 Task: Look for space in Itaí, Brazil from 1st July, 2023 to 9th July, 2023 for 2 adults in price range Rs.8000 to Rs.15000. Place can be entire place with 1  bedroom having 1 bed and 1 bathroom. Property type can be house, flat, guest house. Booking option can be shelf check-in. Required host language is Spanish.
Action: Key pressed <Key.caps_lock>i<Key.caps_lock>tai,<Key.space><Key.caps_lock>b<Key.caps_lock>razil<Key.enter>
Screenshot: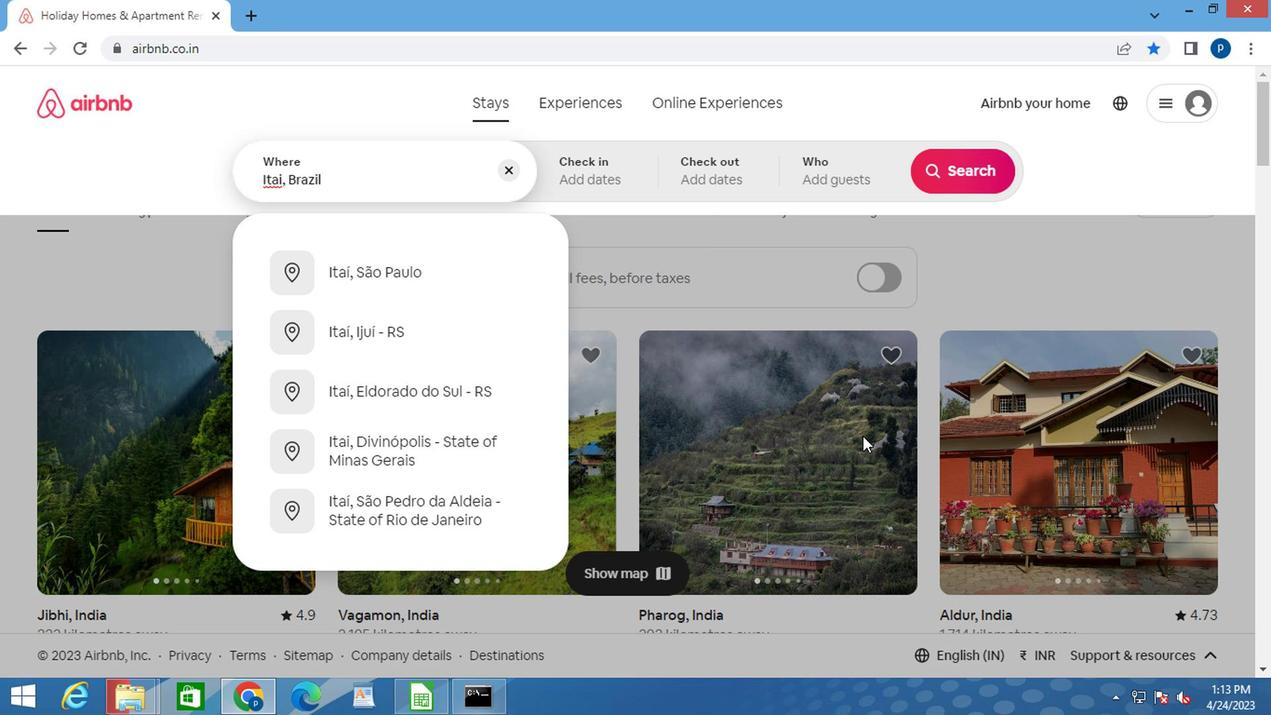 
Action: Mouse moved to (952, 325)
Screenshot: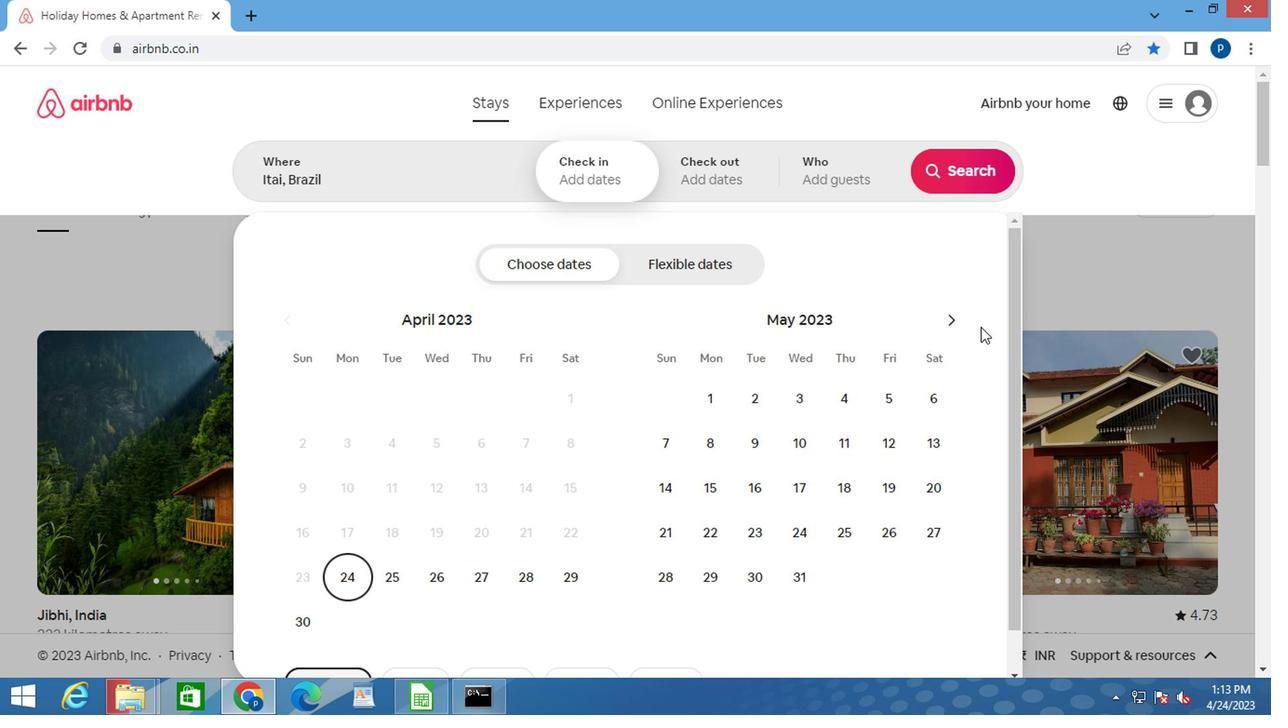 
Action: Mouse pressed left at (952, 325)
Screenshot: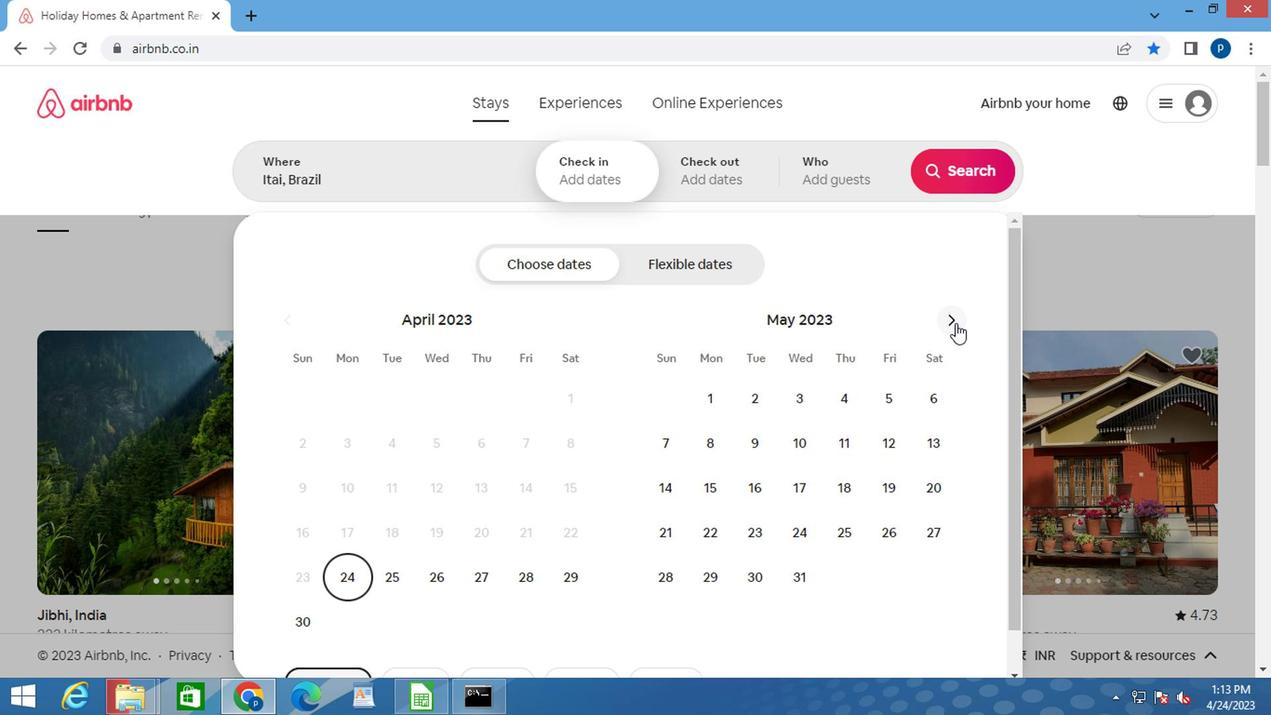 
Action: Mouse moved to (950, 323)
Screenshot: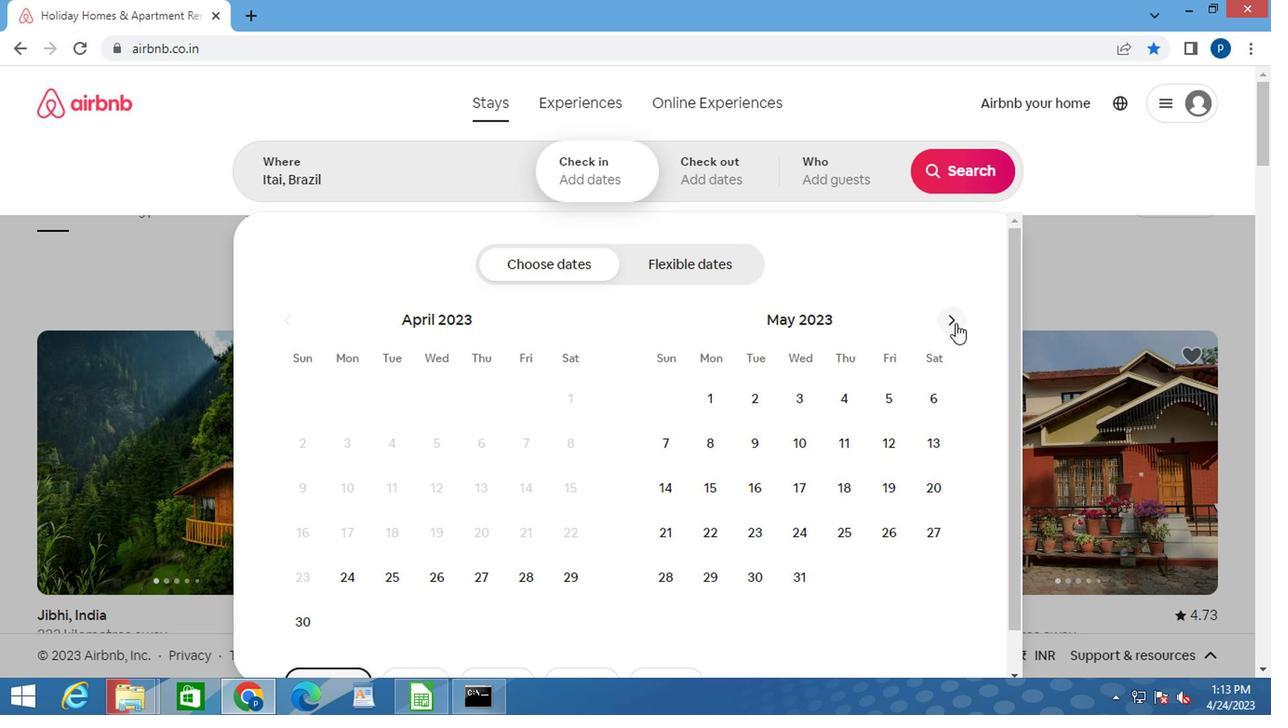 
Action: Mouse pressed left at (950, 323)
Screenshot: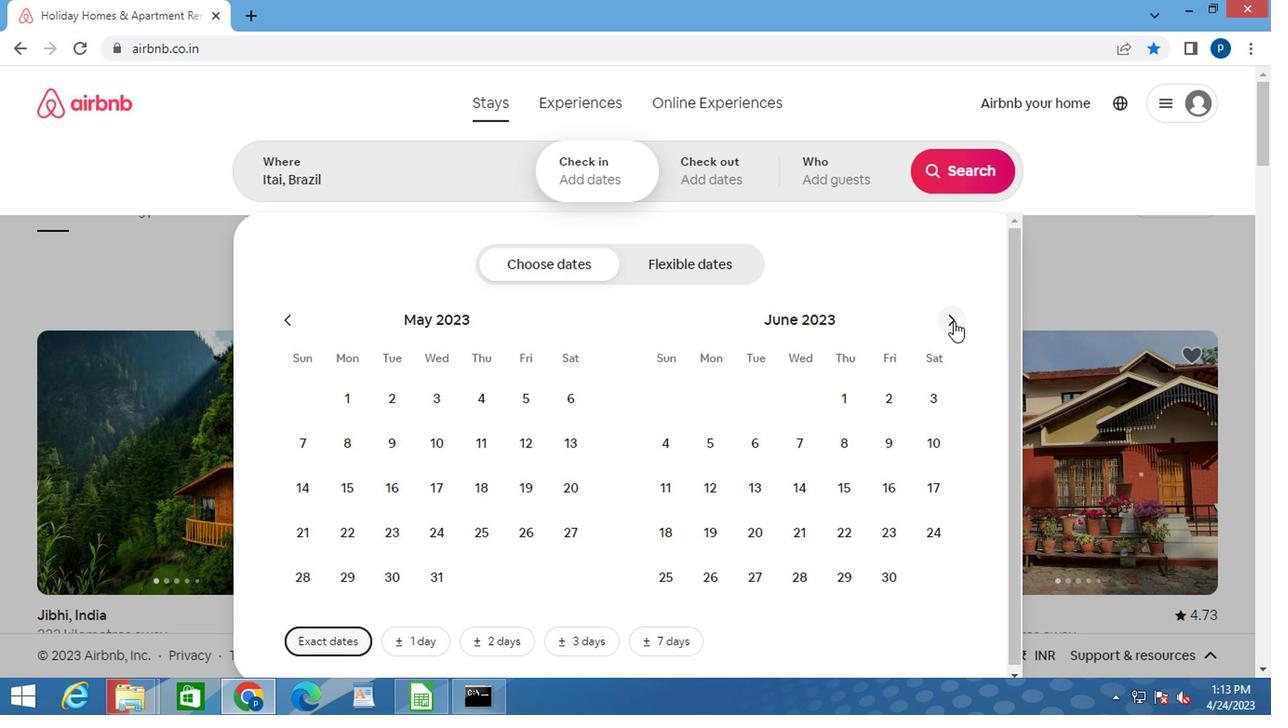 
Action: Mouse moved to (933, 392)
Screenshot: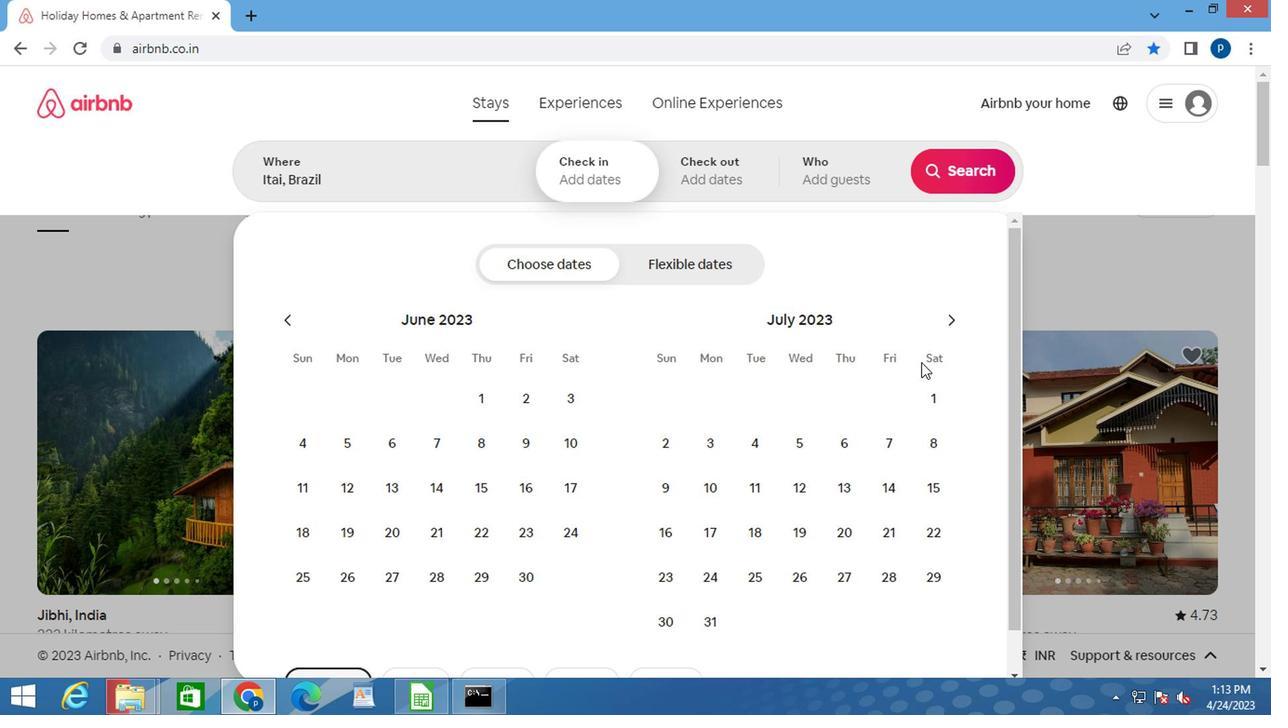 
Action: Mouse pressed left at (933, 392)
Screenshot: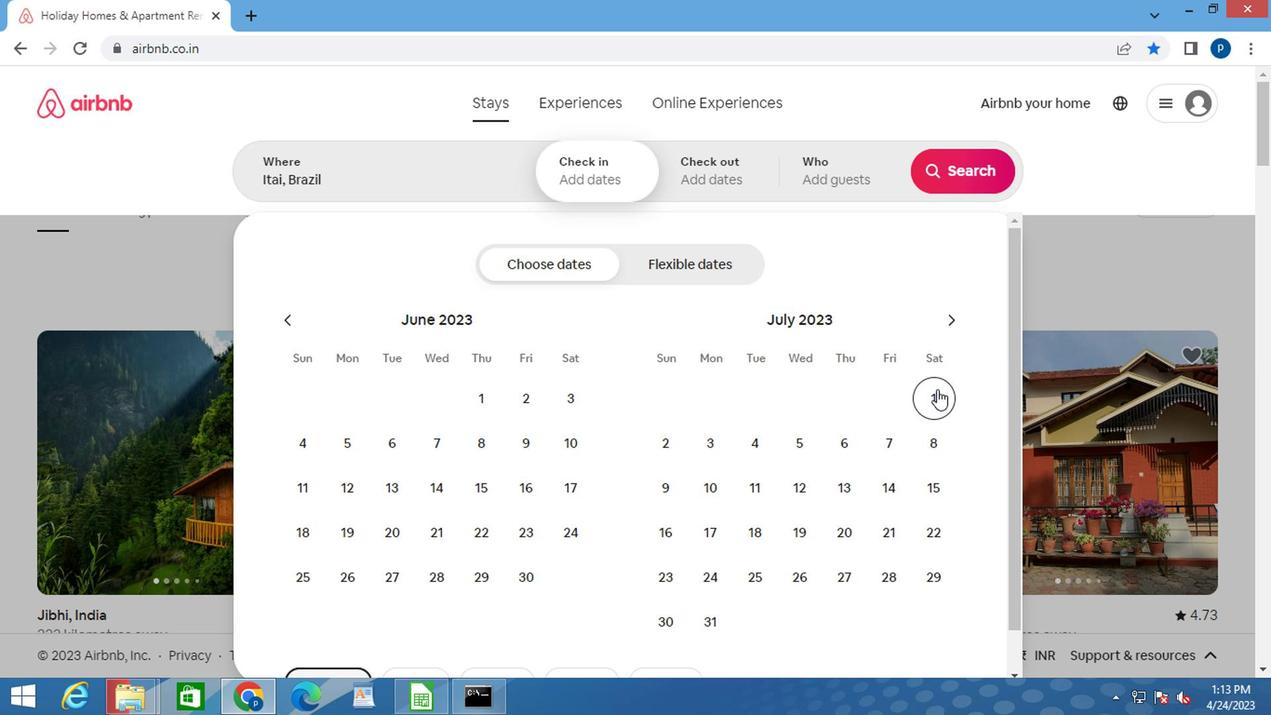 
Action: Mouse moved to (664, 488)
Screenshot: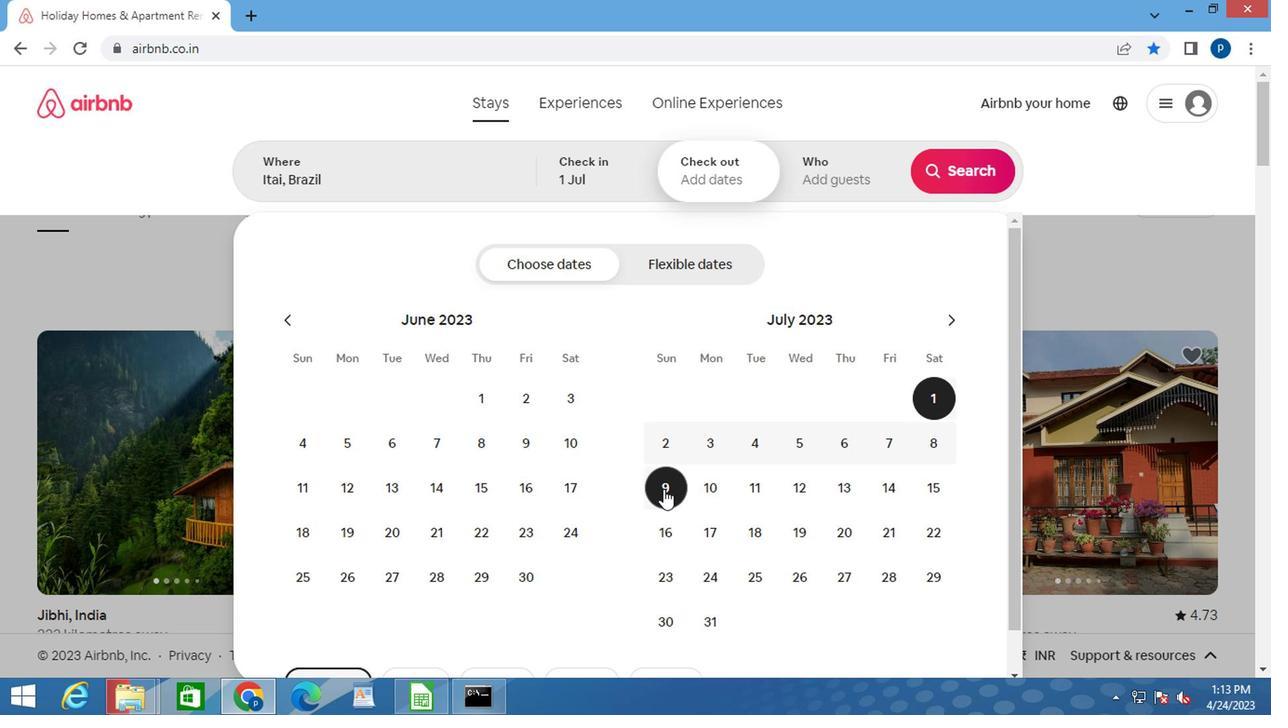 
Action: Mouse pressed left at (664, 488)
Screenshot: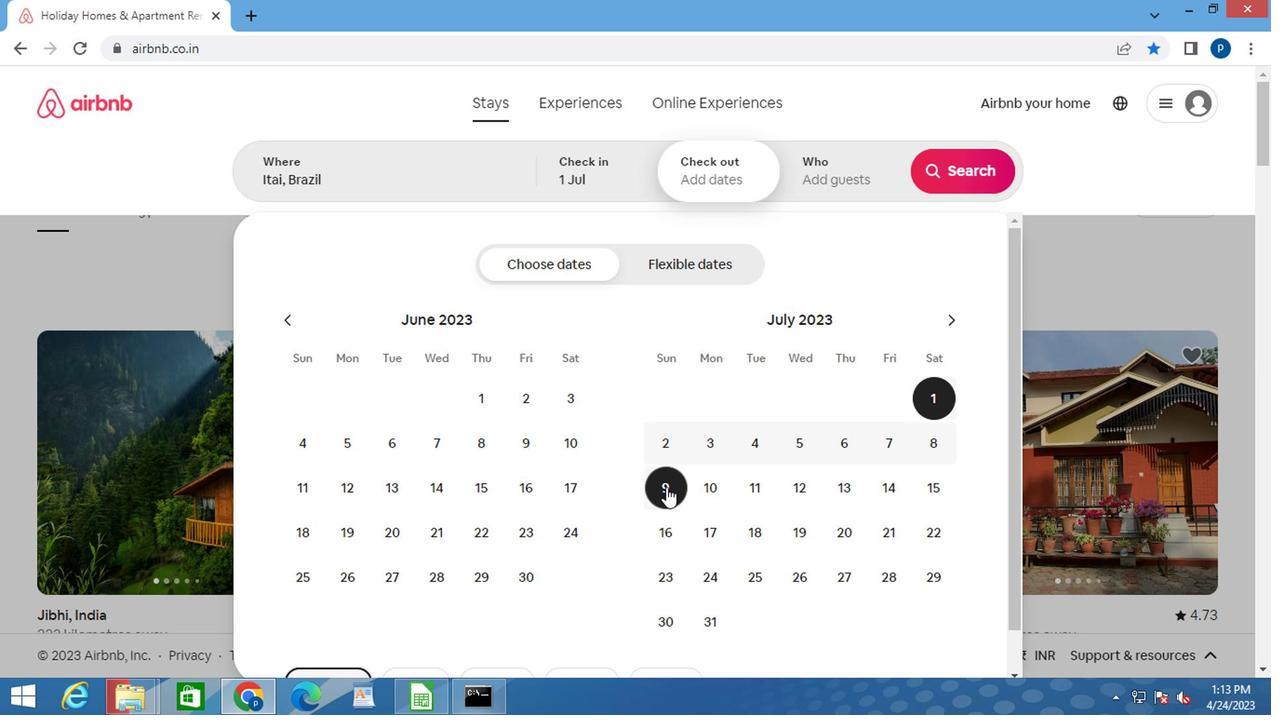 
Action: Mouse moved to (809, 162)
Screenshot: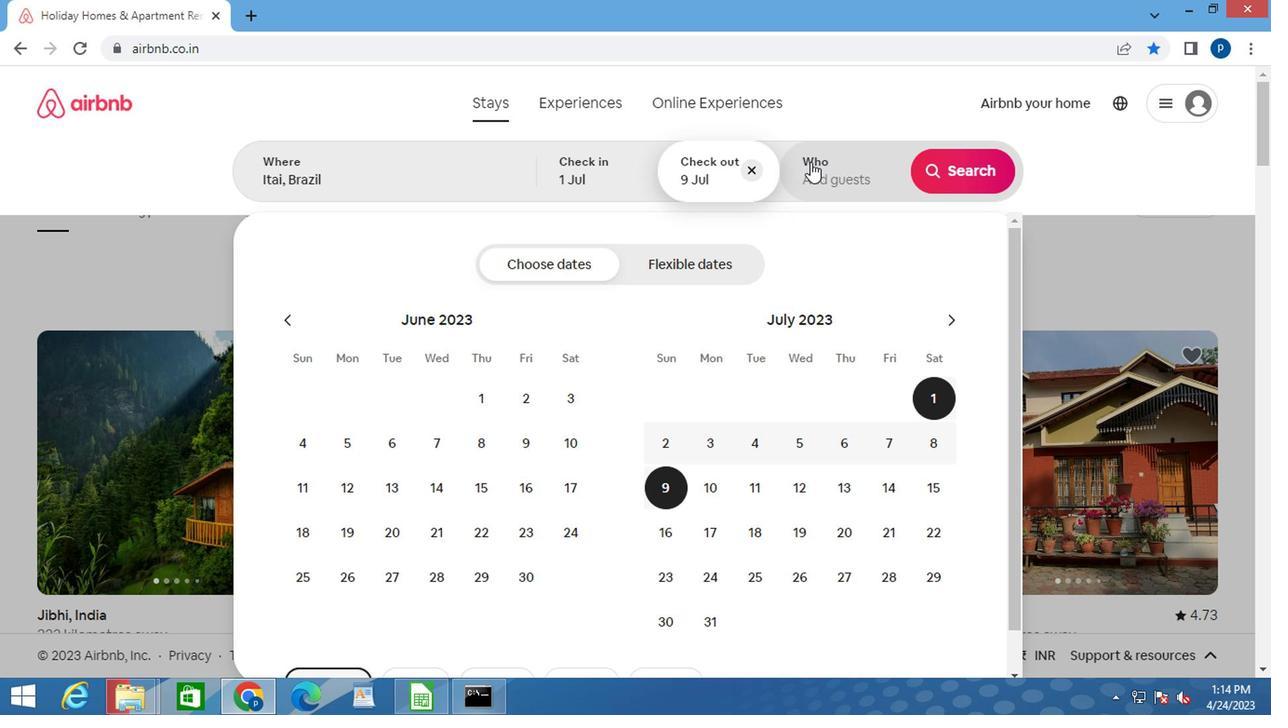 
Action: Mouse pressed left at (809, 162)
Screenshot: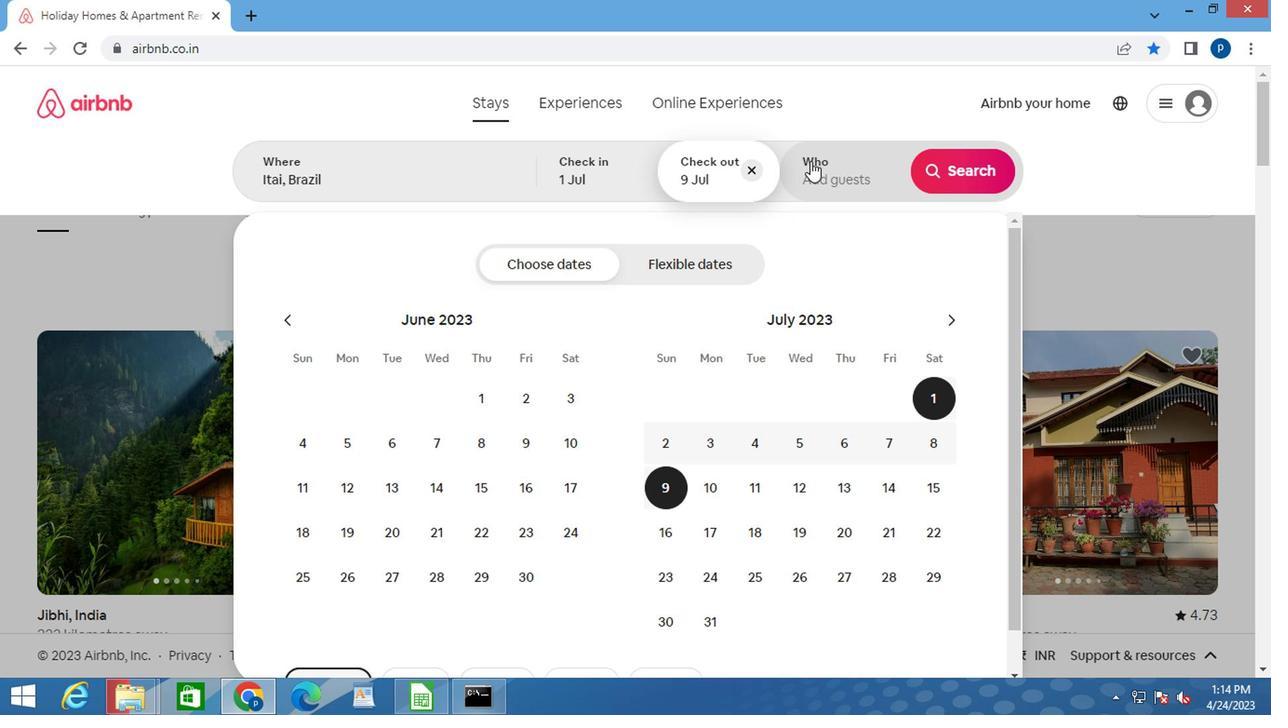 
Action: Mouse moved to (968, 267)
Screenshot: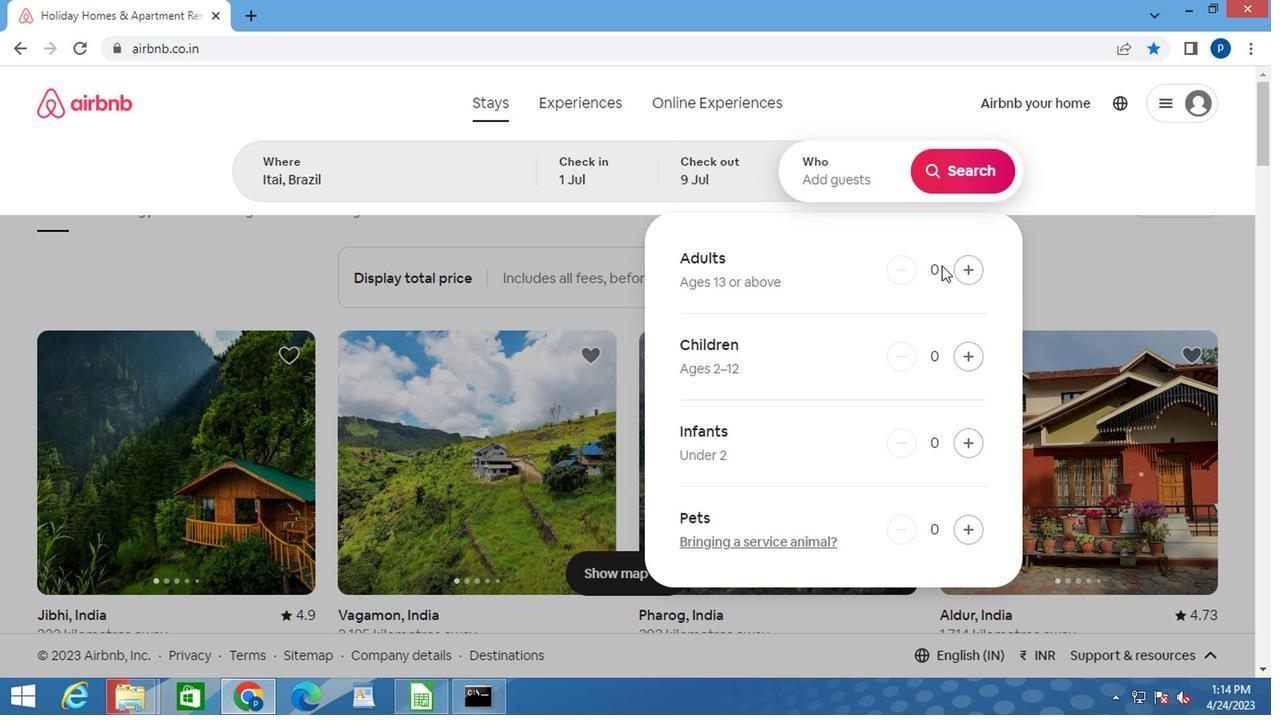 
Action: Mouse pressed left at (968, 267)
Screenshot: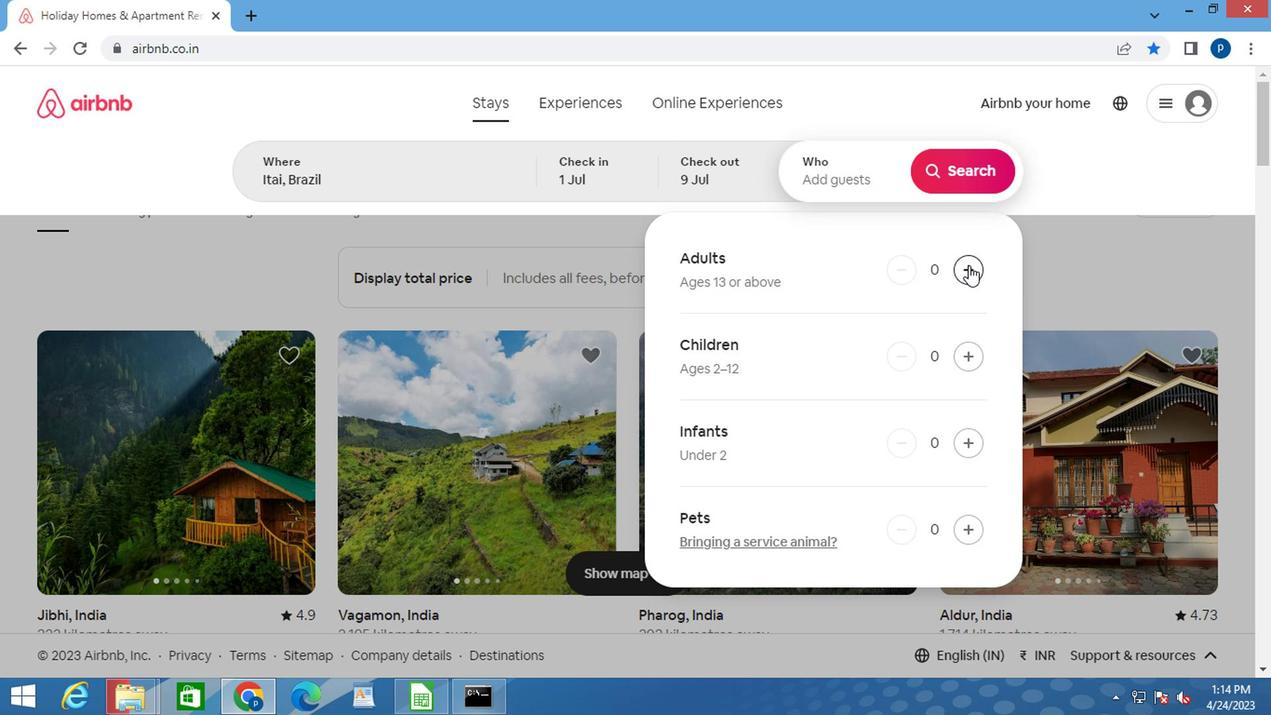 
Action: Mouse pressed left at (968, 267)
Screenshot: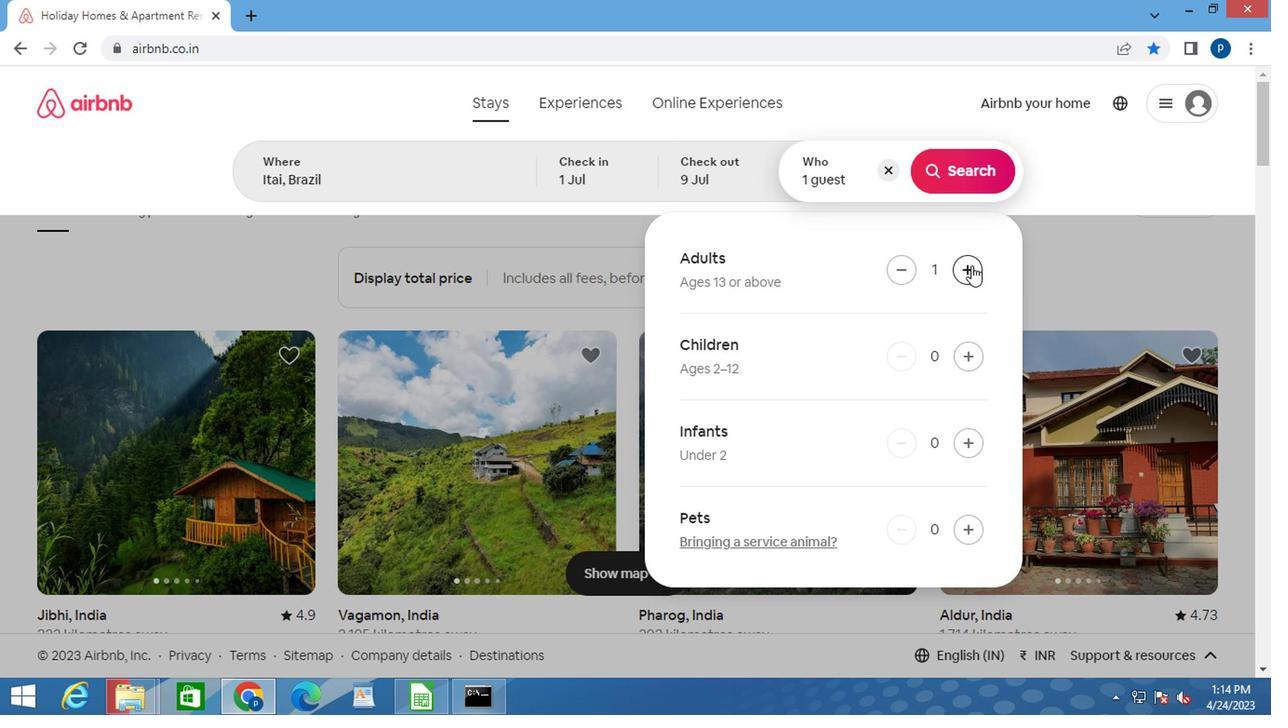 
Action: Mouse moved to (968, 180)
Screenshot: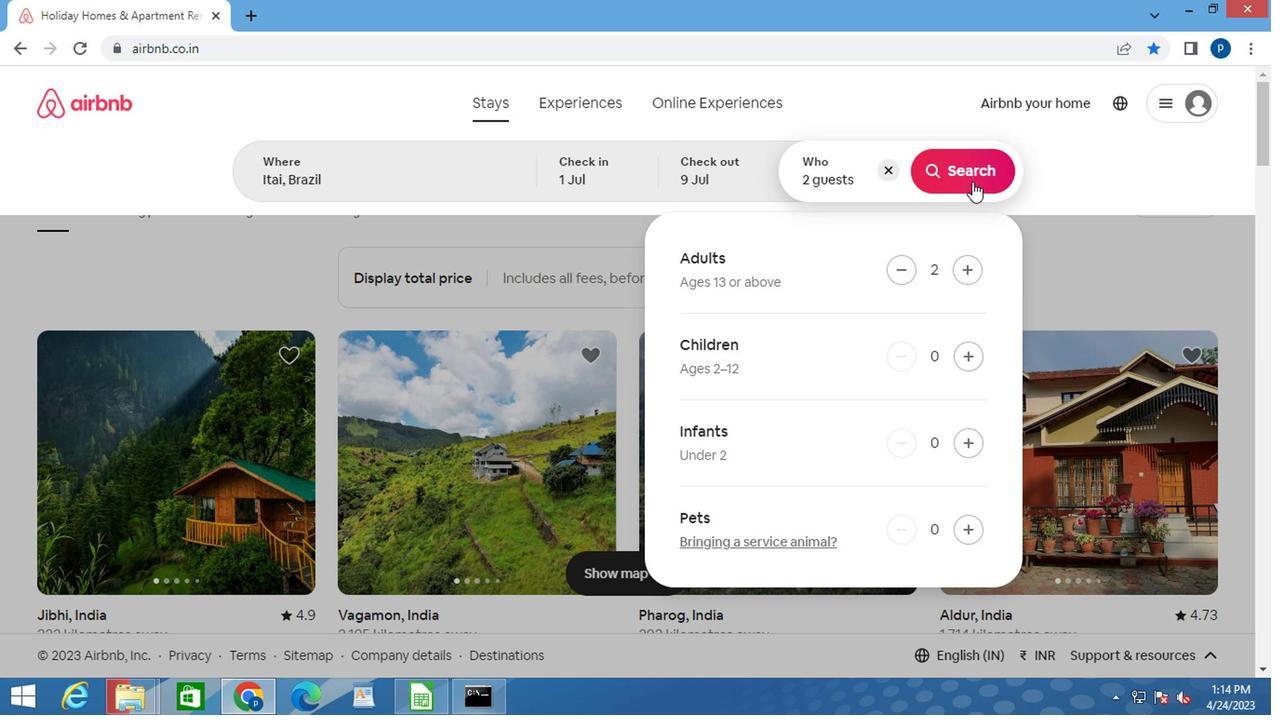 
Action: Mouse pressed left at (968, 180)
Screenshot: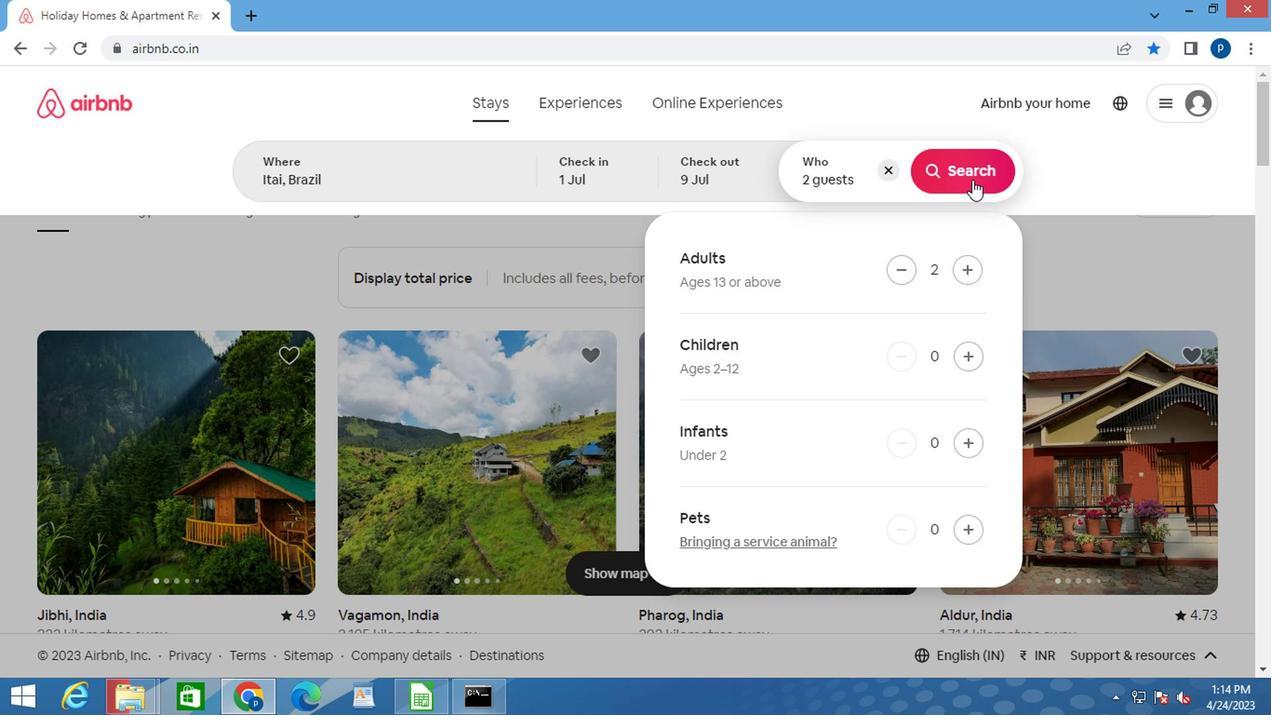 
Action: Mouse moved to (1166, 178)
Screenshot: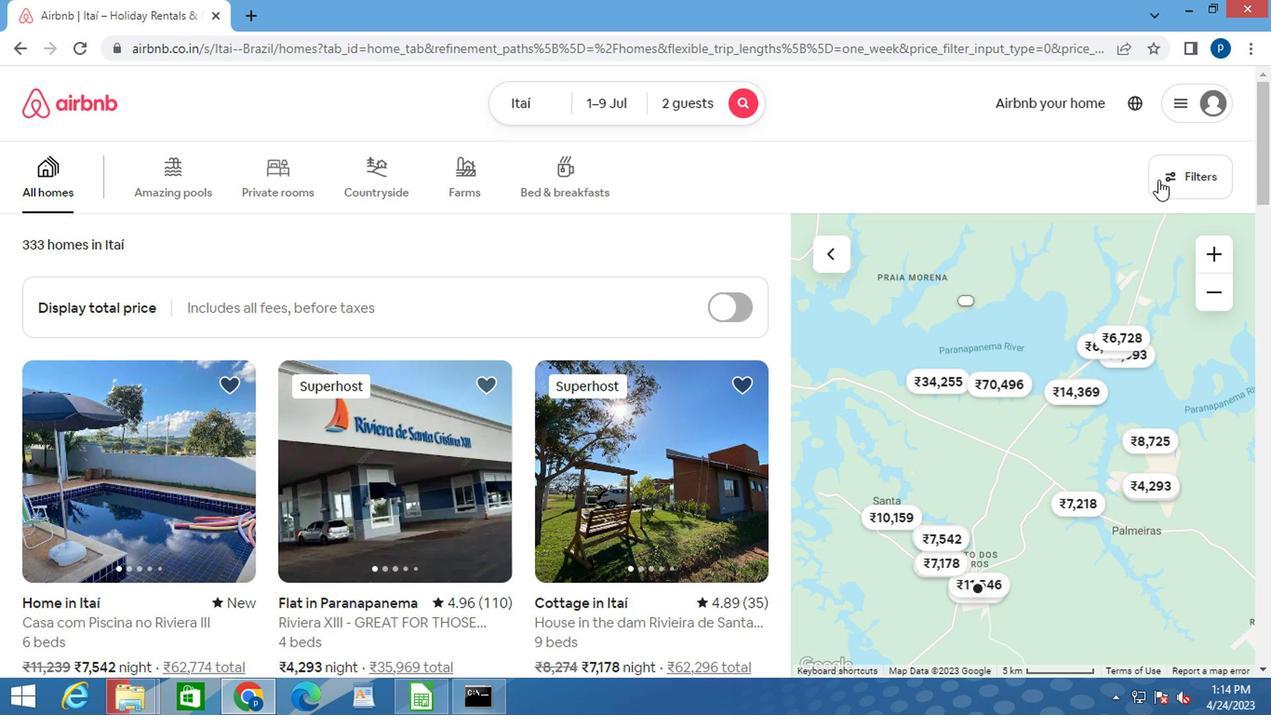 
Action: Mouse pressed left at (1166, 178)
Screenshot: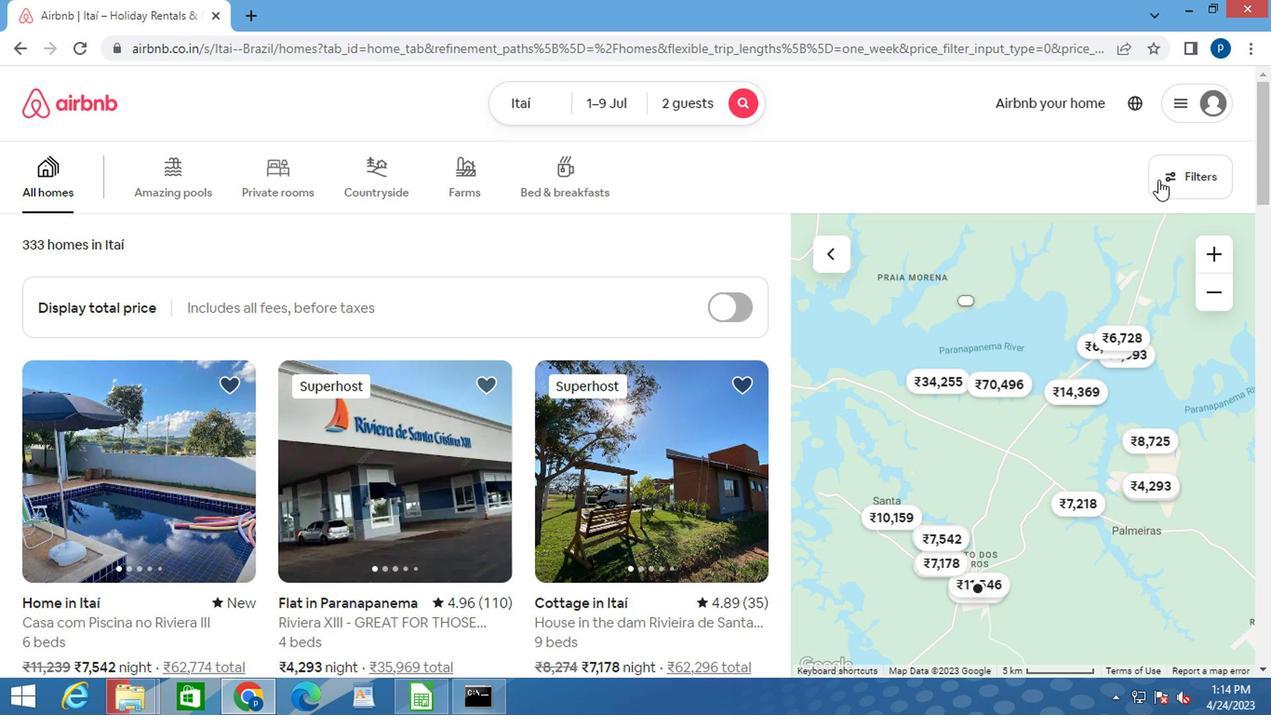 
Action: Mouse moved to (371, 410)
Screenshot: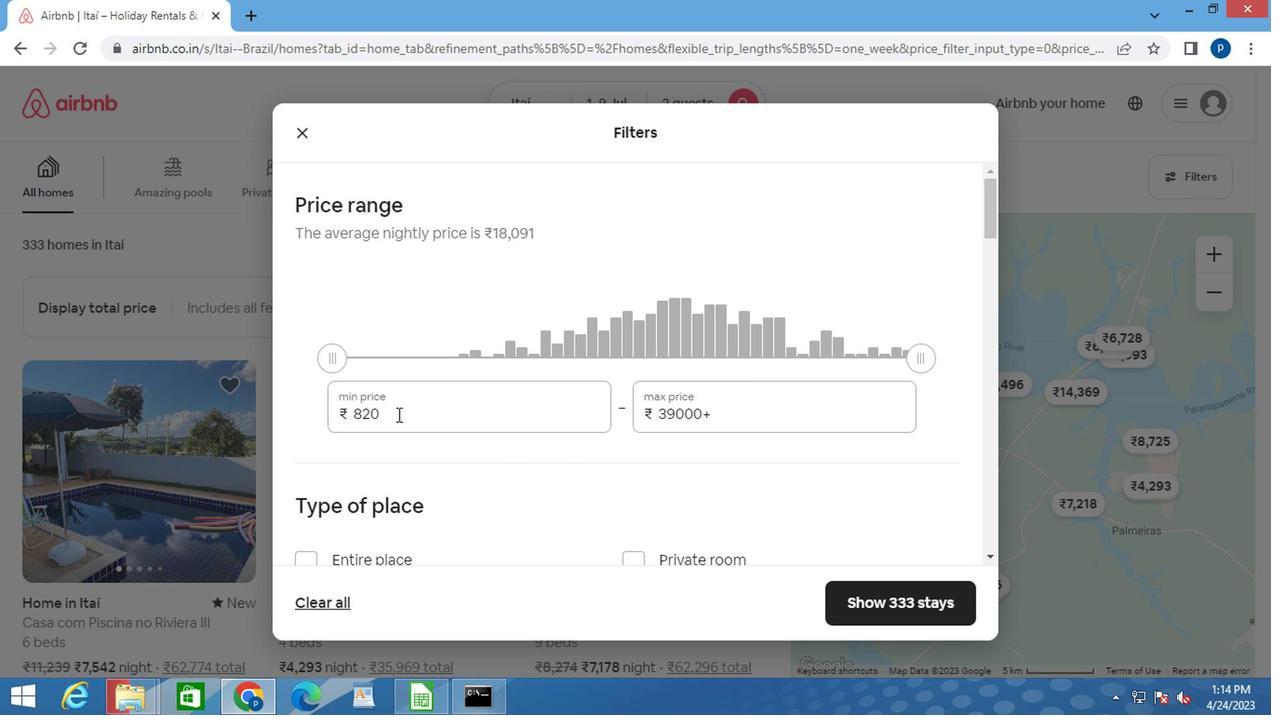 
Action: Mouse pressed left at (371, 410)
Screenshot: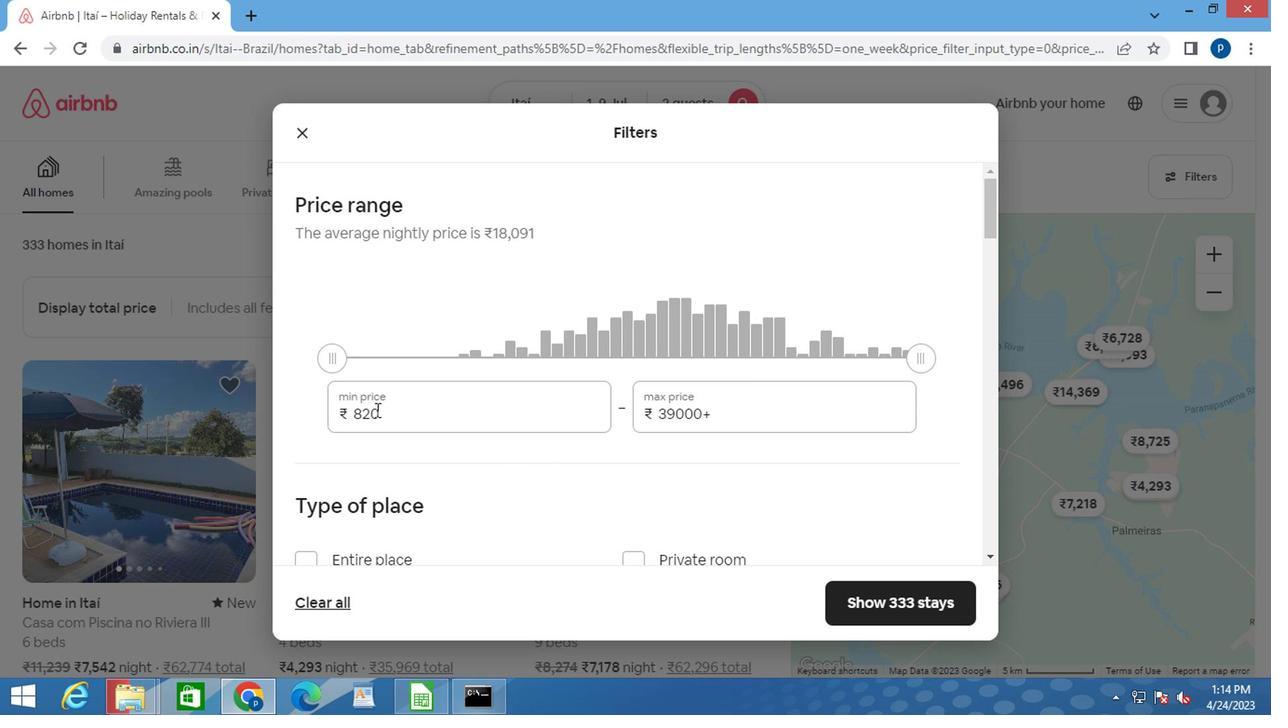 
Action: Mouse pressed left at (371, 410)
Screenshot: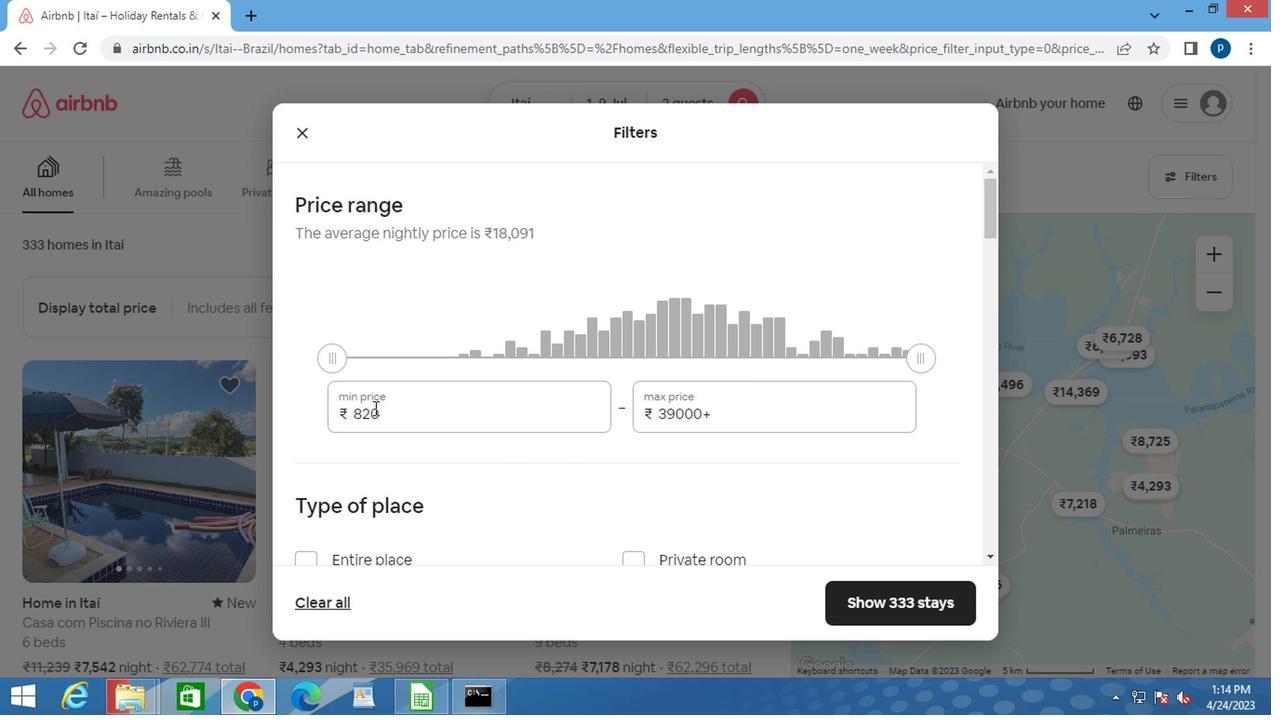 
Action: Key pressed 8000<Key.tab>15000
Screenshot: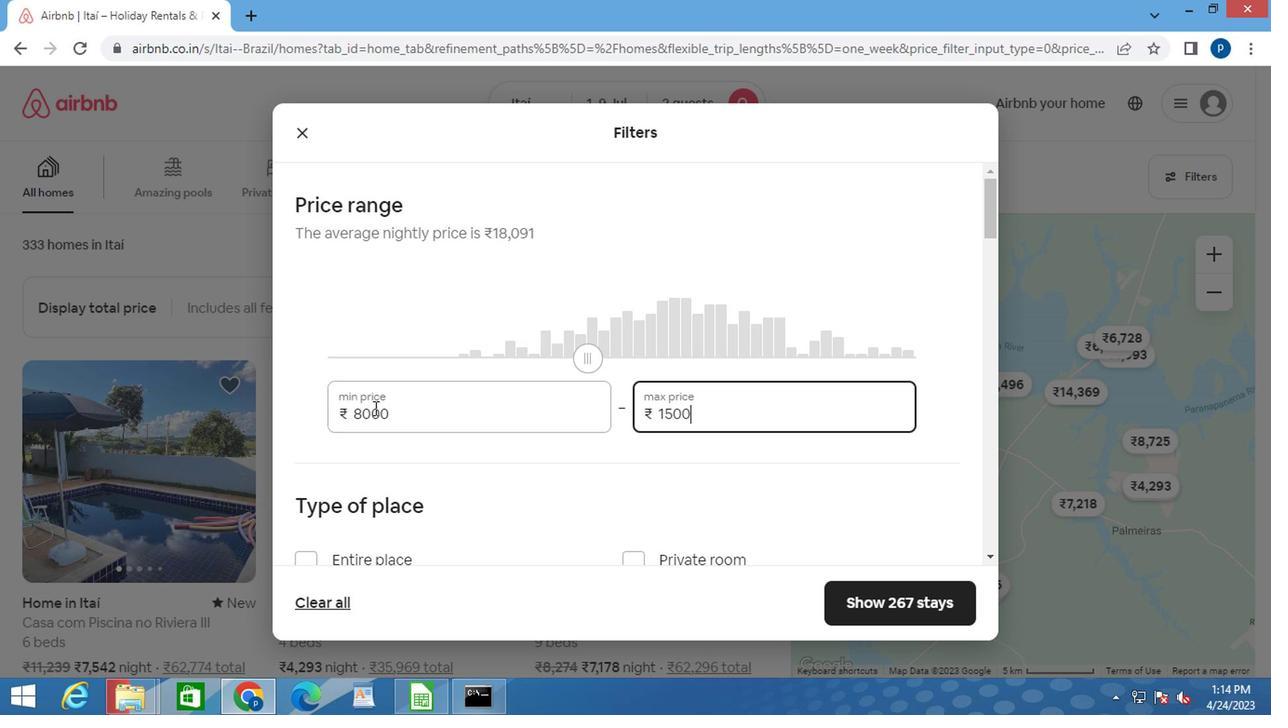 
Action: Mouse moved to (434, 495)
Screenshot: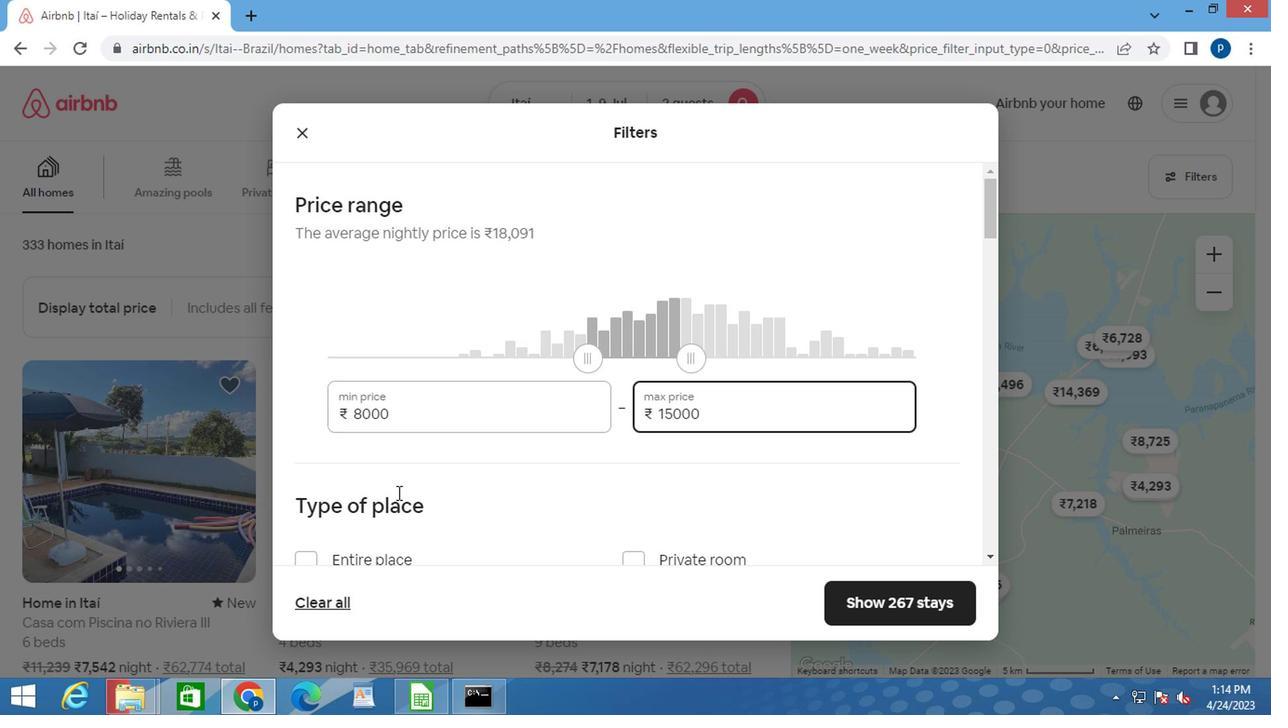 
Action: Mouse scrolled (434, 494) with delta (0, 0)
Screenshot: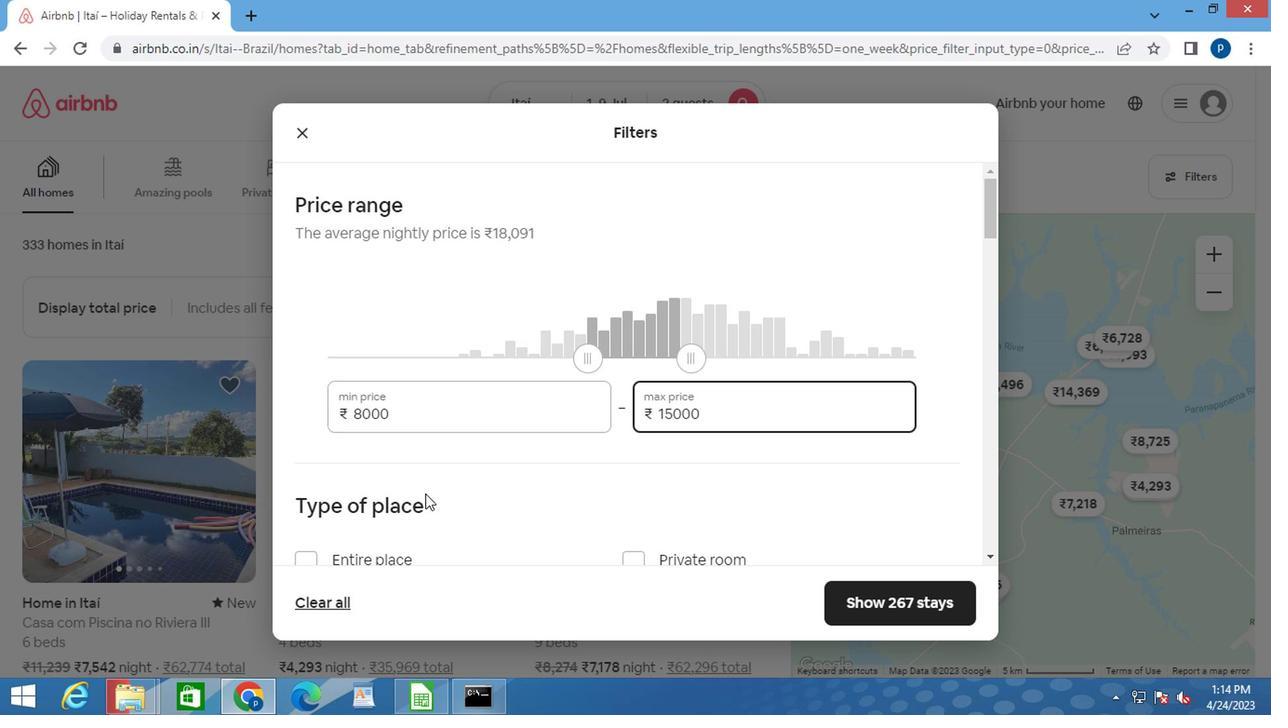 
Action: Mouse moved to (435, 495)
Screenshot: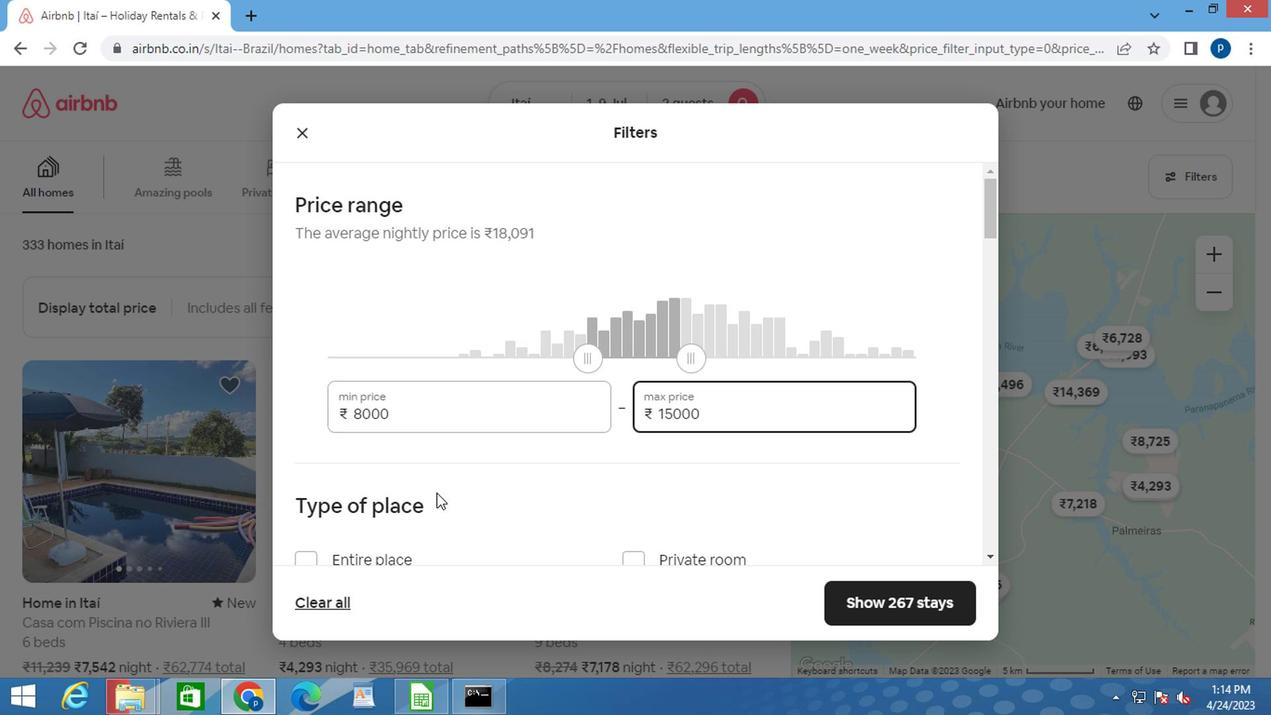 
Action: Mouse scrolled (435, 494) with delta (0, 0)
Screenshot: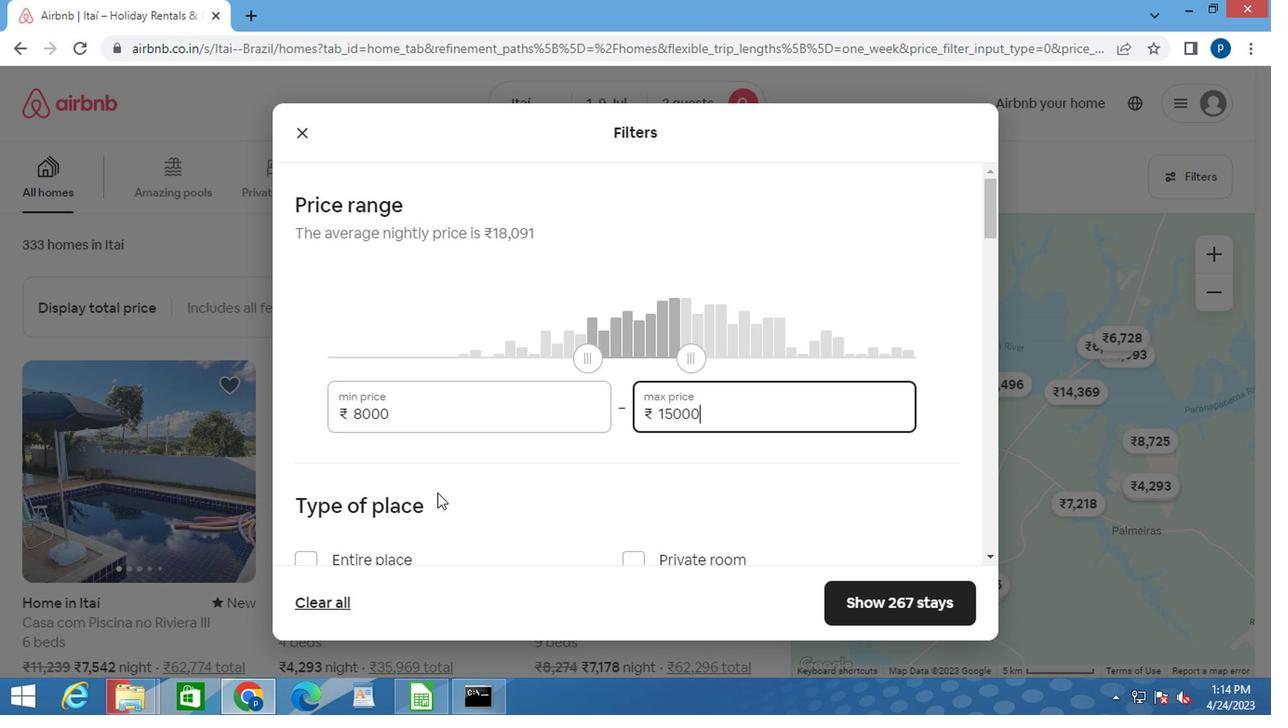 
Action: Mouse scrolled (435, 494) with delta (0, 0)
Screenshot: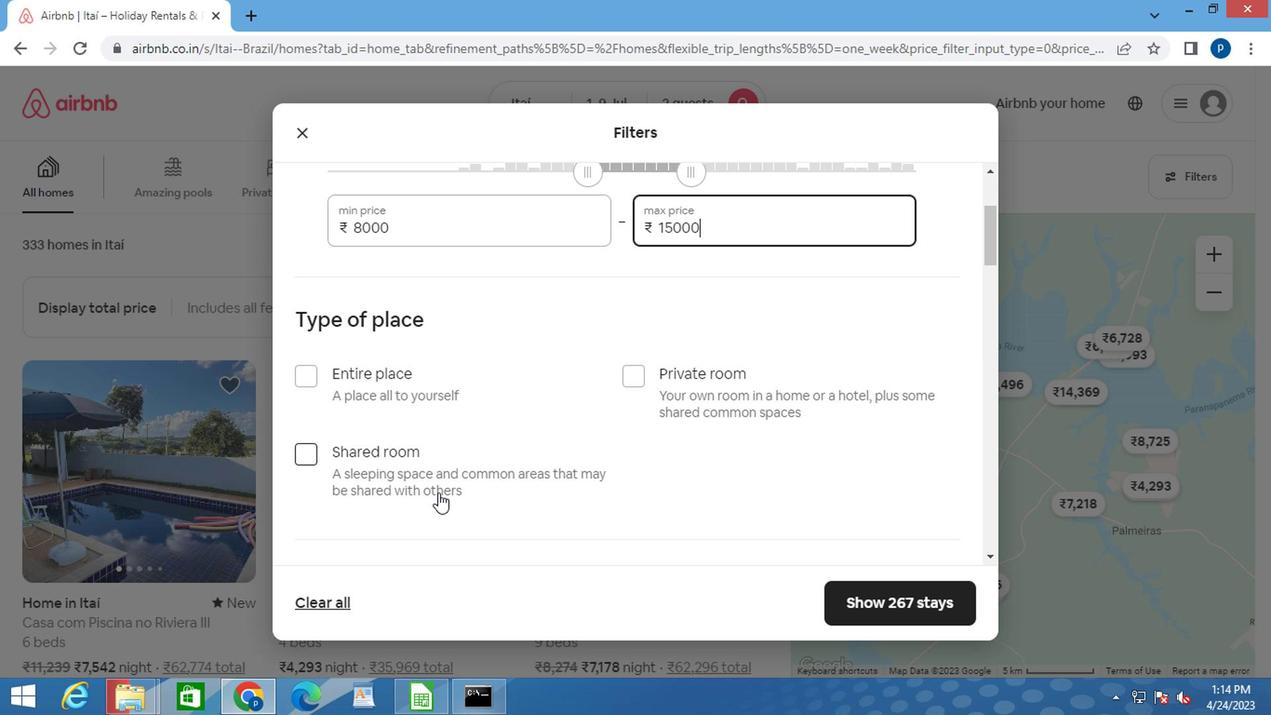 
Action: Mouse scrolled (435, 494) with delta (0, 0)
Screenshot: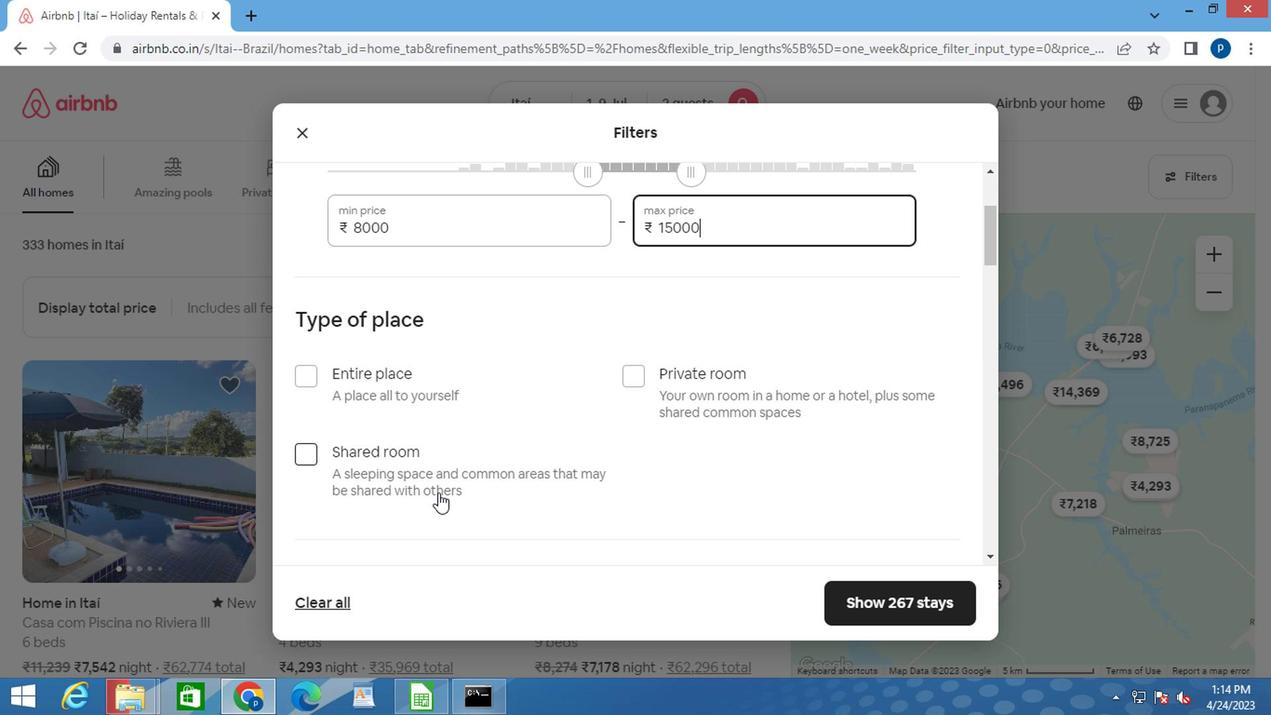 
Action: Mouse moved to (305, 194)
Screenshot: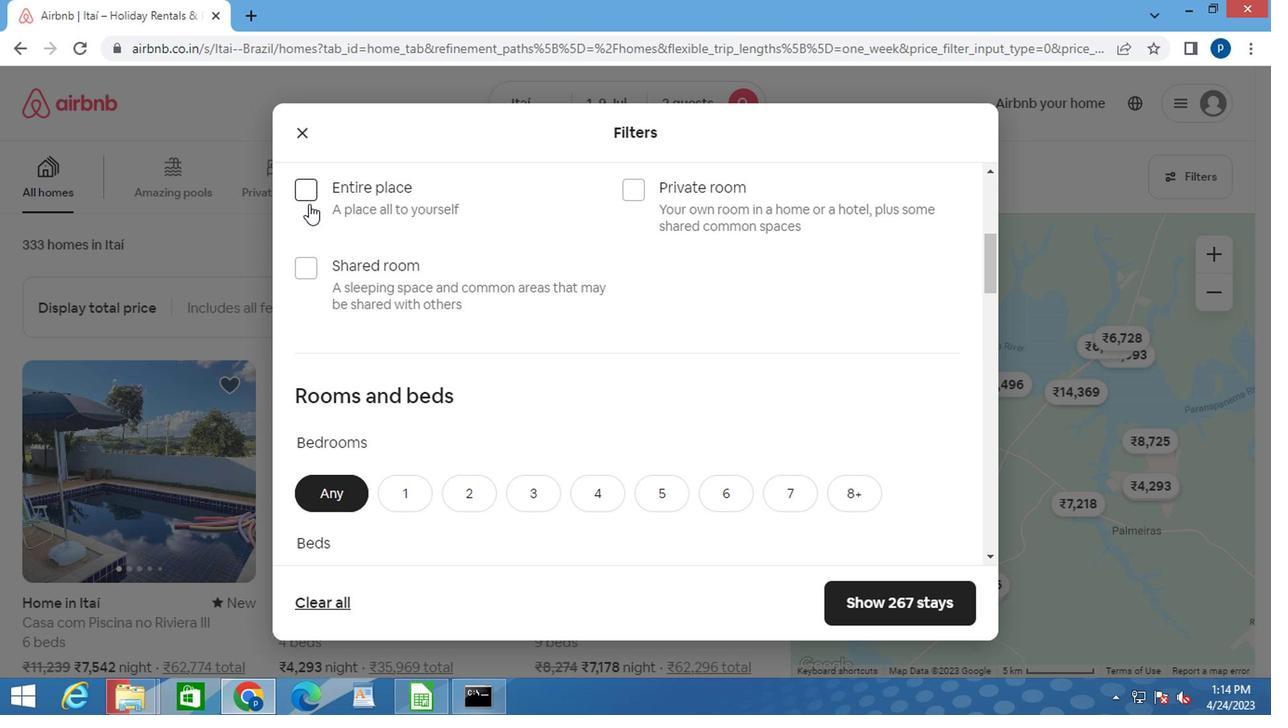 
Action: Mouse pressed left at (305, 194)
Screenshot: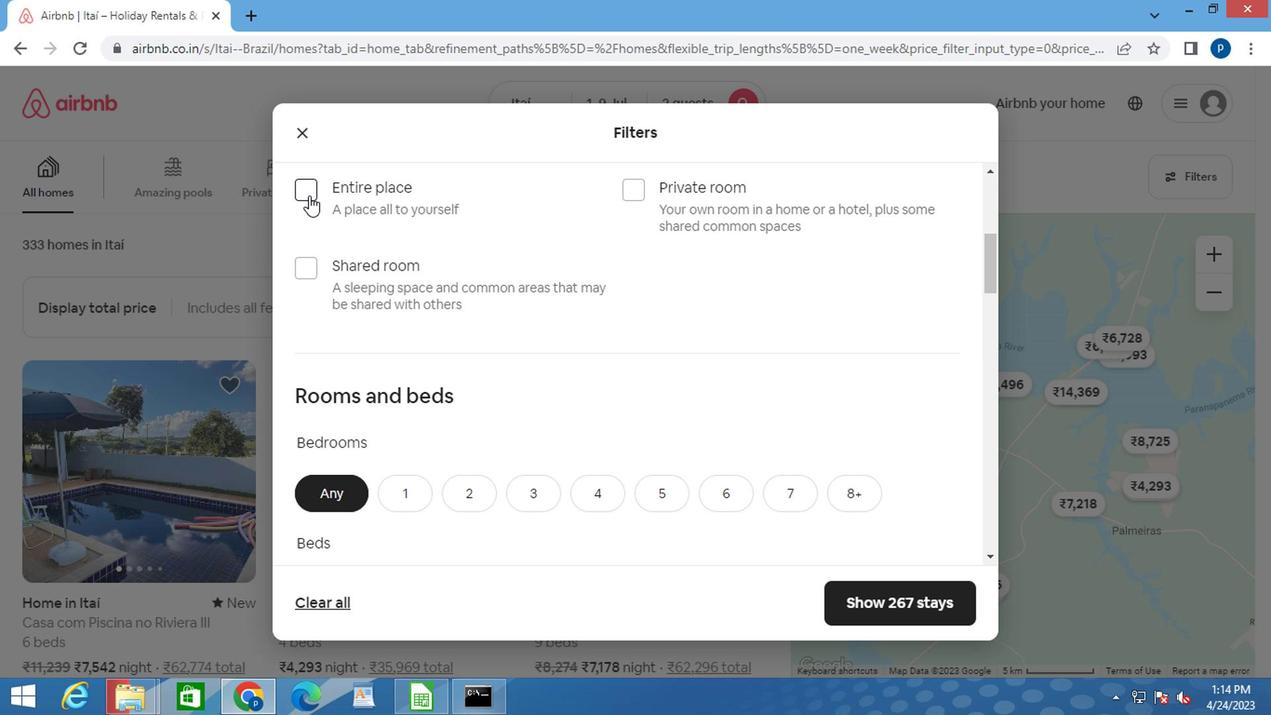 
Action: Mouse moved to (435, 382)
Screenshot: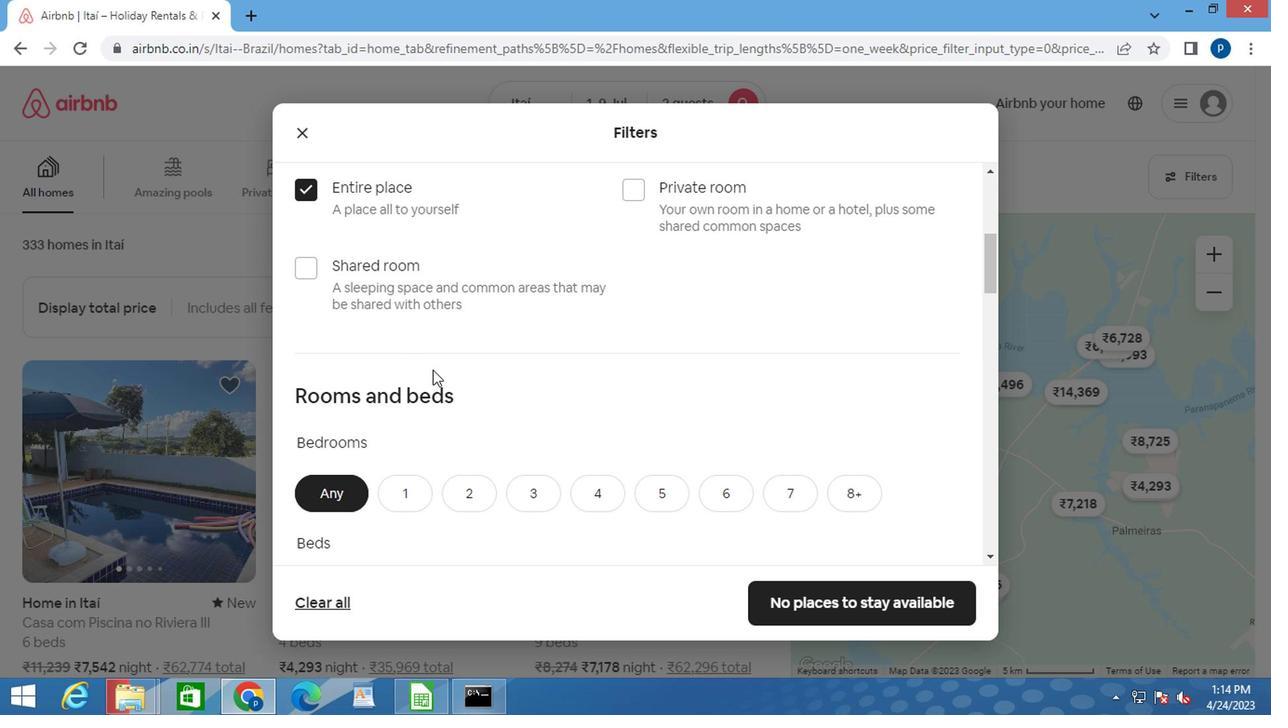 
Action: Mouse scrolled (435, 380) with delta (0, 0)
Screenshot: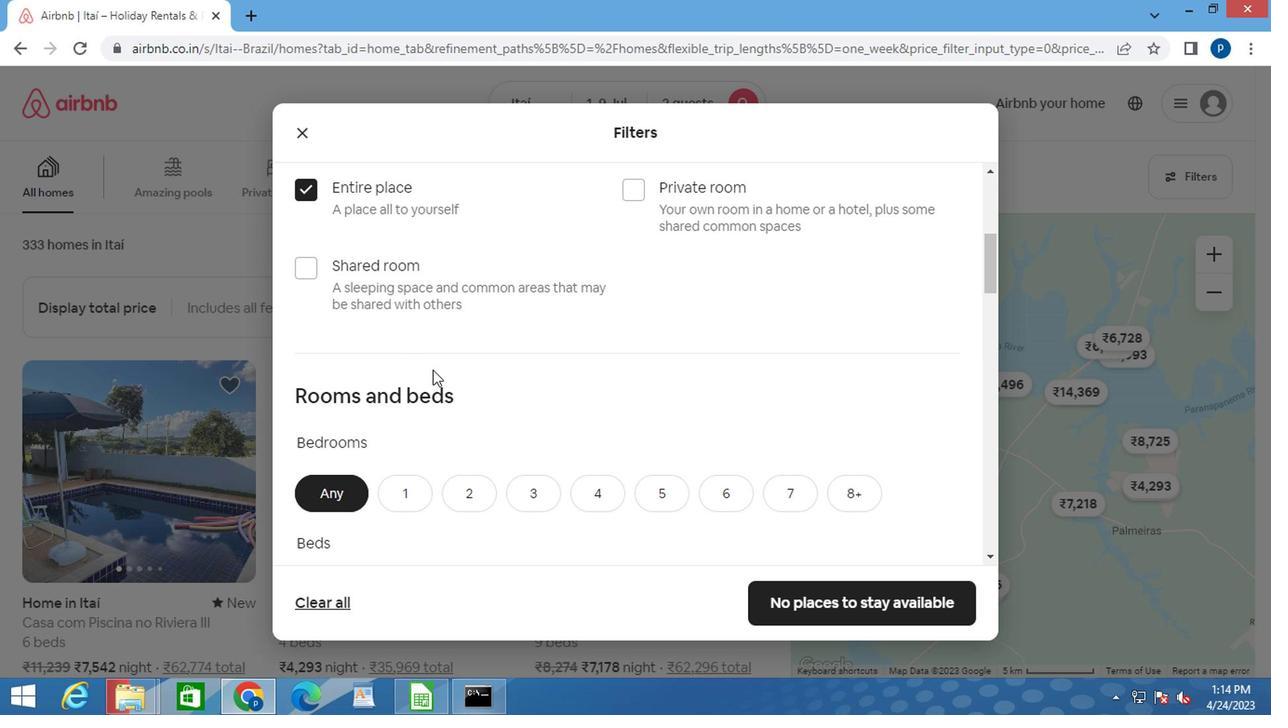 
Action: Mouse moved to (432, 387)
Screenshot: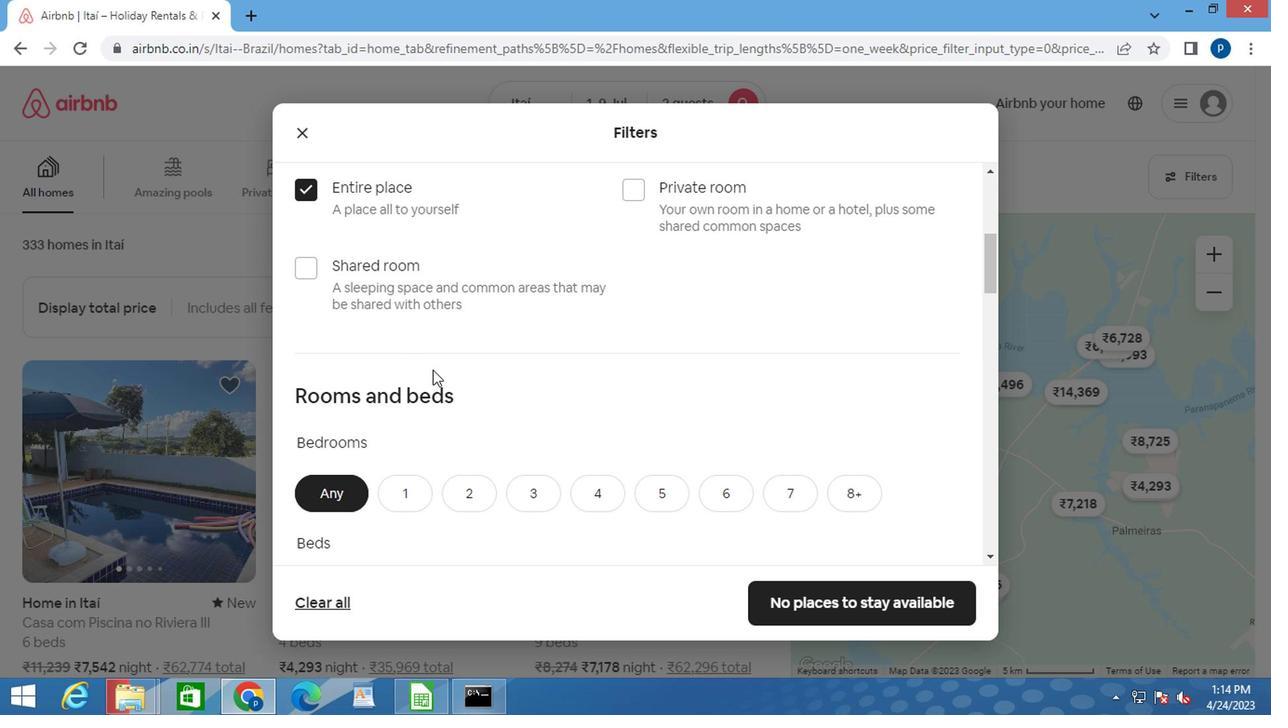 
Action: Mouse scrolled (434, 382) with delta (0, 0)
Screenshot: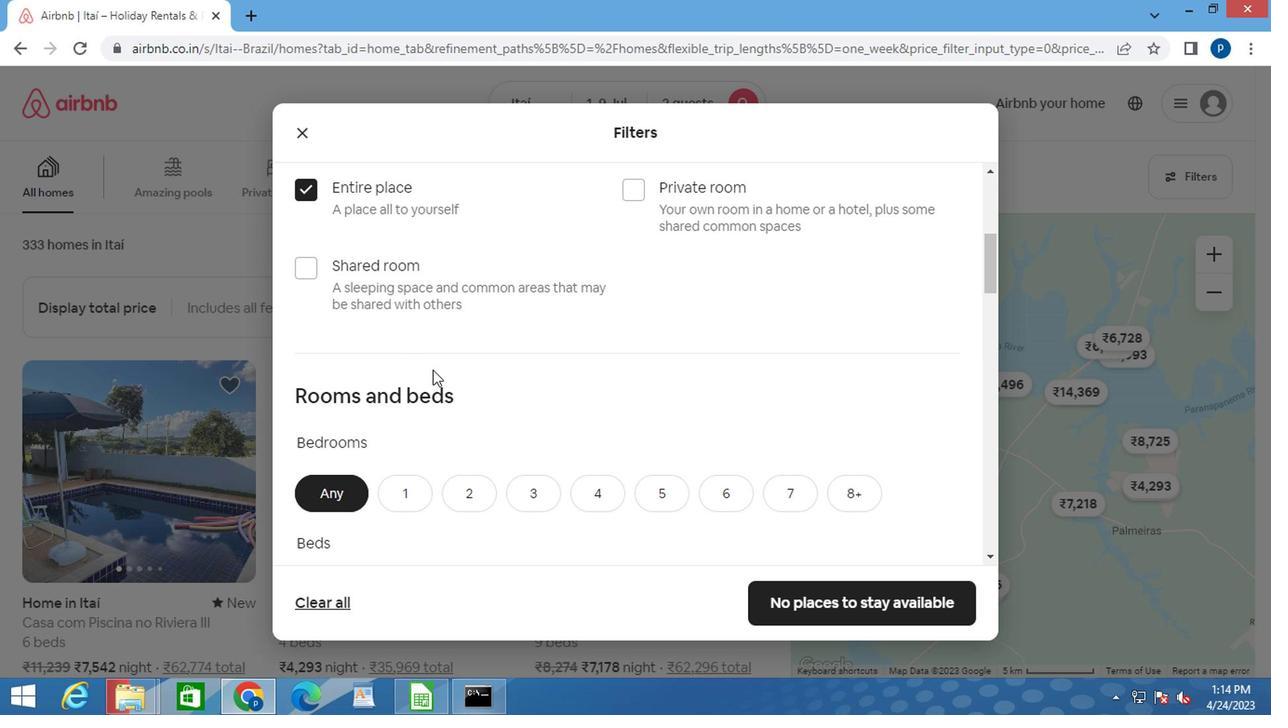 
Action: Mouse moved to (431, 388)
Screenshot: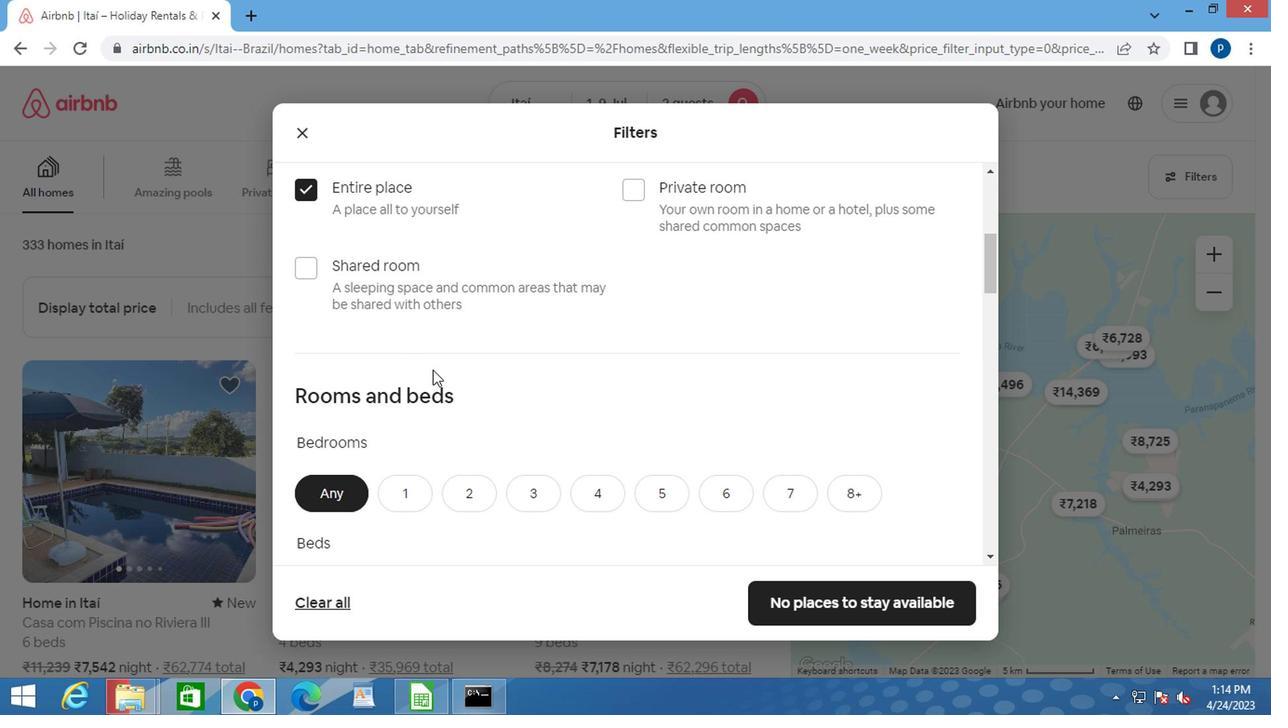 
Action: Mouse scrolled (432, 386) with delta (0, -1)
Screenshot: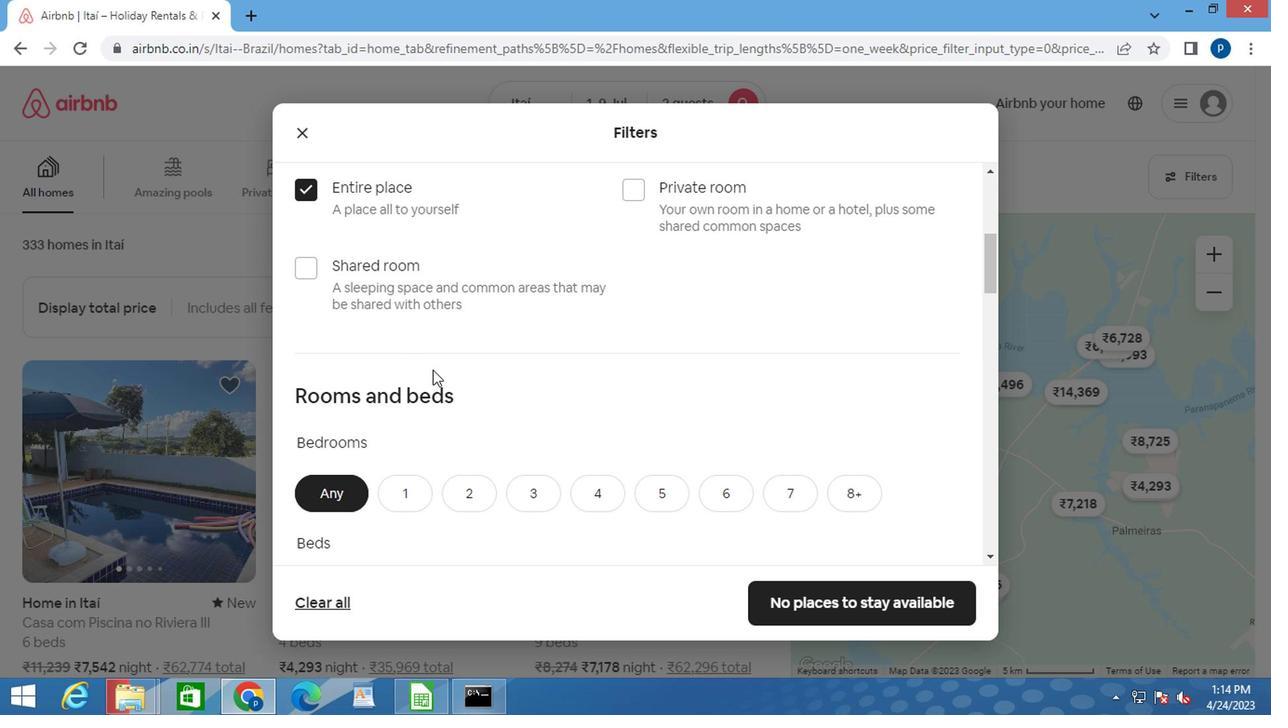 
Action: Mouse moved to (397, 215)
Screenshot: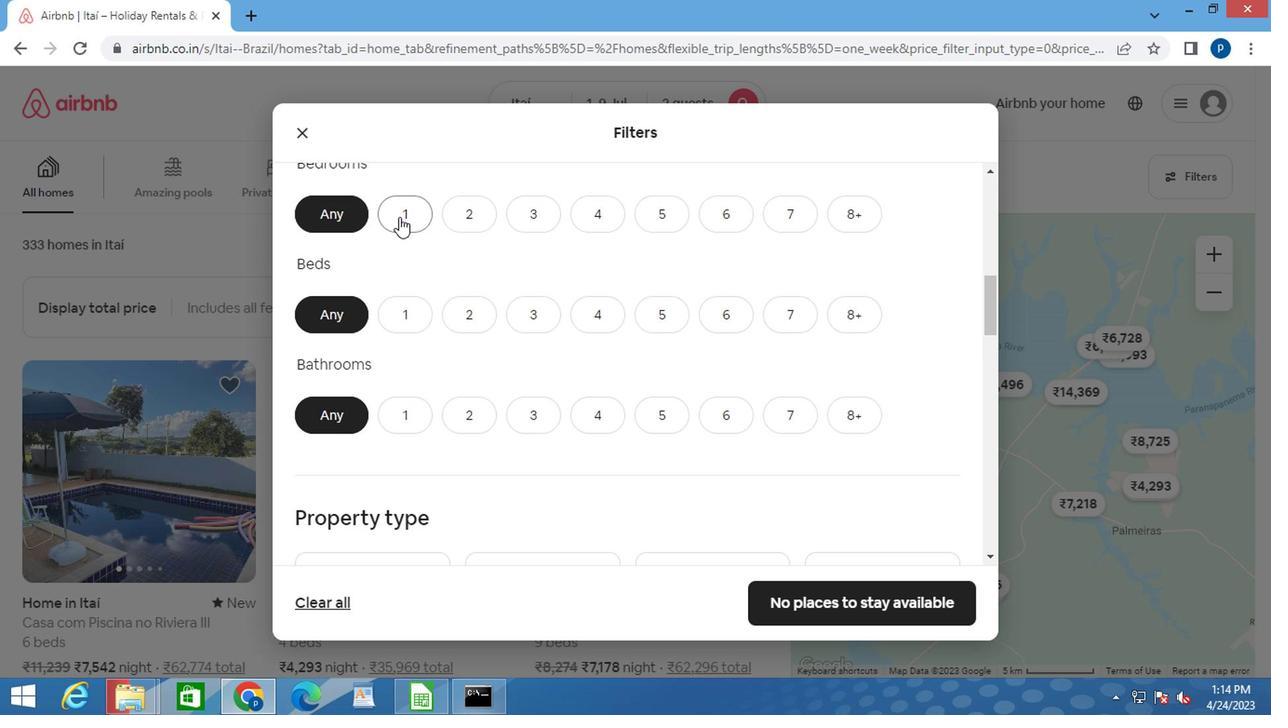 
Action: Mouse pressed left at (397, 215)
Screenshot: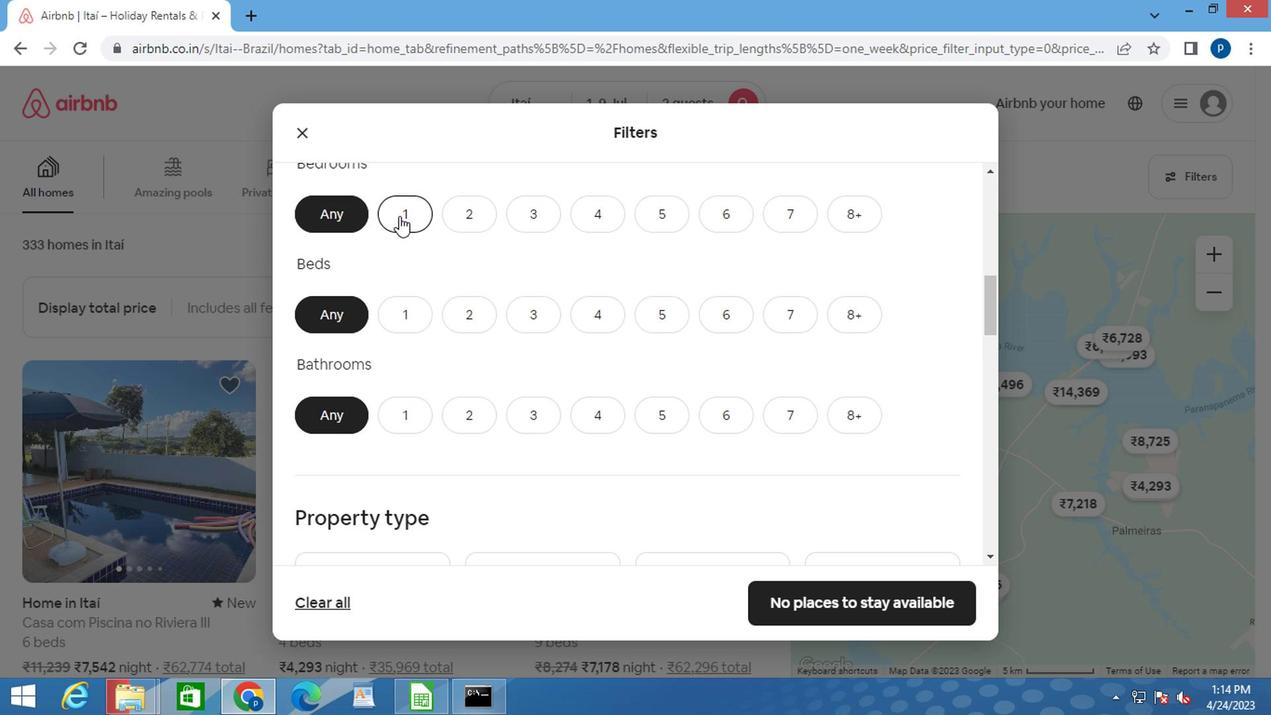 
Action: Mouse moved to (399, 311)
Screenshot: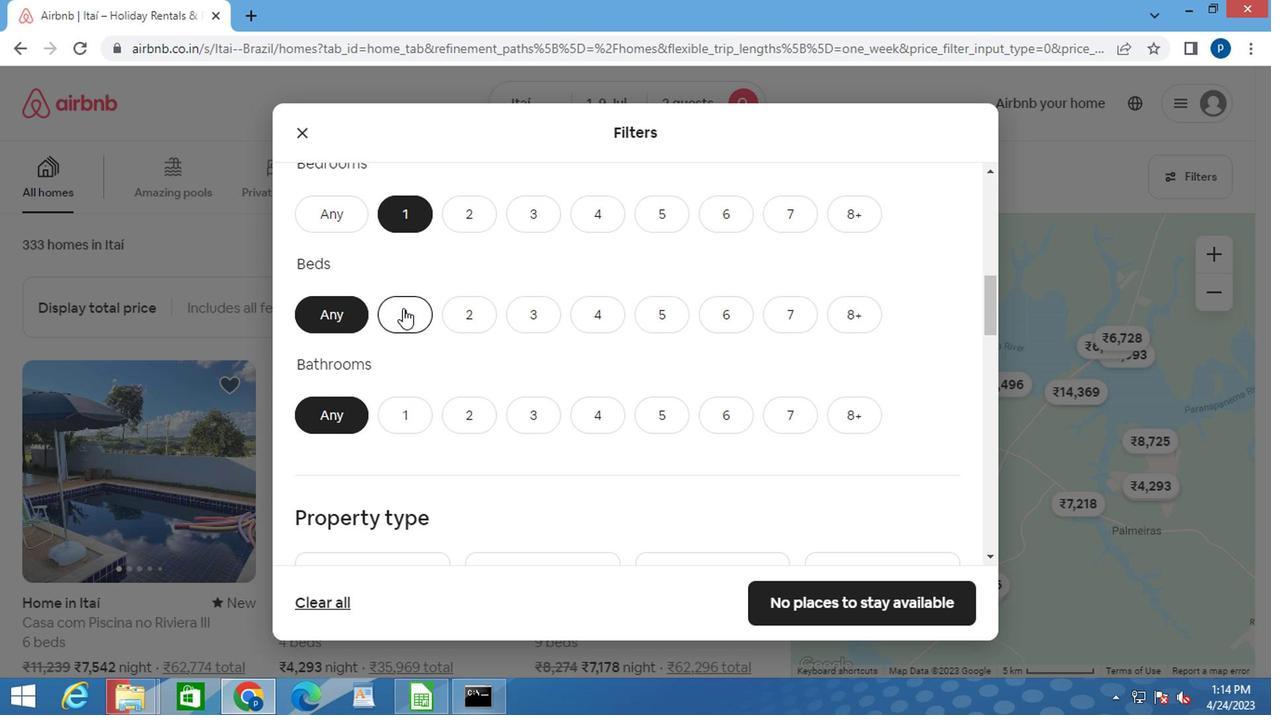 
Action: Mouse pressed left at (399, 311)
Screenshot: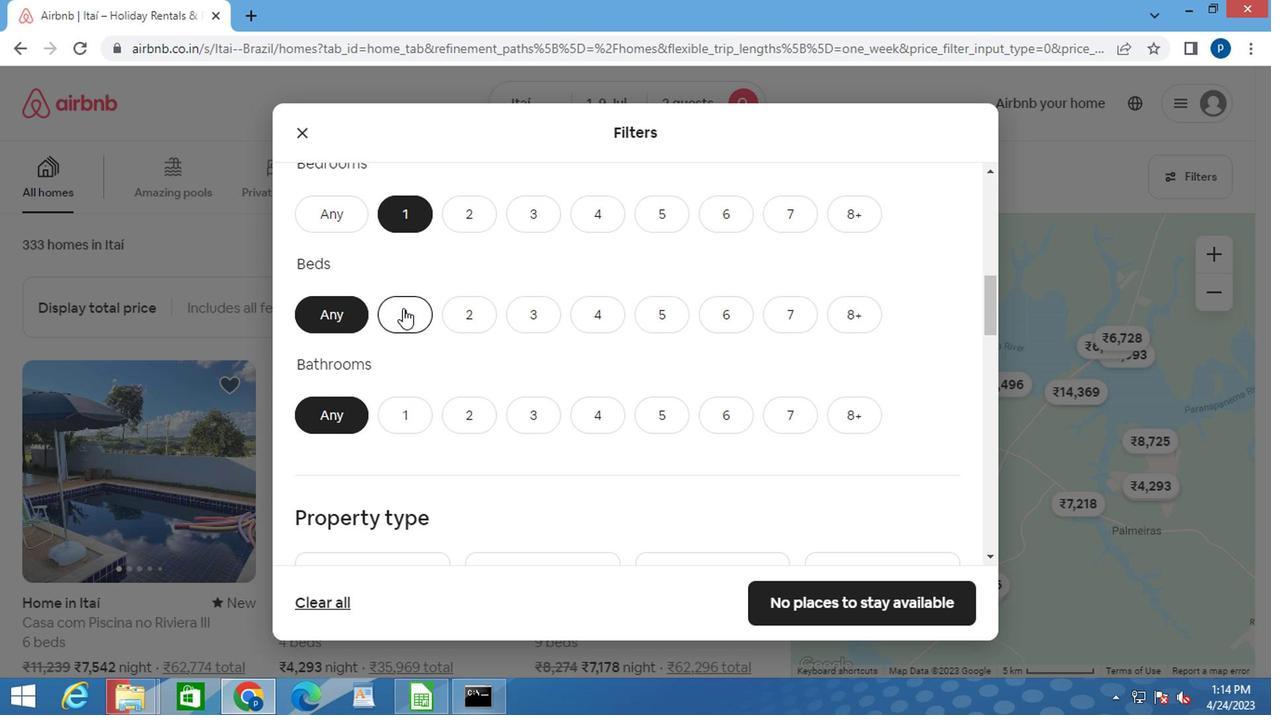 
Action: Mouse moved to (403, 408)
Screenshot: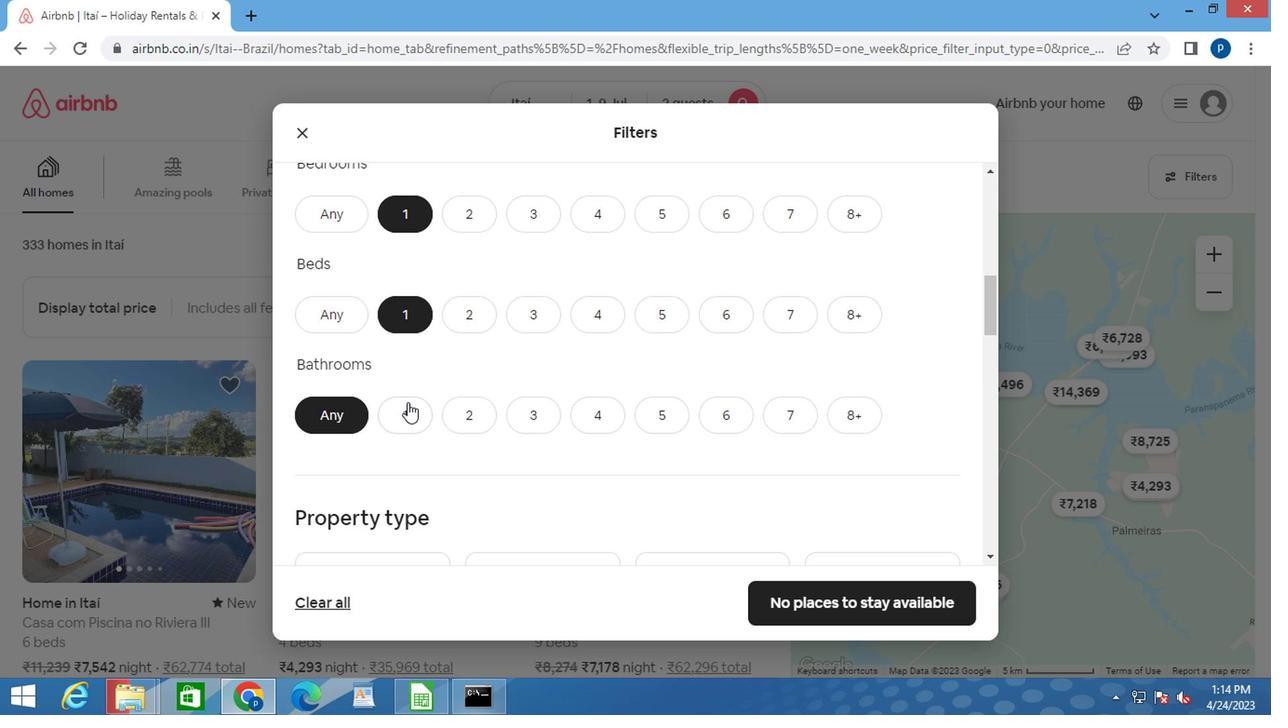 
Action: Mouse pressed left at (403, 408)
Screenshot: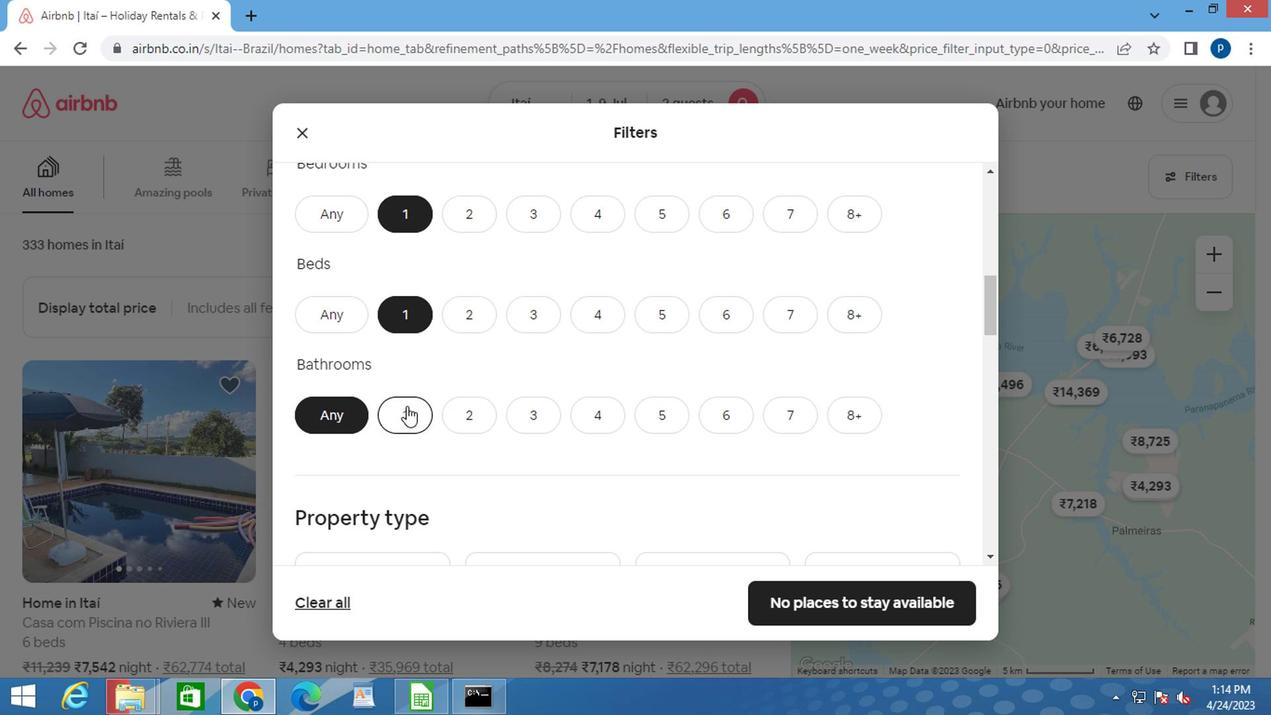 
Action: Mouse moved to (418, 407)
Screenshot: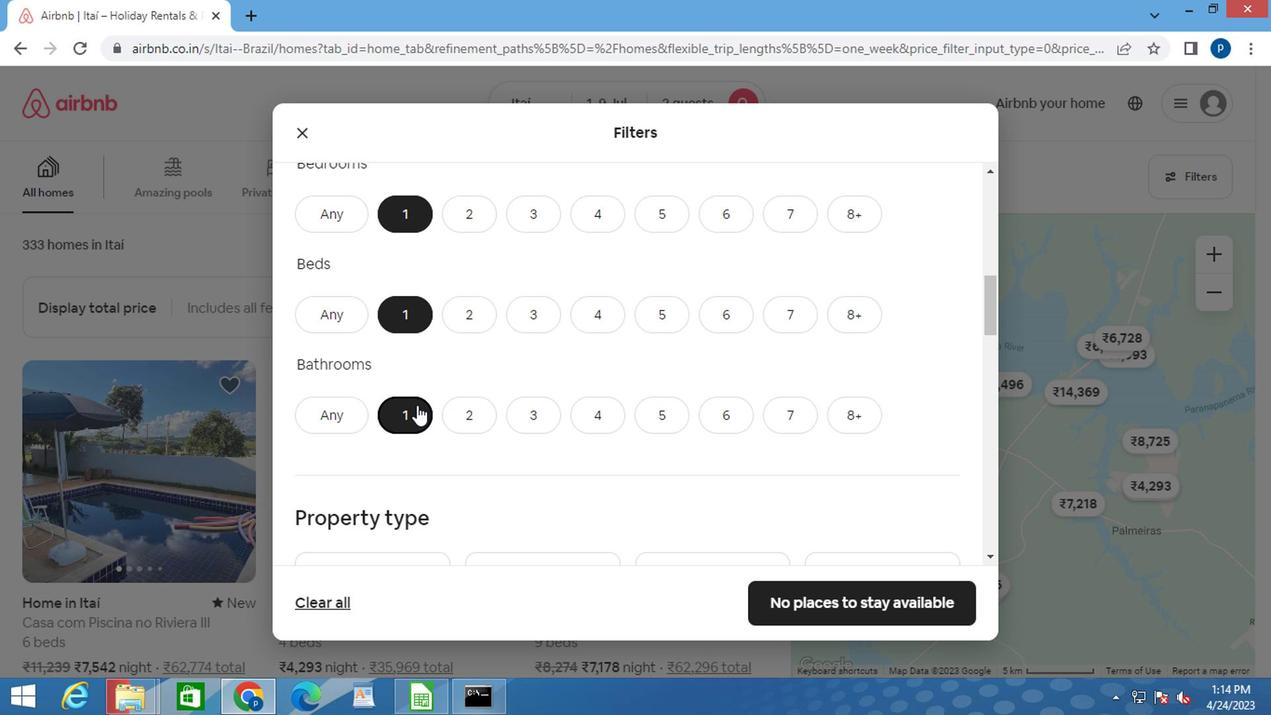 
Action: Mouse scrolled (418, 406) with delta (0, -1)
Screenshot: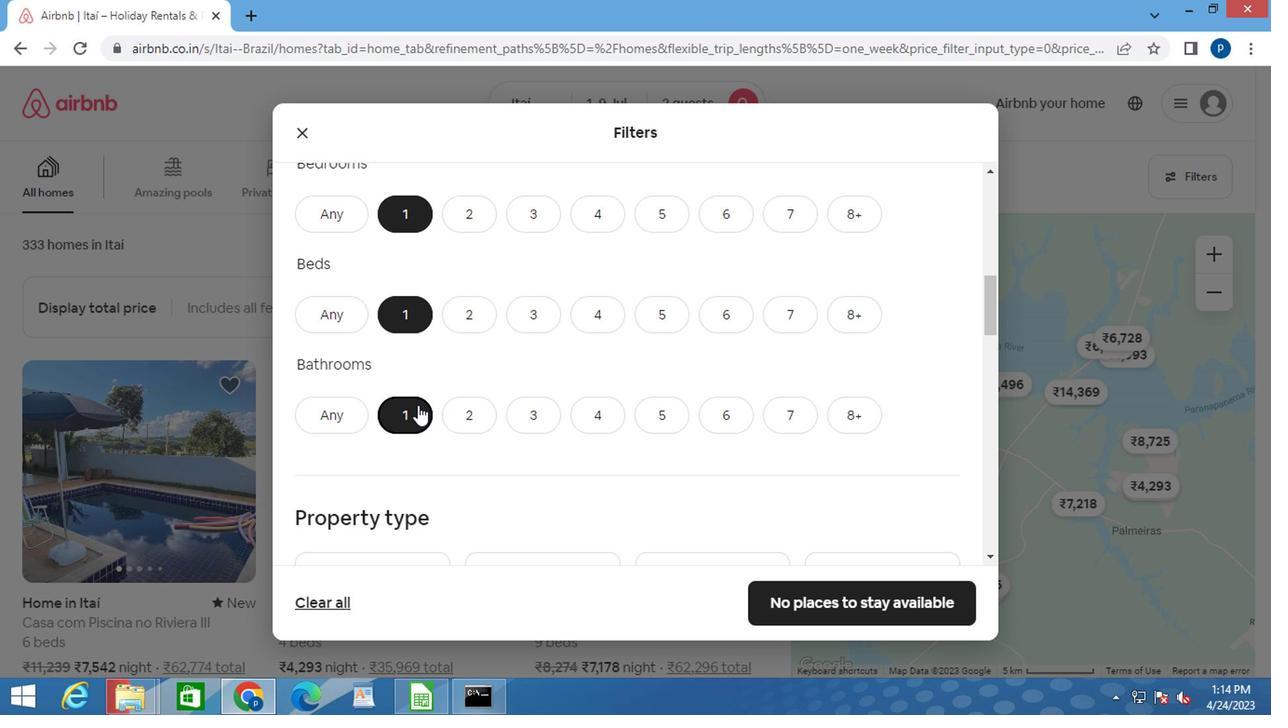 
Action: Mouse moved to (595, 406)
Screenshot: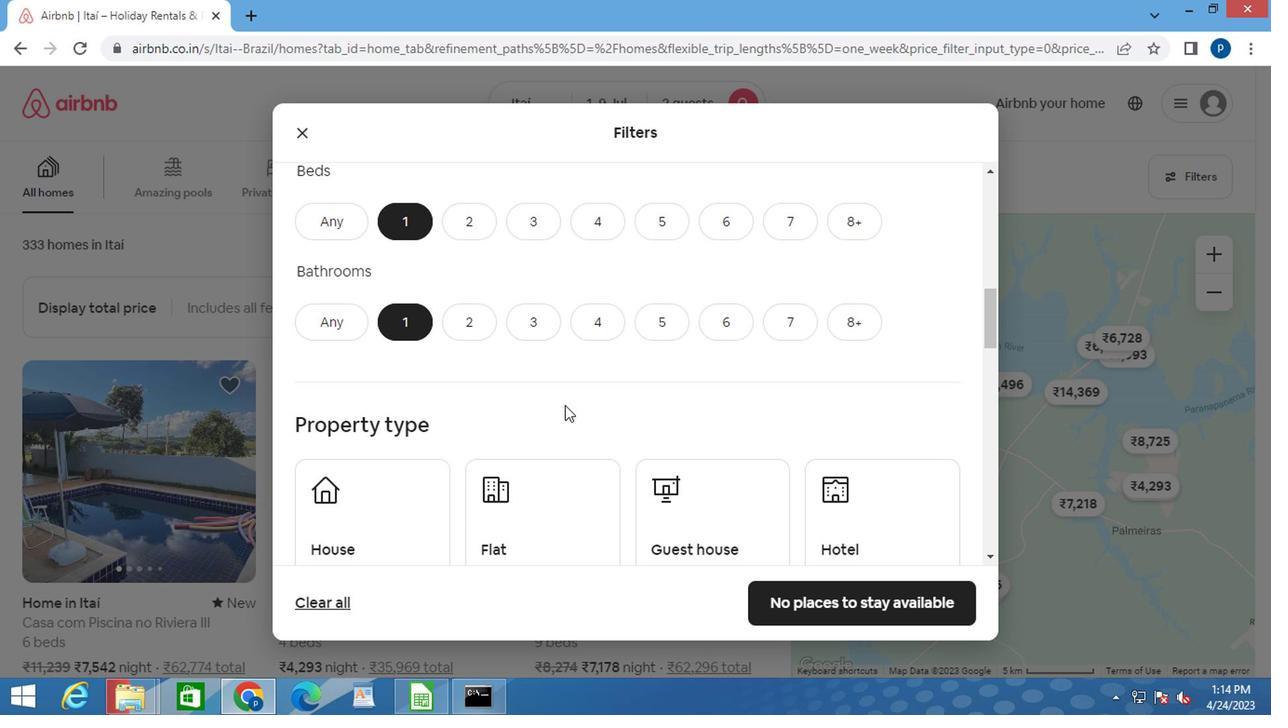 
Action: Mouse scrolled (595, 405) with delta (0, 0)
Screenshot: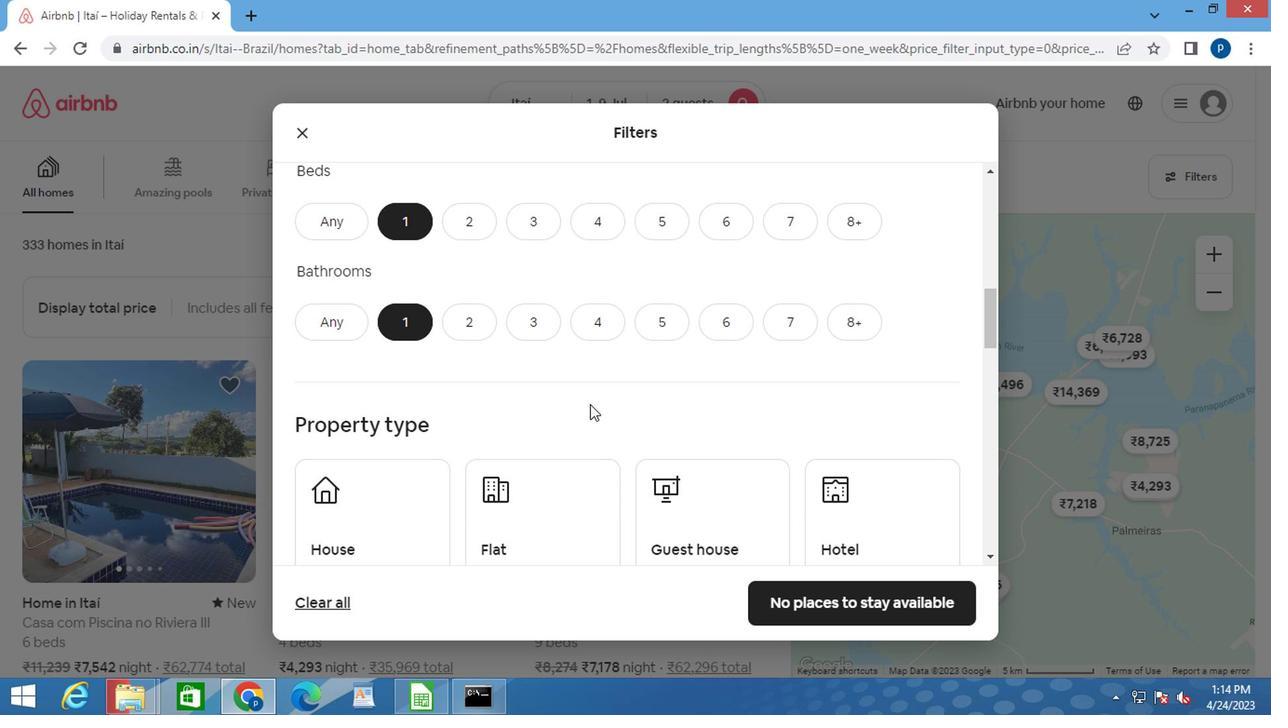 
Action: Mouse moved to (397, 409)
Screenshot: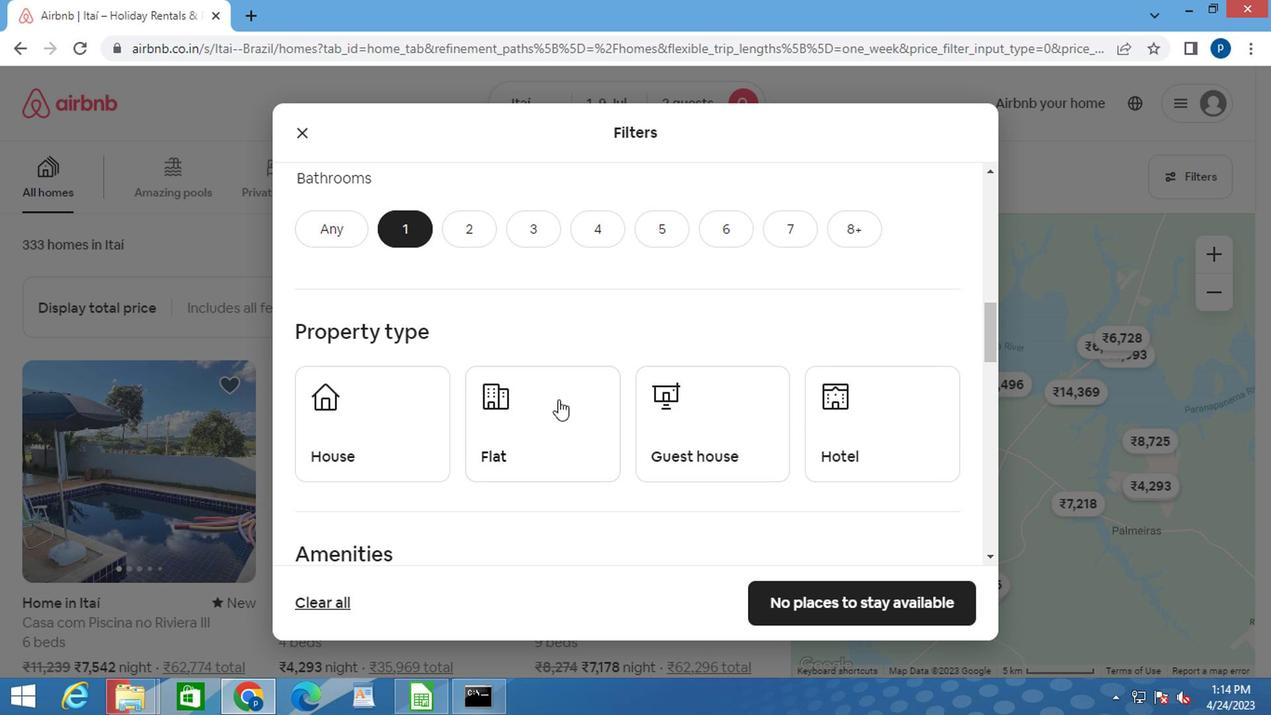 
Action: Mouse pressed left at (397, 409)
Screenshot: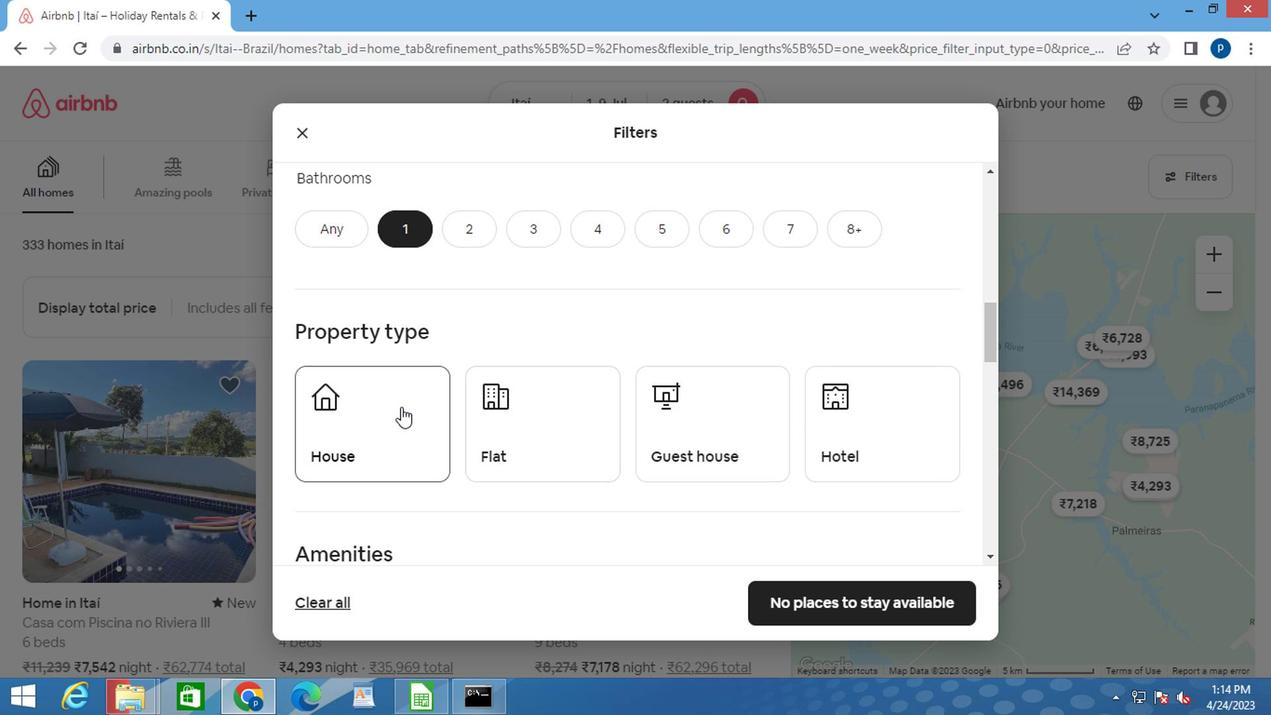 
Action: Mouse moved to (548, 424)
Screenshot: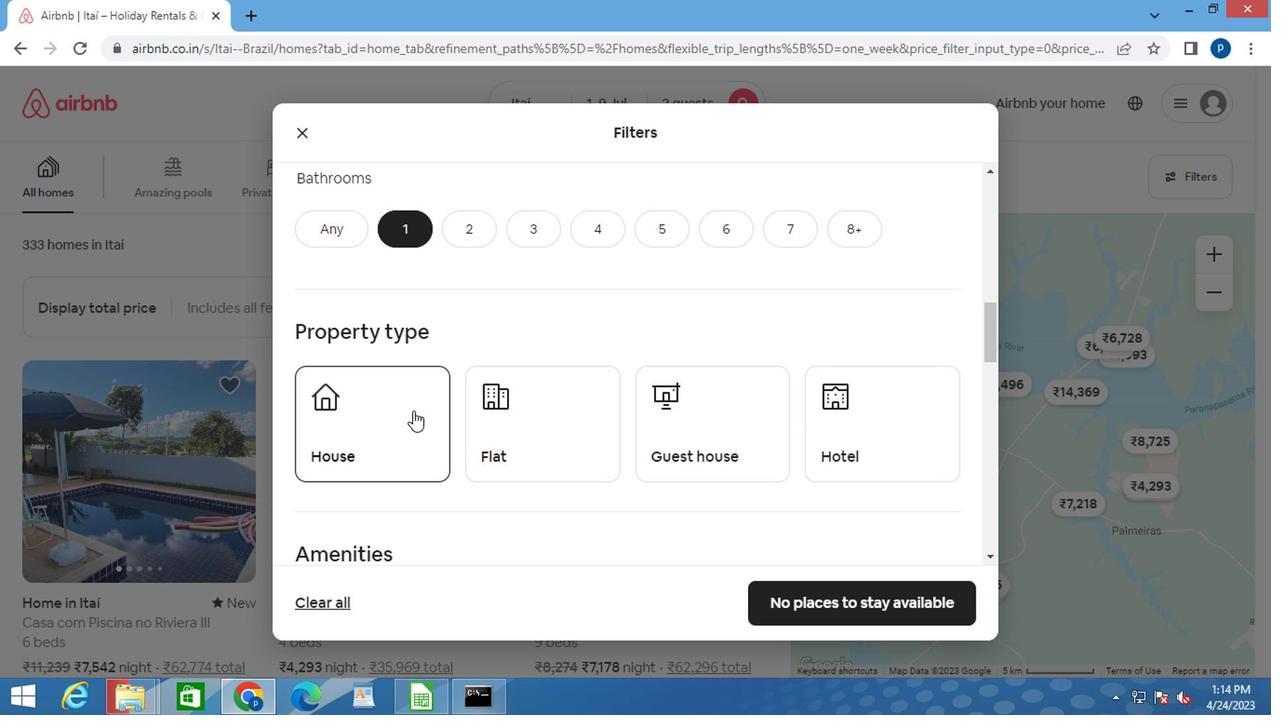 
Action: Mouse pressed left at (548, 424)
Screenshot: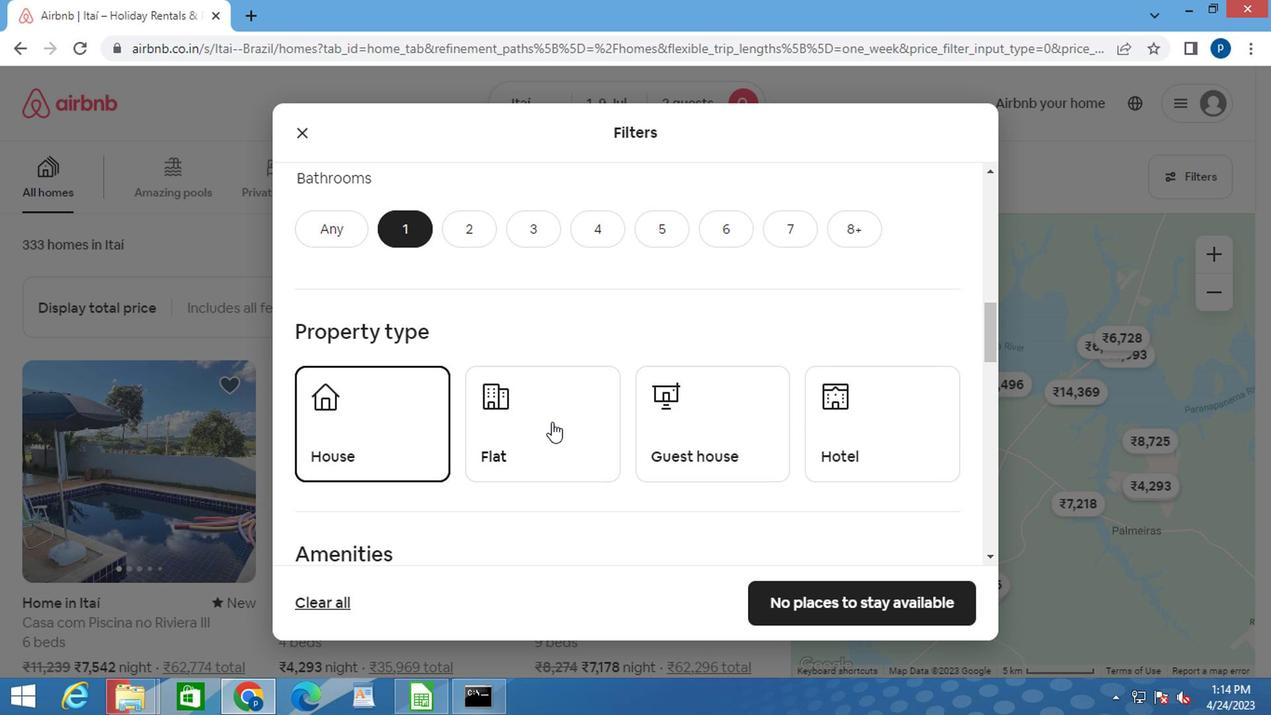 
Action: Mouse moved to (688, 431)
Screenshot: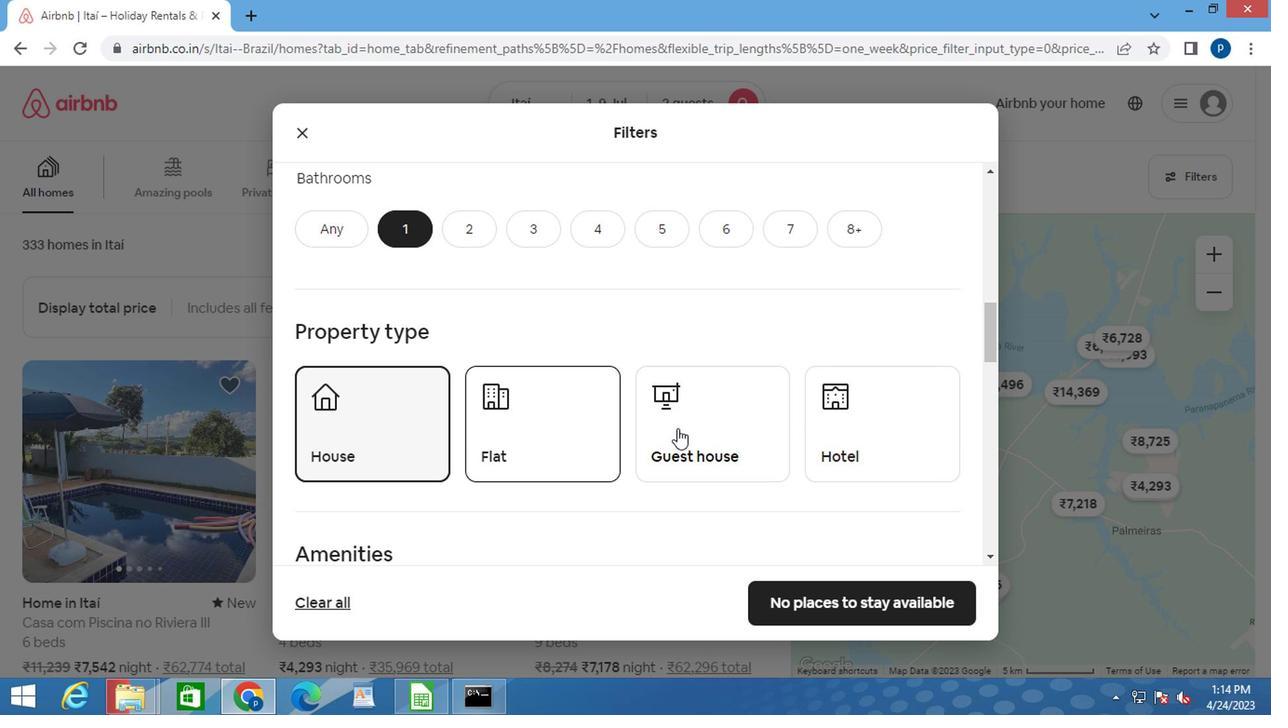 
Action: Mouse pressed left at (688, 431)
Screenshot: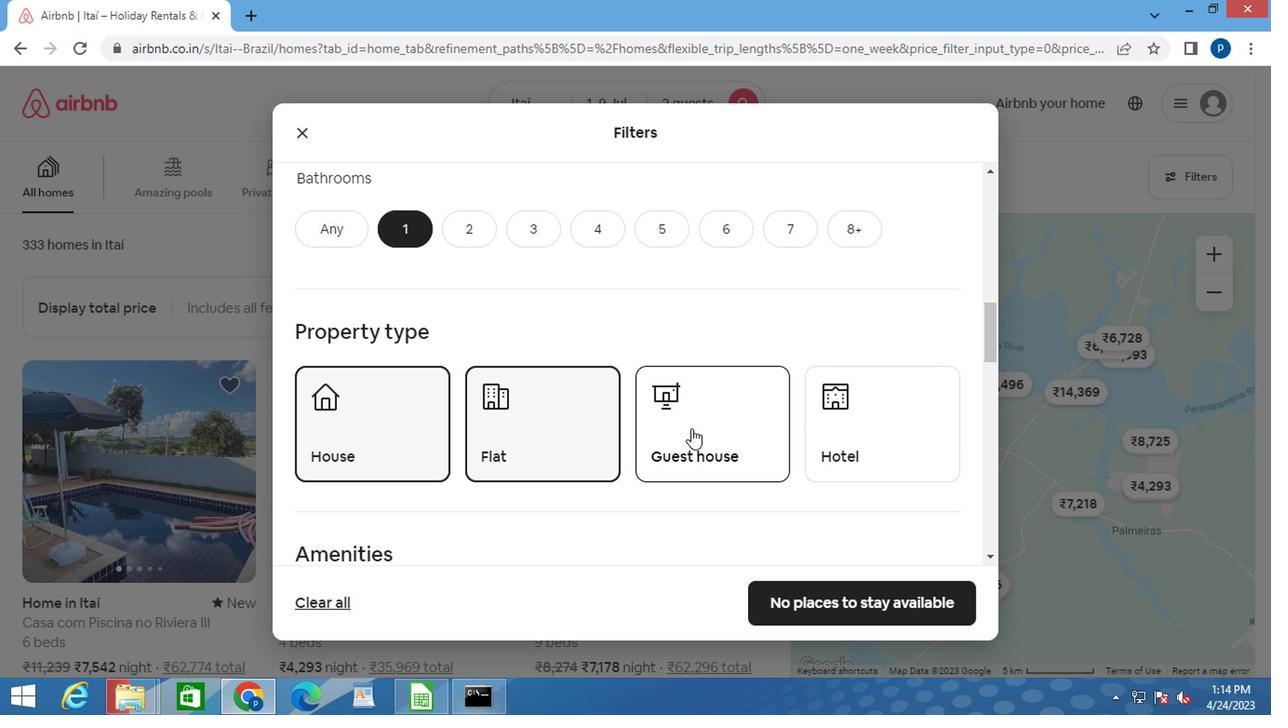 
Action: Mouse moved to (688, 431)
Screenshot: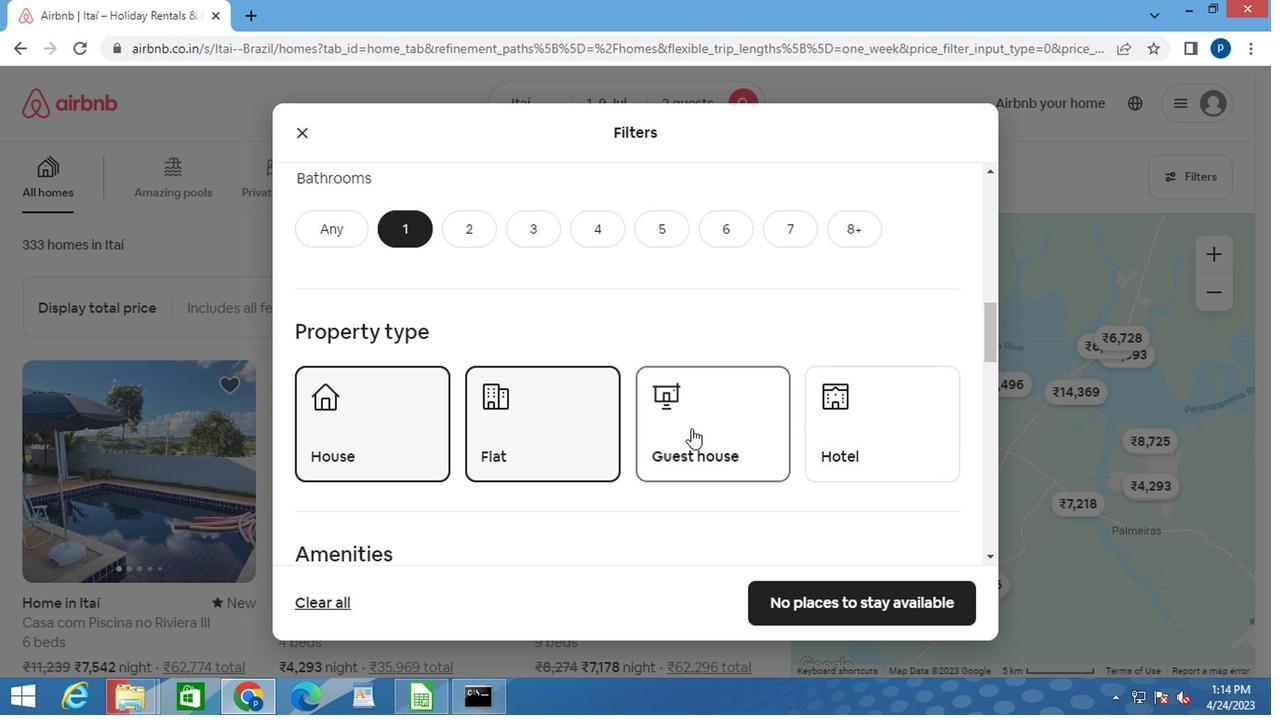 
Action: Mouse scrolled (688, 430) with delta (0, 0)
Screenshot: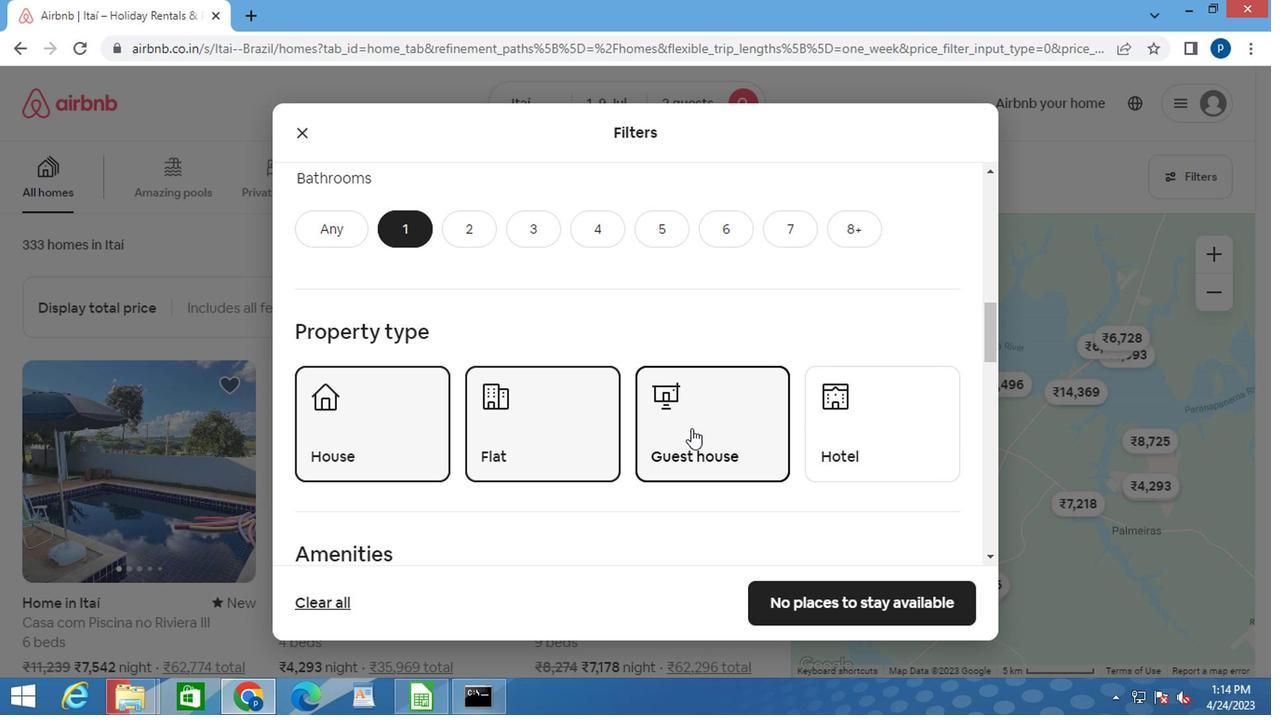 
Action: Mouse scrolled (688, 430) with delta (0, 0)
Screenshot: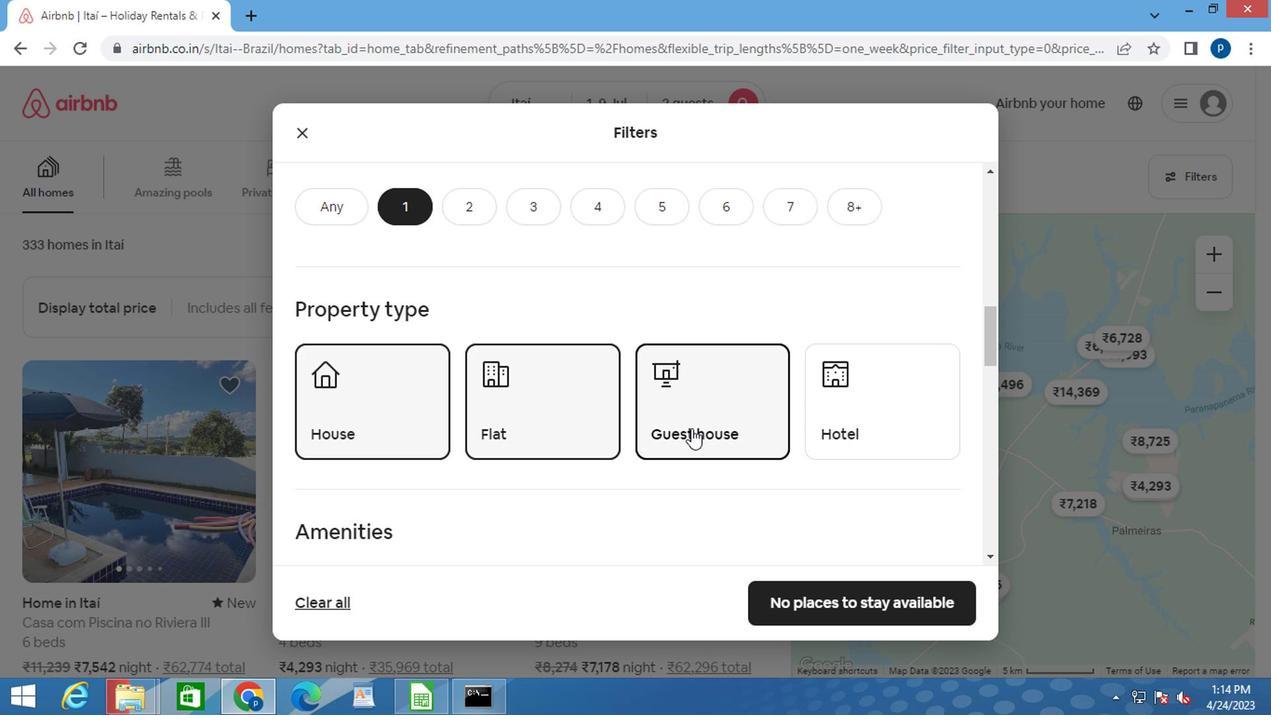 
Action: Mouse moved to (689, 430)
Screenshot: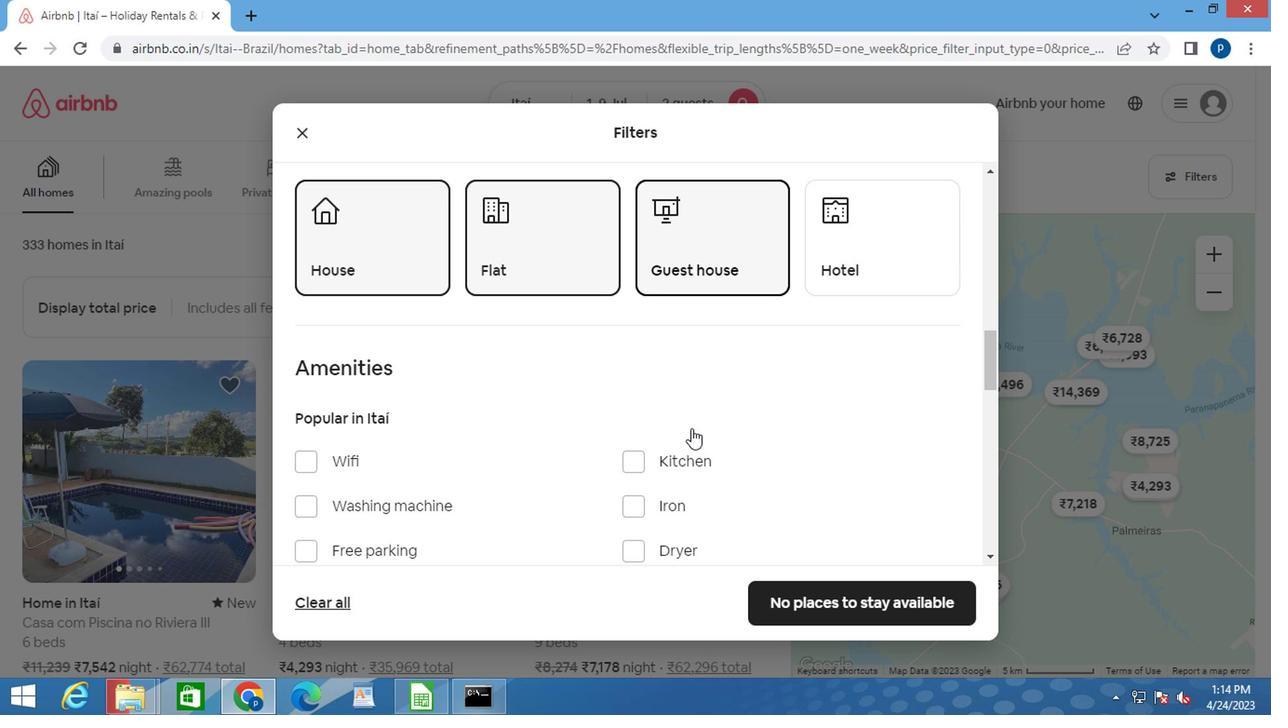 
Action: Mouse scrolled (689, 429) with delta (0, -1)
Screenshot: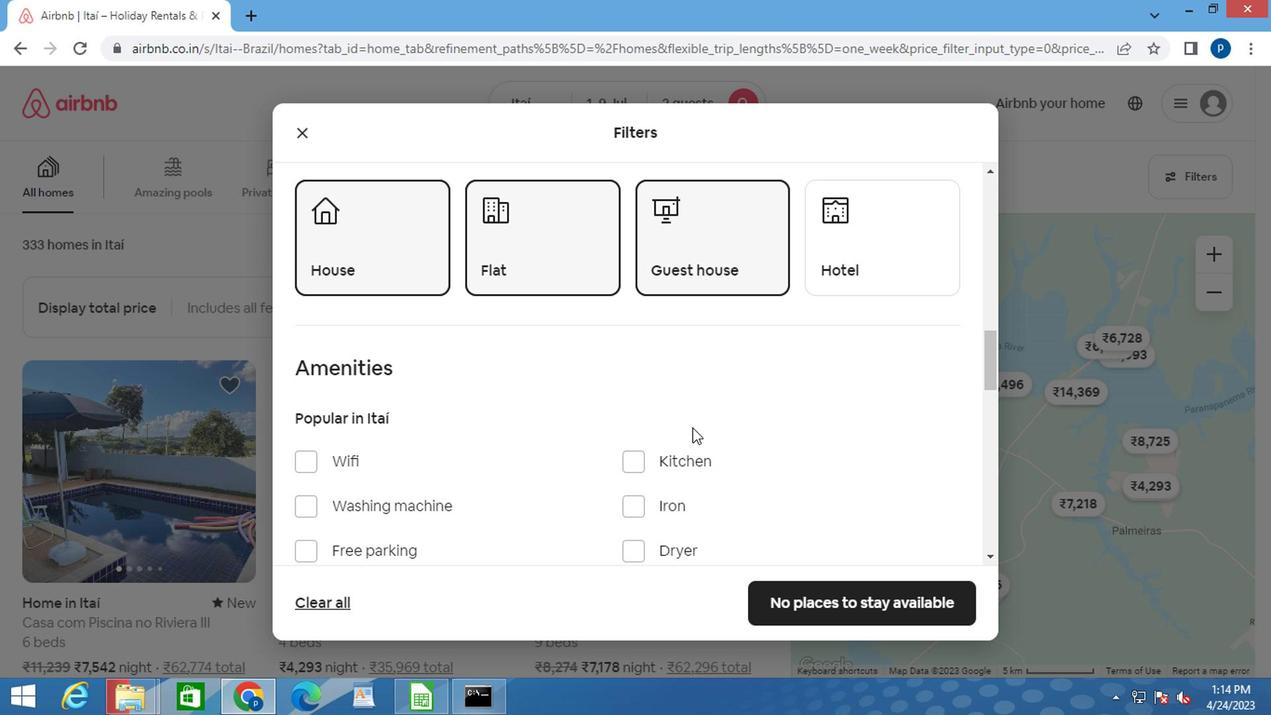 
Action: Mouse moved to (616, 394)
Screenshot: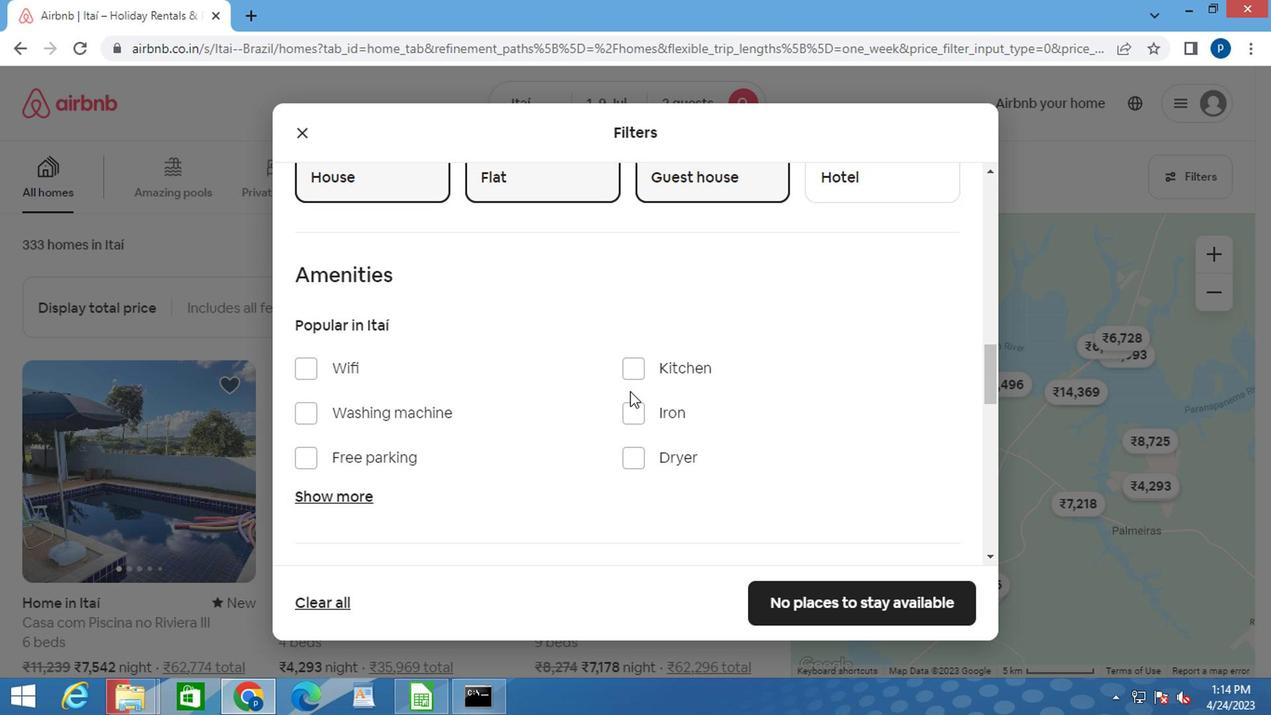 
Action: Mouse scrolled (616, 392) with delta (0, -1)
Screenshot: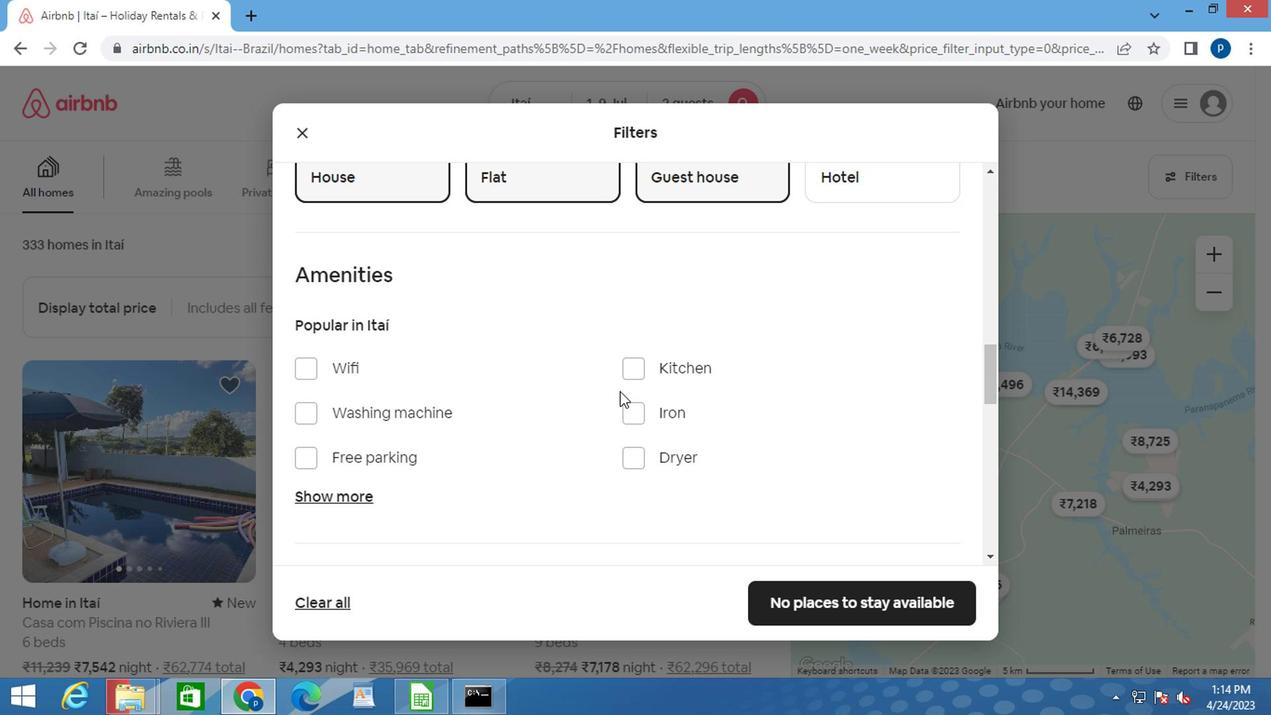 
Action: Mouse moved to (613, 394)
Screenshot: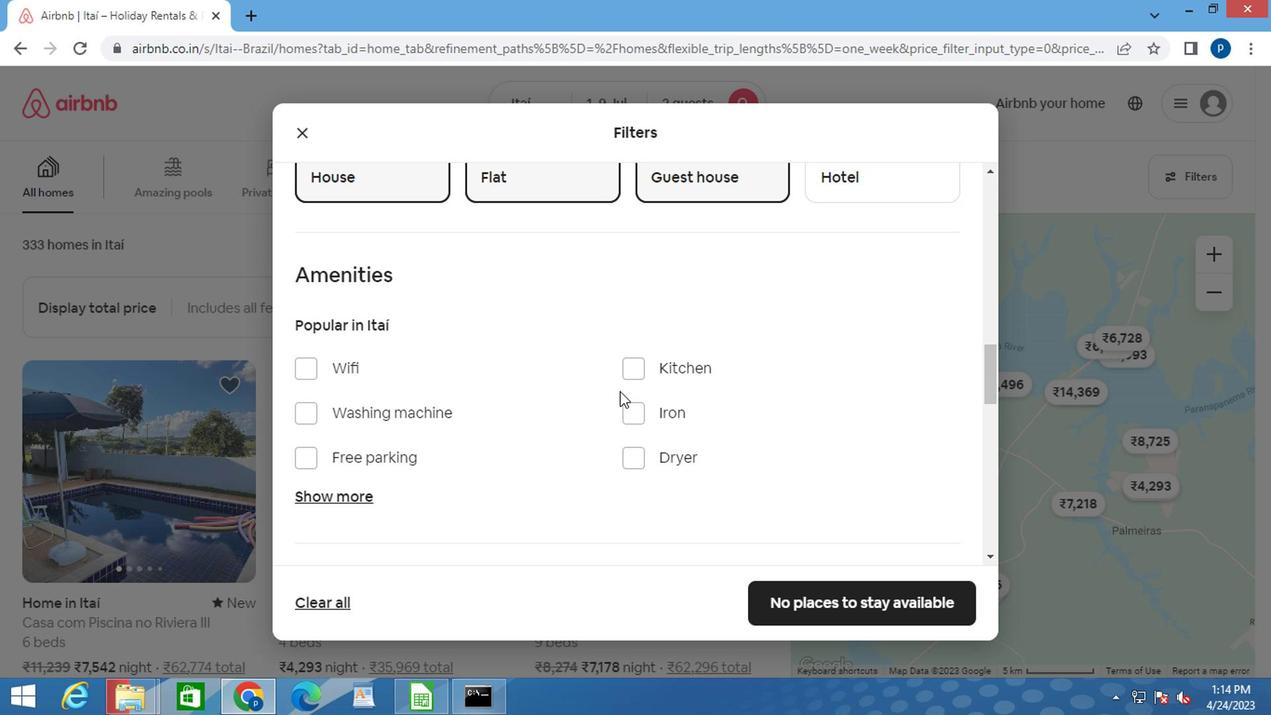 
Action: Mouse scrolled (613, 392) with delta (0, -1)
Screenshot: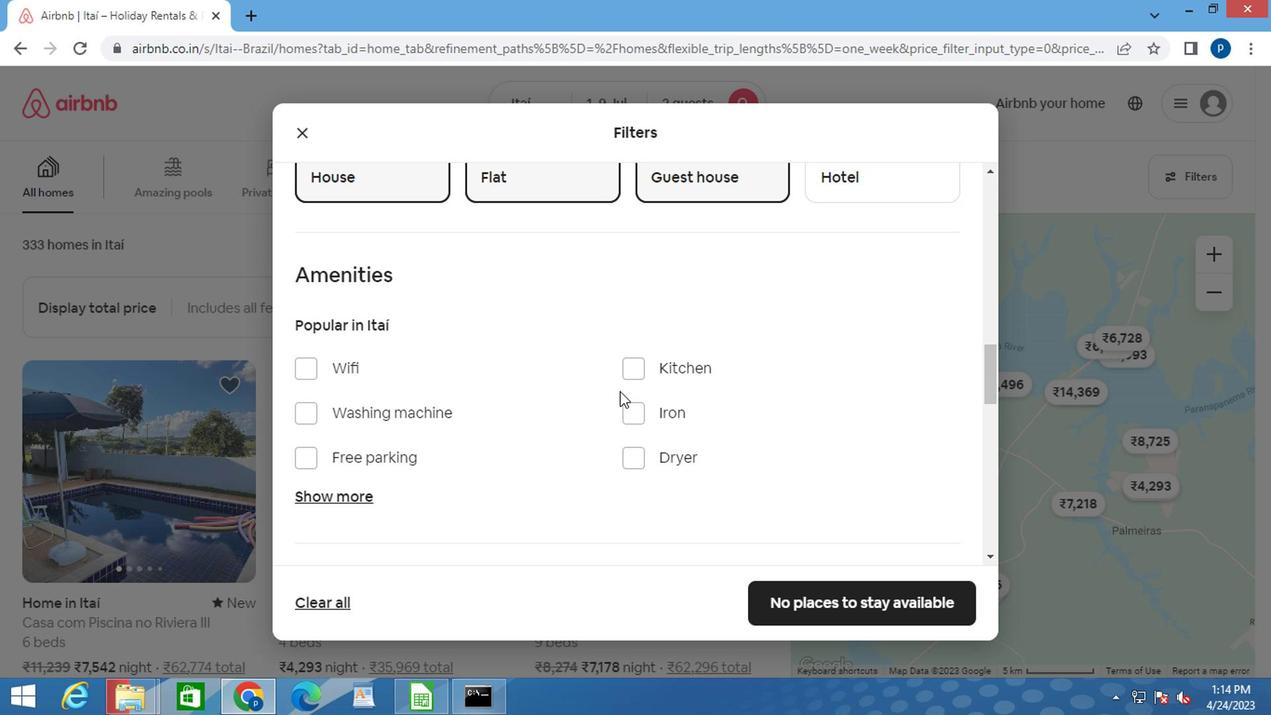 
Action: Mouse moved to (593, 384)
Screenshot: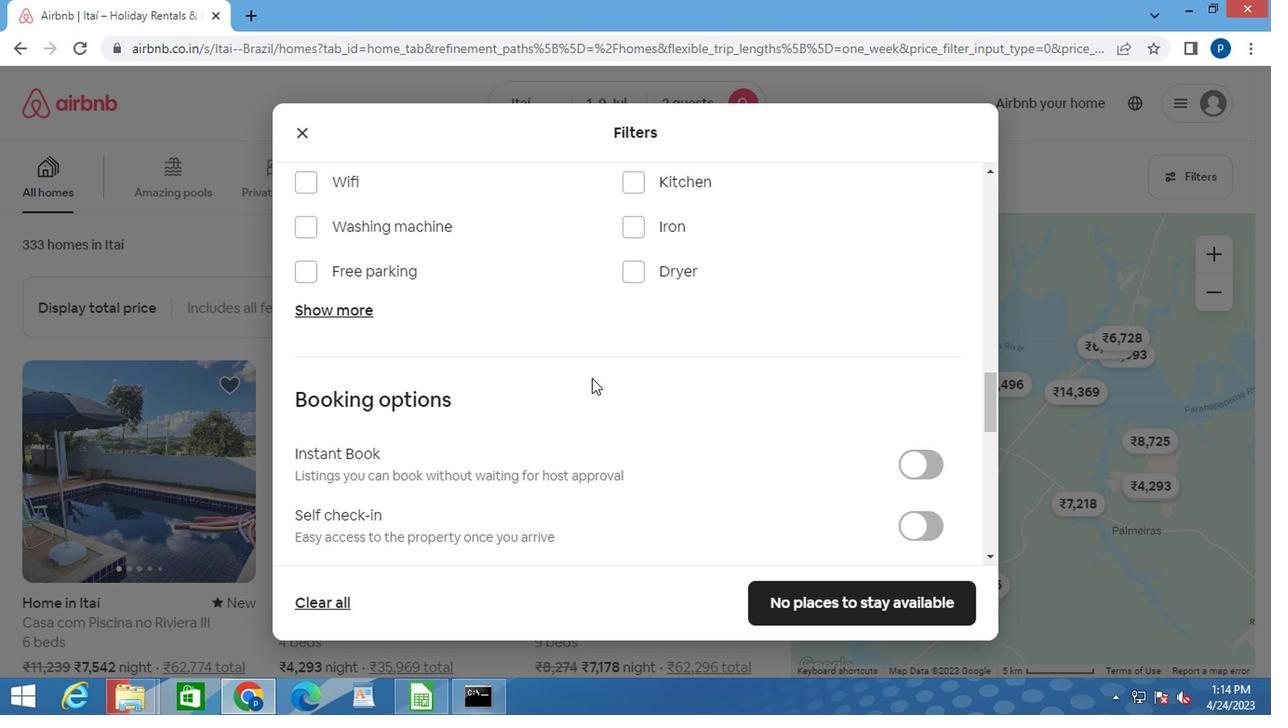 
Action: Mouse scrolled (593, 383) with delta (0, 0)
Screenshot: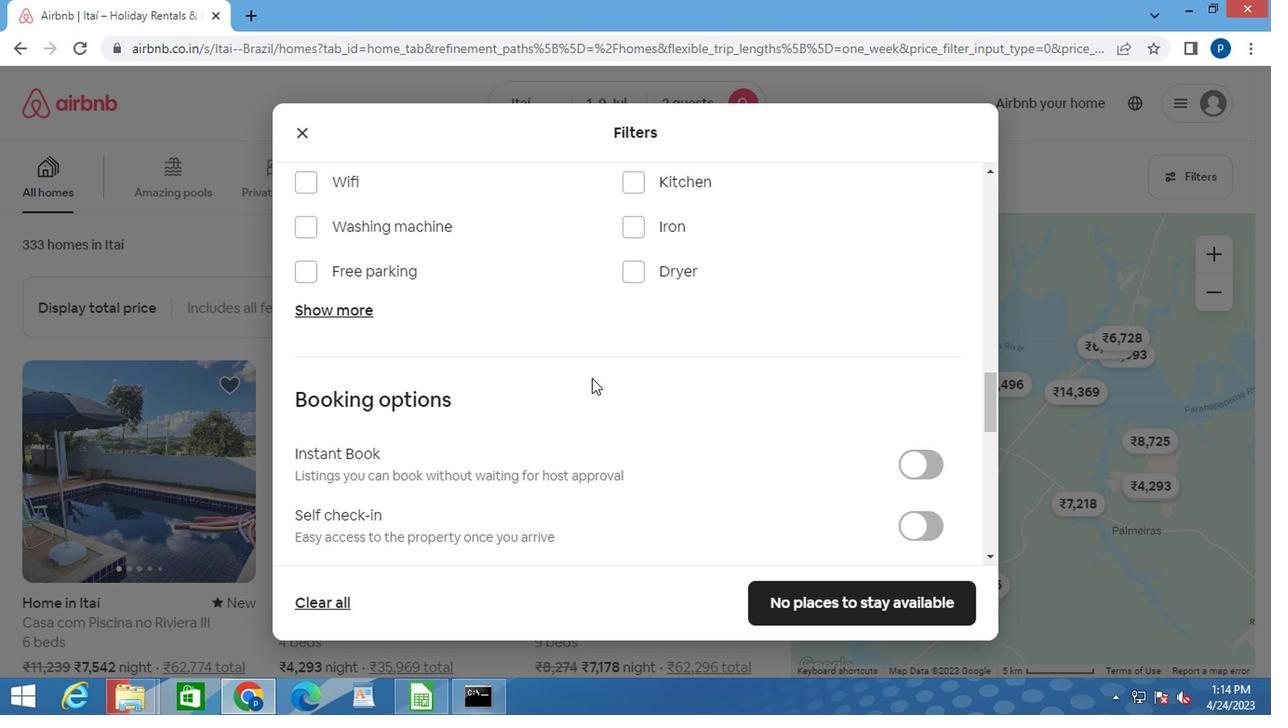 
Action: Mouse moved to (909, 437)
Screenshot: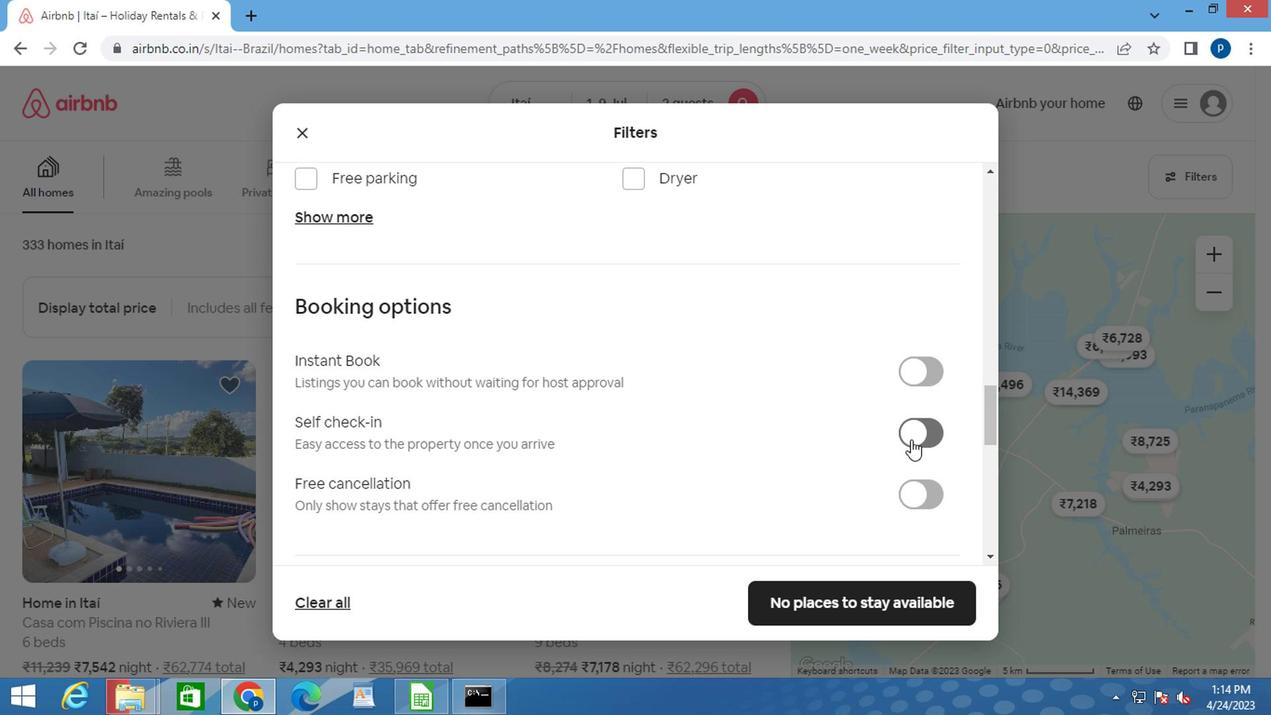 
Action: Mouse pressed left at (909, 437)
Screenshot: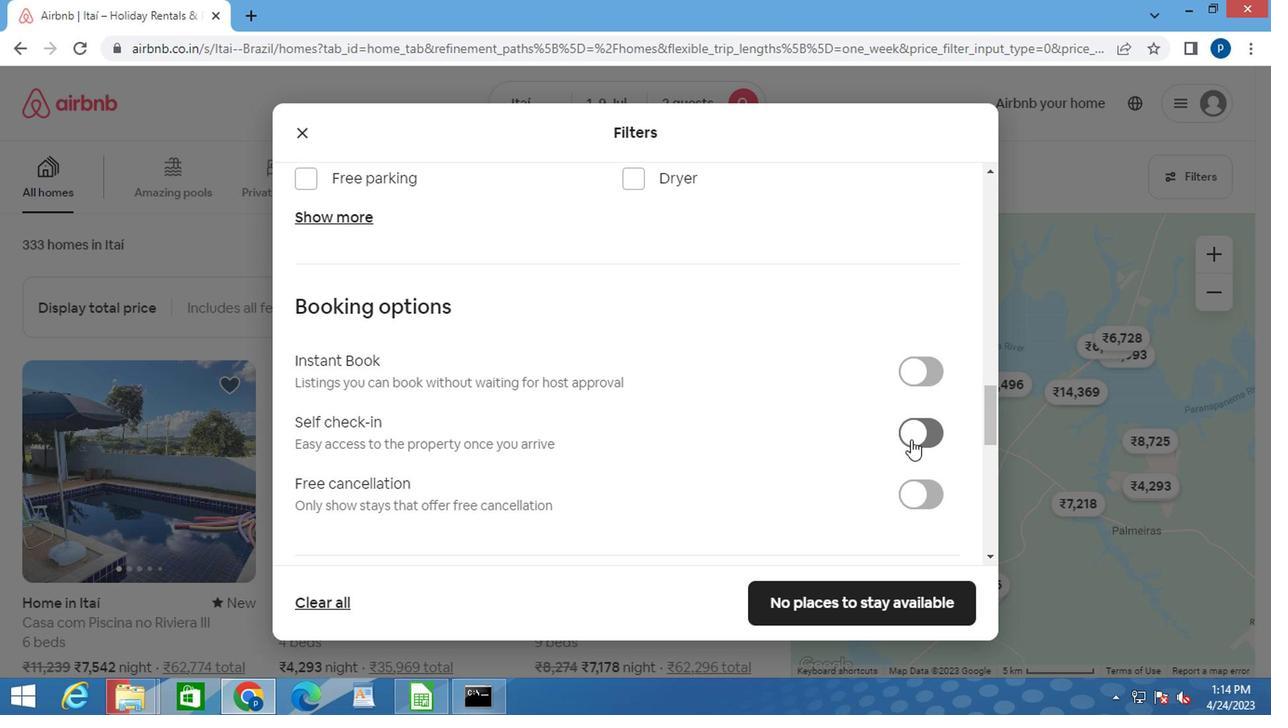 
Action: Mouse moved to (768, 437)
Screenshot: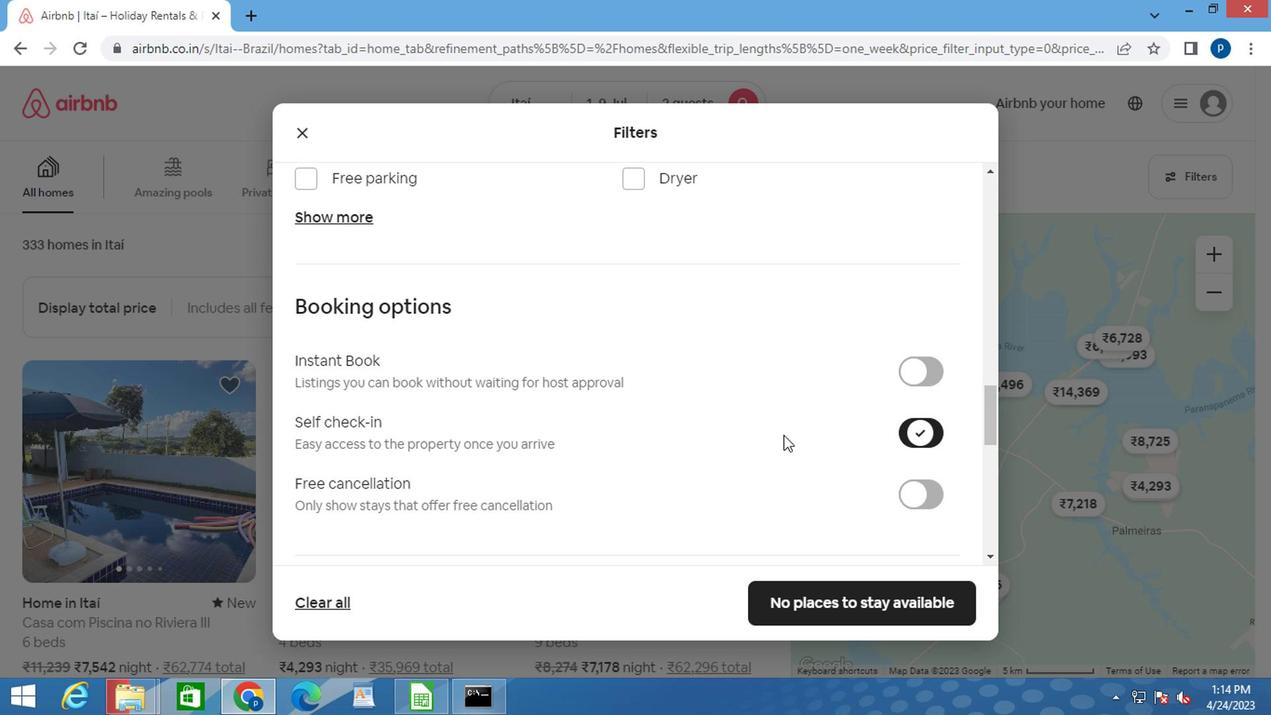 
Action: Mouse scrolled (768, 436) with delta (0, -1)
Screenshot: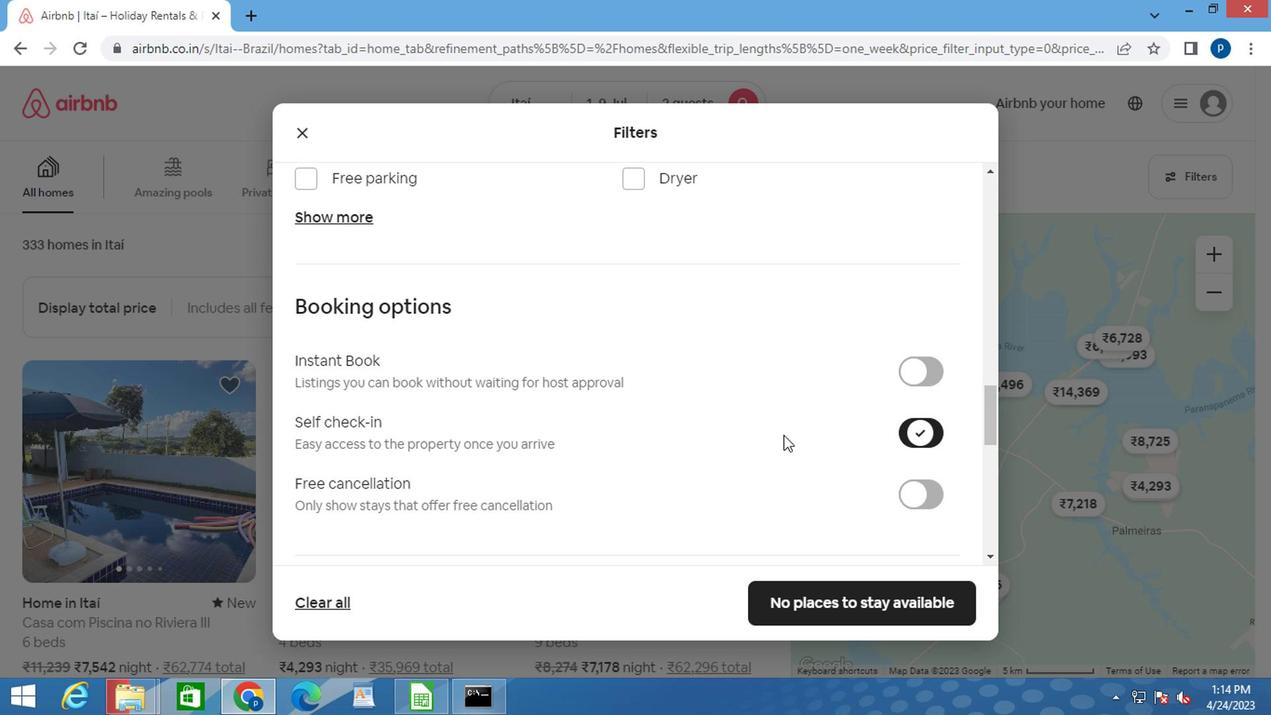 
Action: Mouse moved to (767, 437)
Screenshot: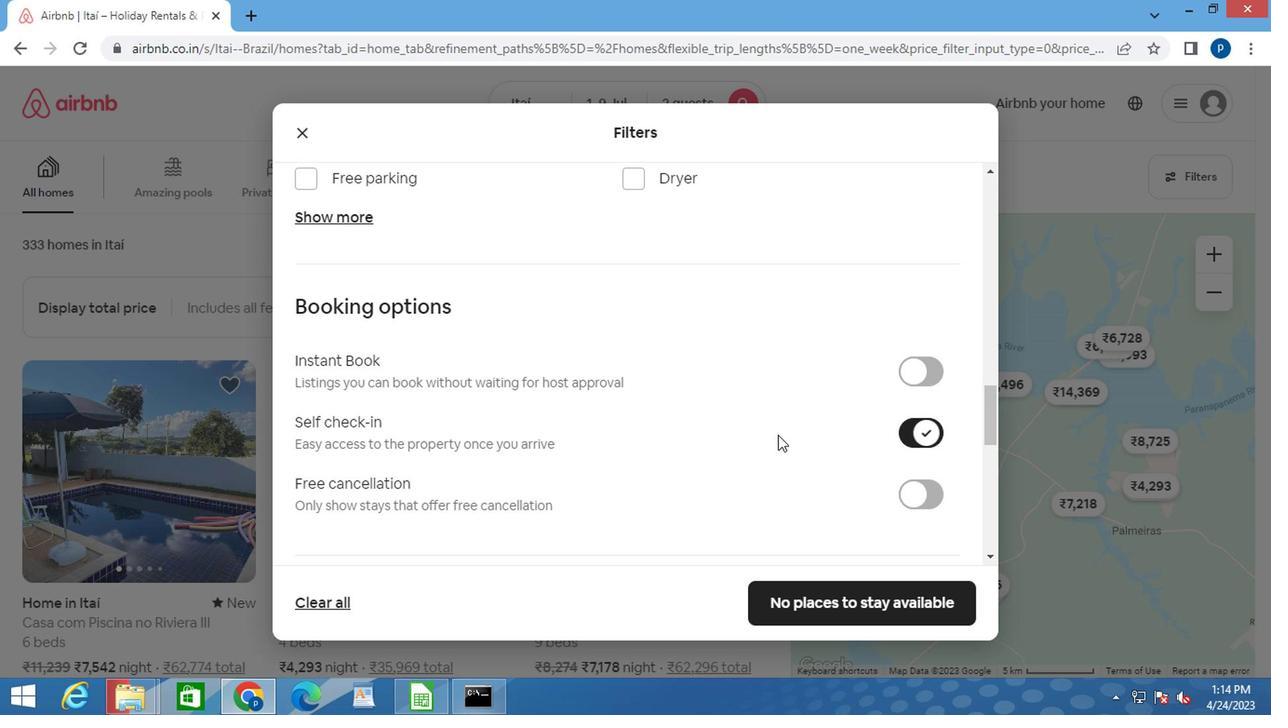 
Action: Mouse scrolled (767, 436) with delta (0, -1)
Screenshot: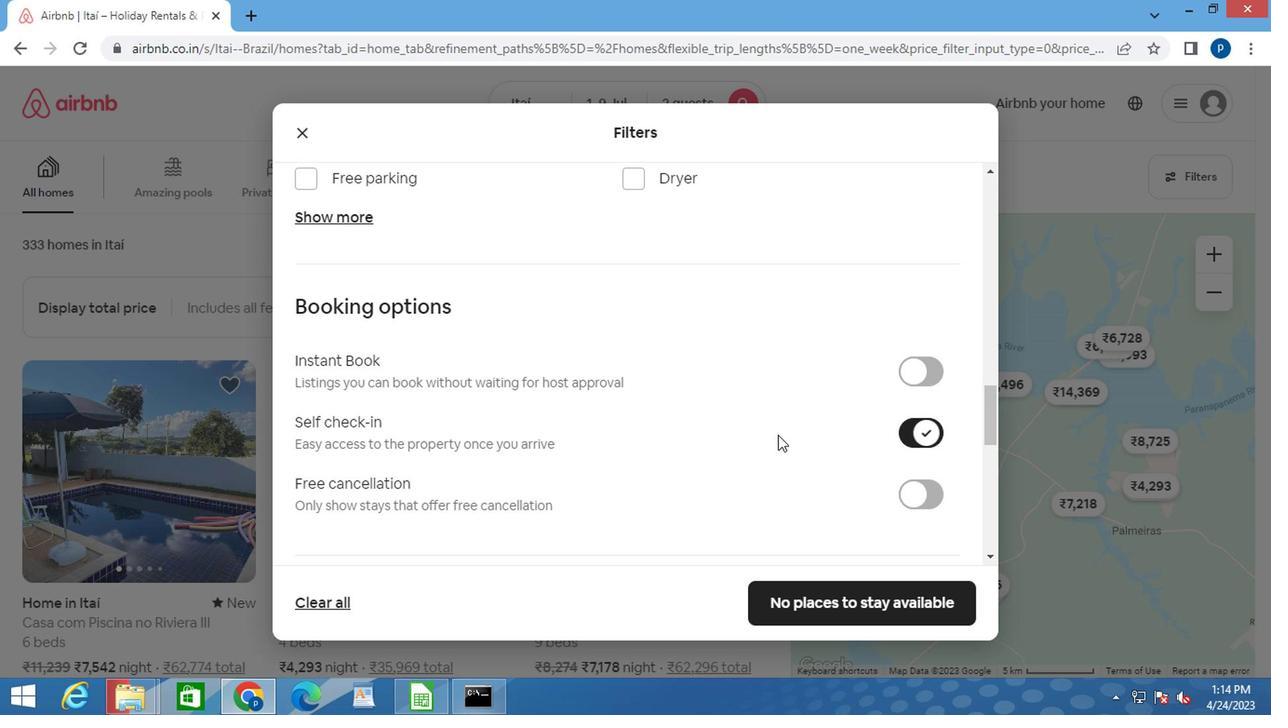 
Action: Mouse moved to (765, 437)
Screenshot: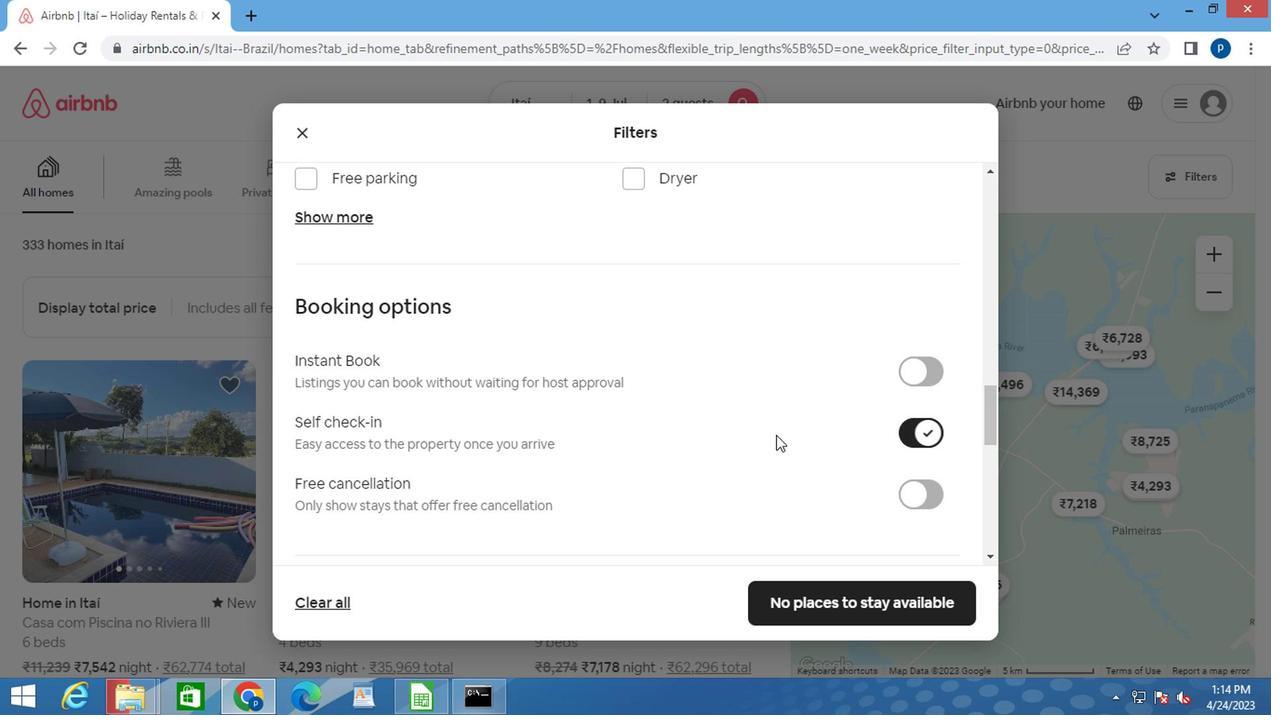 
Action: Mouse scrolled (765, 436) with delta (0, -1)
Screenshot: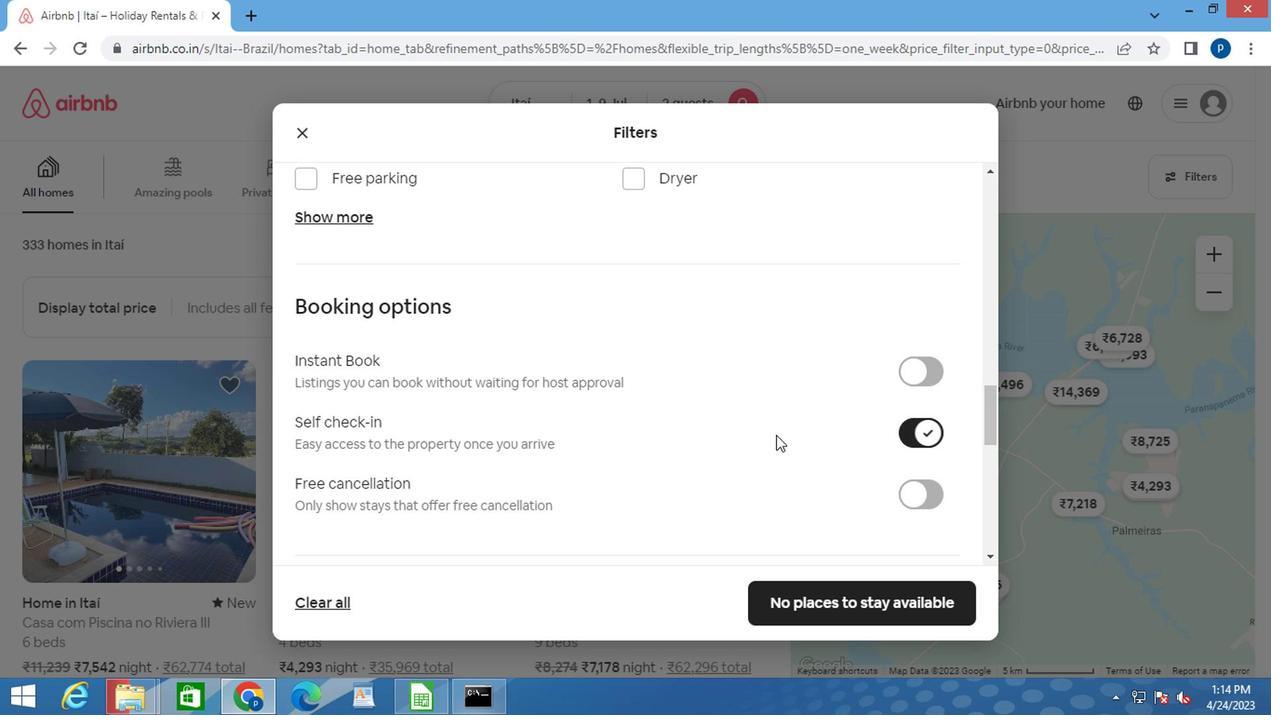 
Action: Mouse moved to (758, 437)
Screenshot: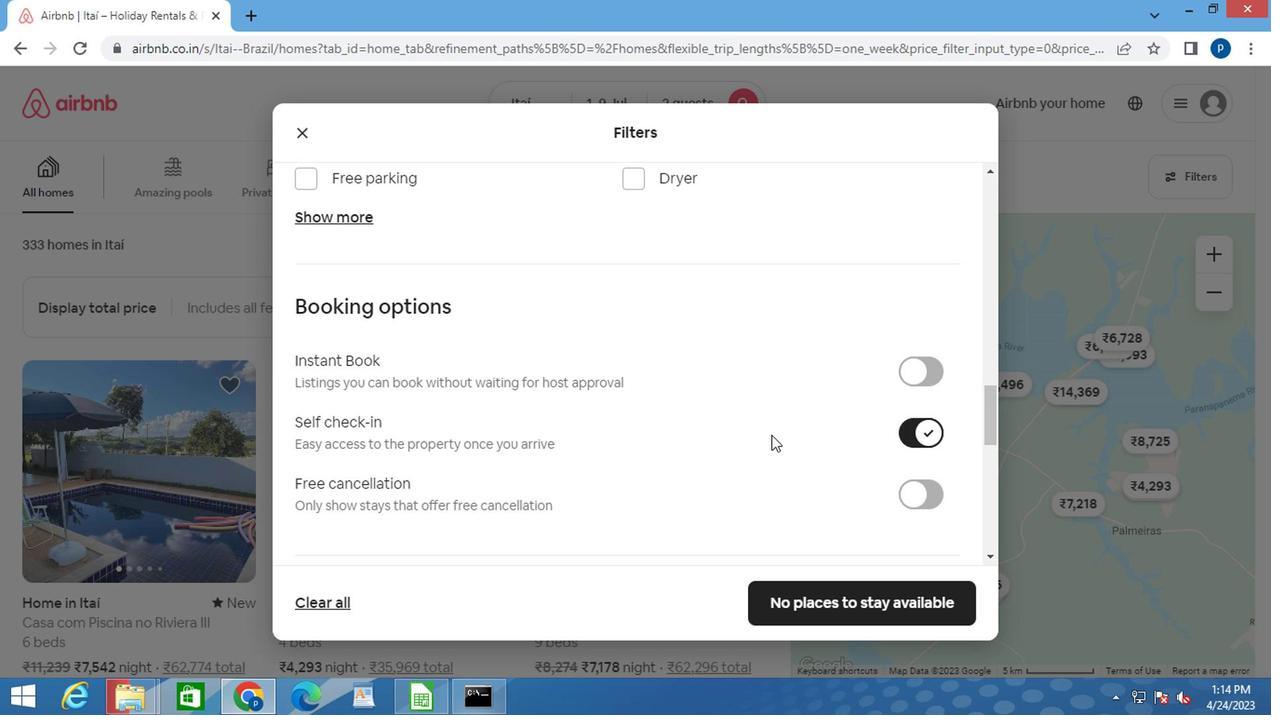 
Action: Mouse scrolled (758, 436) with delta (0, -1)
Screenshot: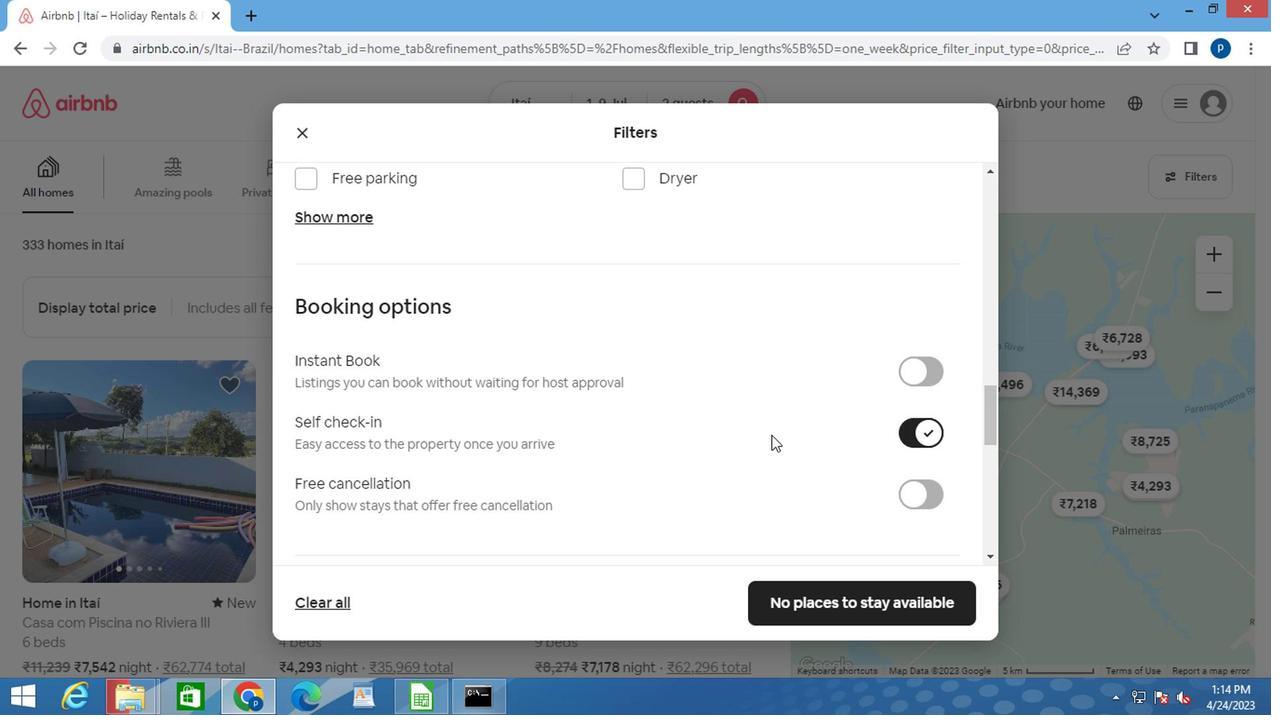 
Action: Mouse moved to (748, 435)
Screenshot: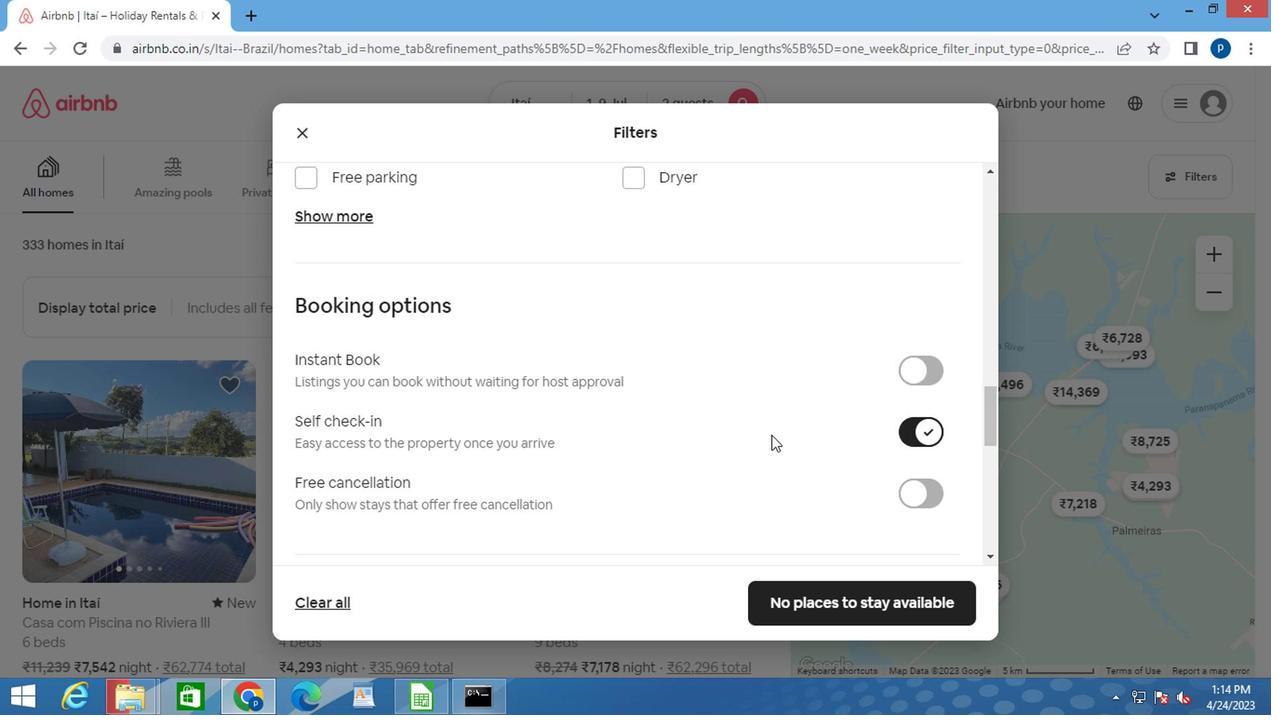 
Action: Mouse scrolled (748, 435) with delta (0, 0)
Screenshot: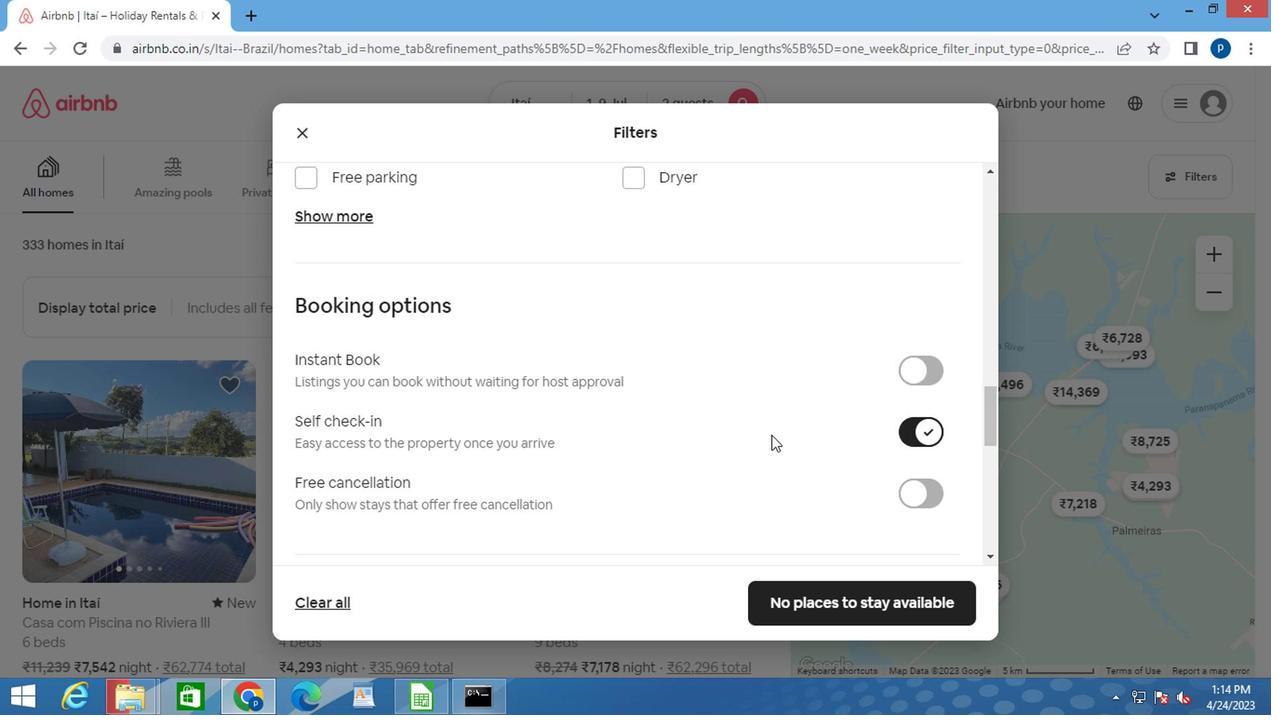 
Action: Mouse moved to (777, 445)
Screenshot: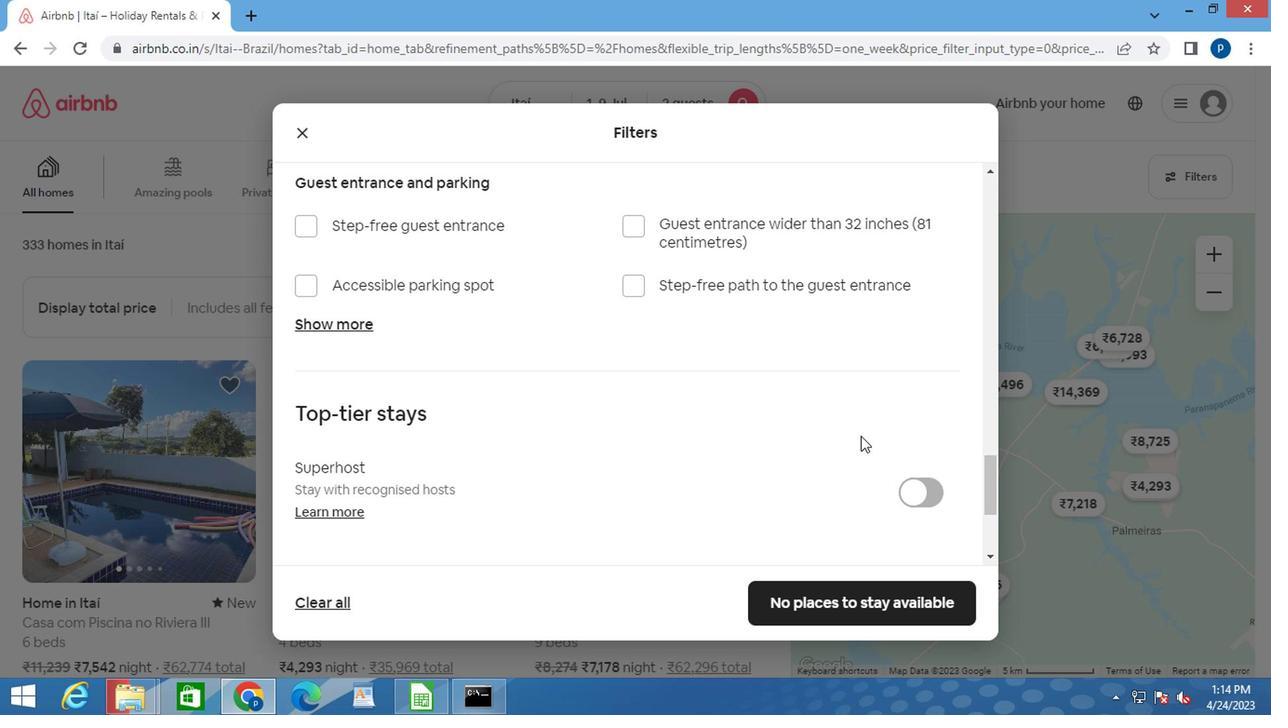 
Action: Mouse scrolled (777, 444) with delta (0, 0)
Screenshot: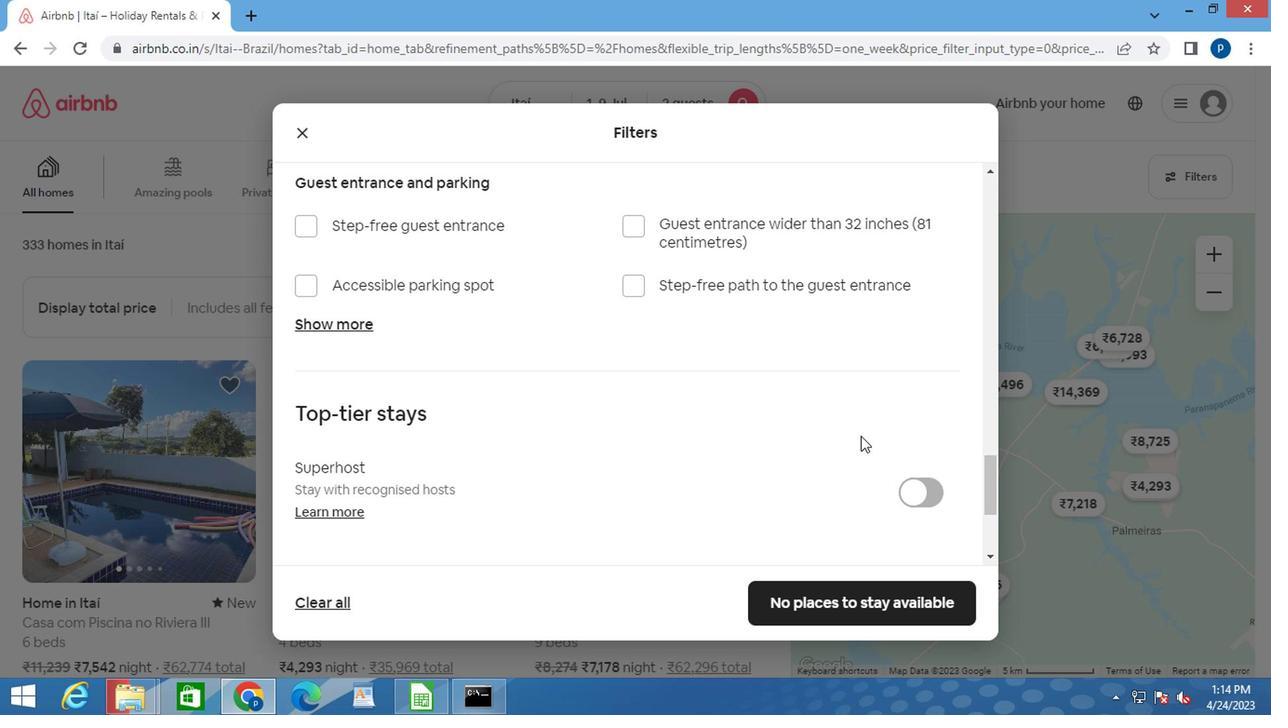 
Action: Mouse moved to (768, 445)
Screenshot: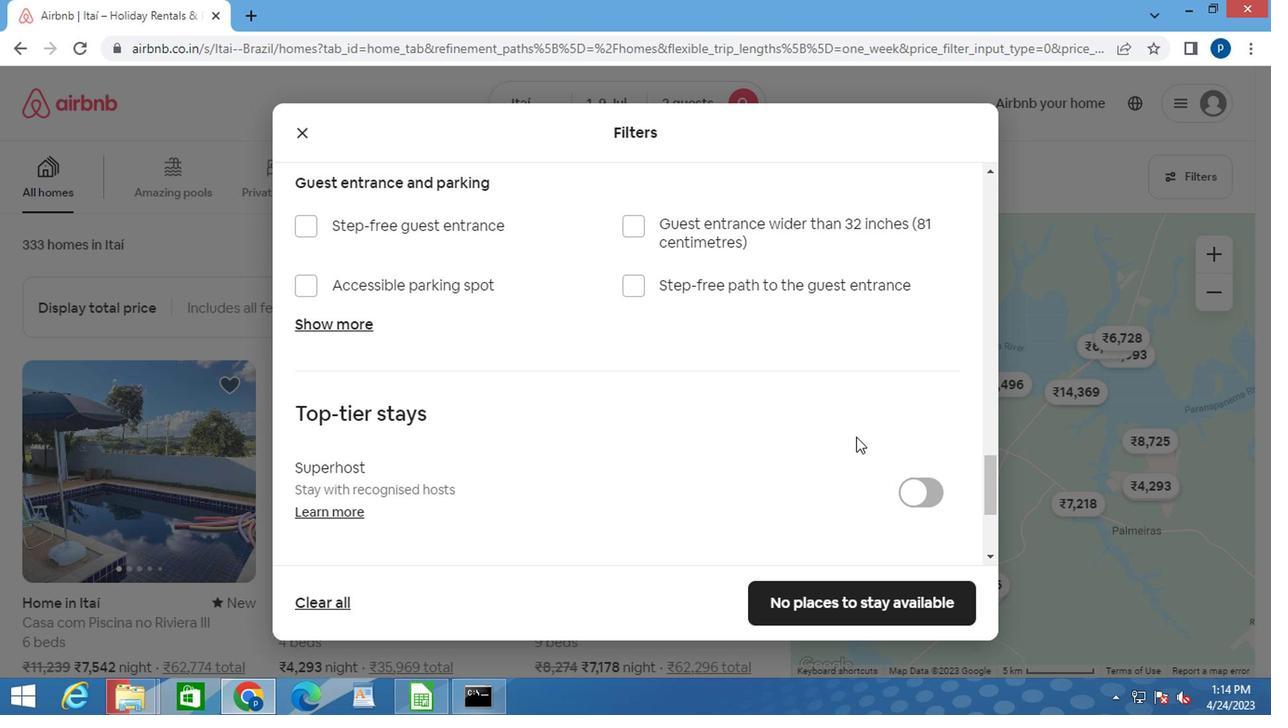 
Action: Mouse scrolled (768, 444) with delta (0, 0)
Screenshot: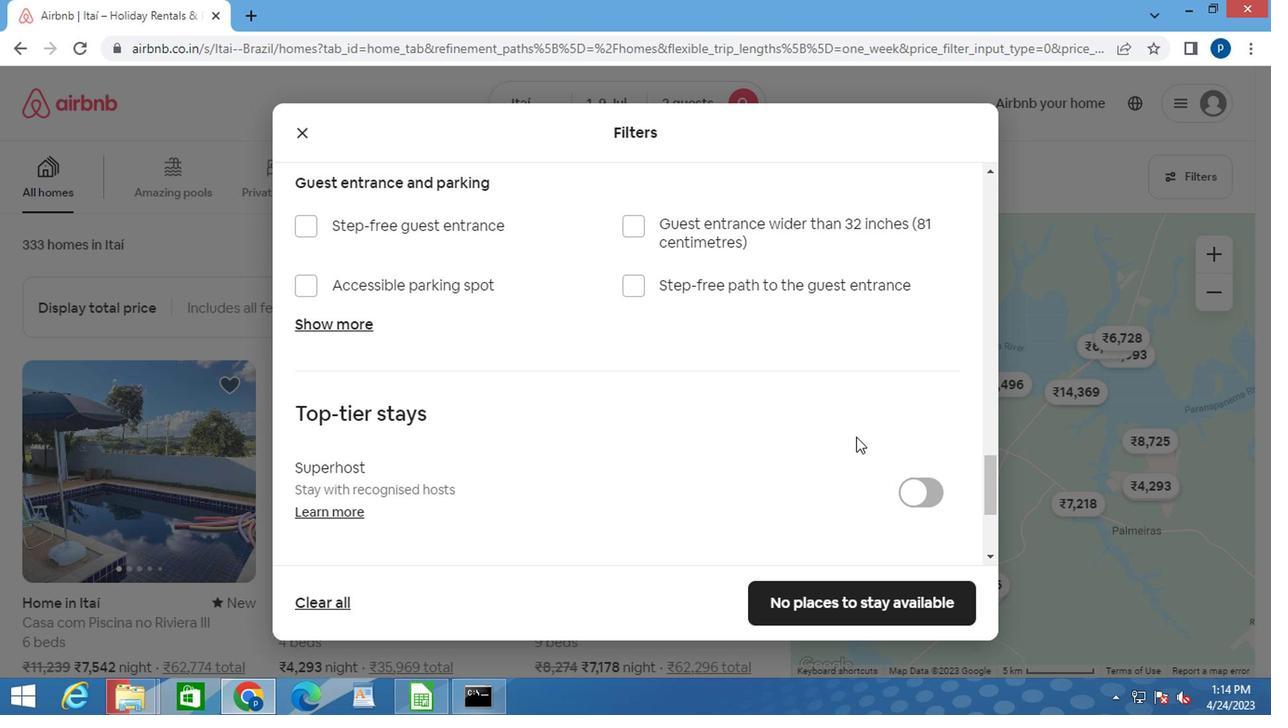
Action: Mouse moved to (762, 444)
Screenshot: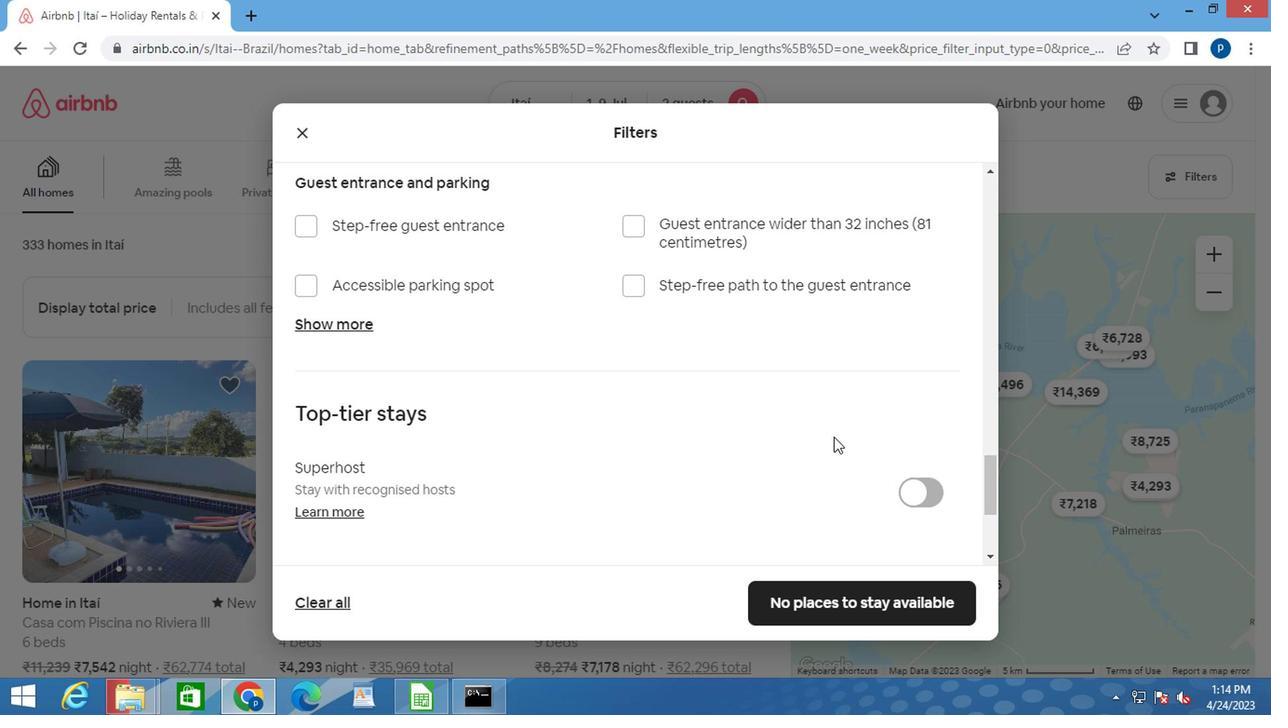 
Action: Mouse scrolled (762, 444) with delta (0, 0)
Screenshot: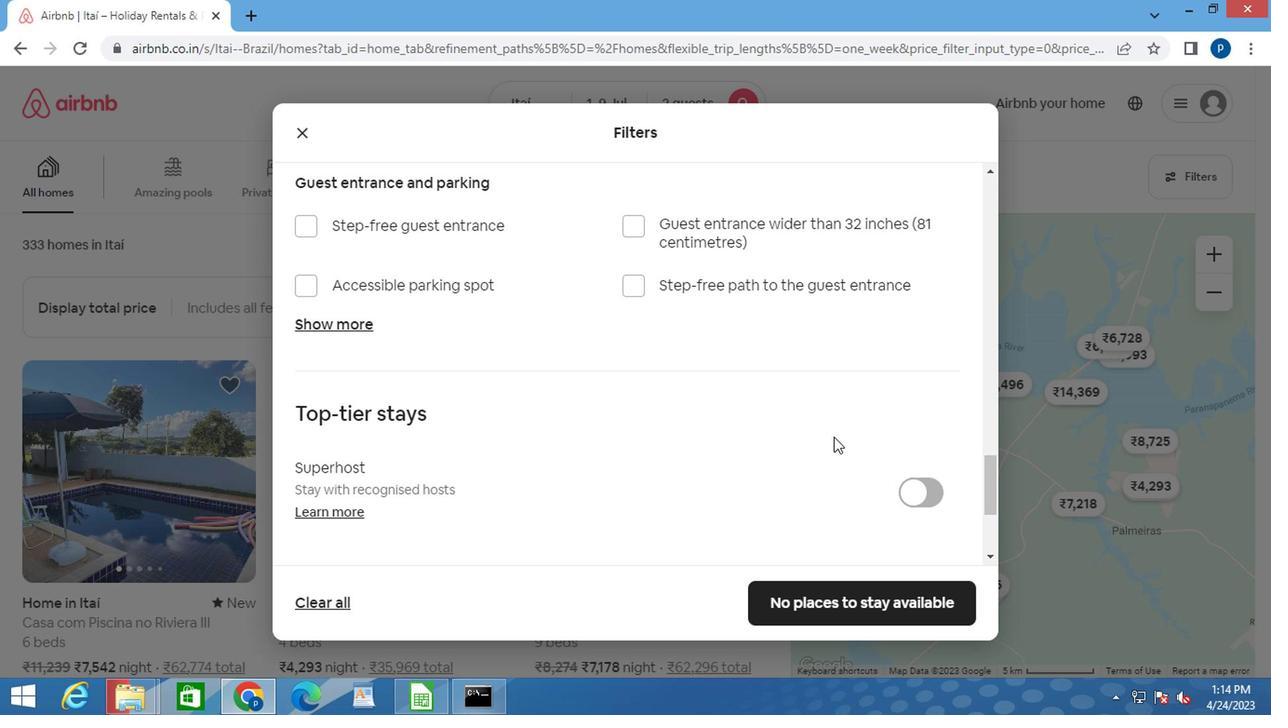
Action: Mouse moved to (758, 443)
Screenshot: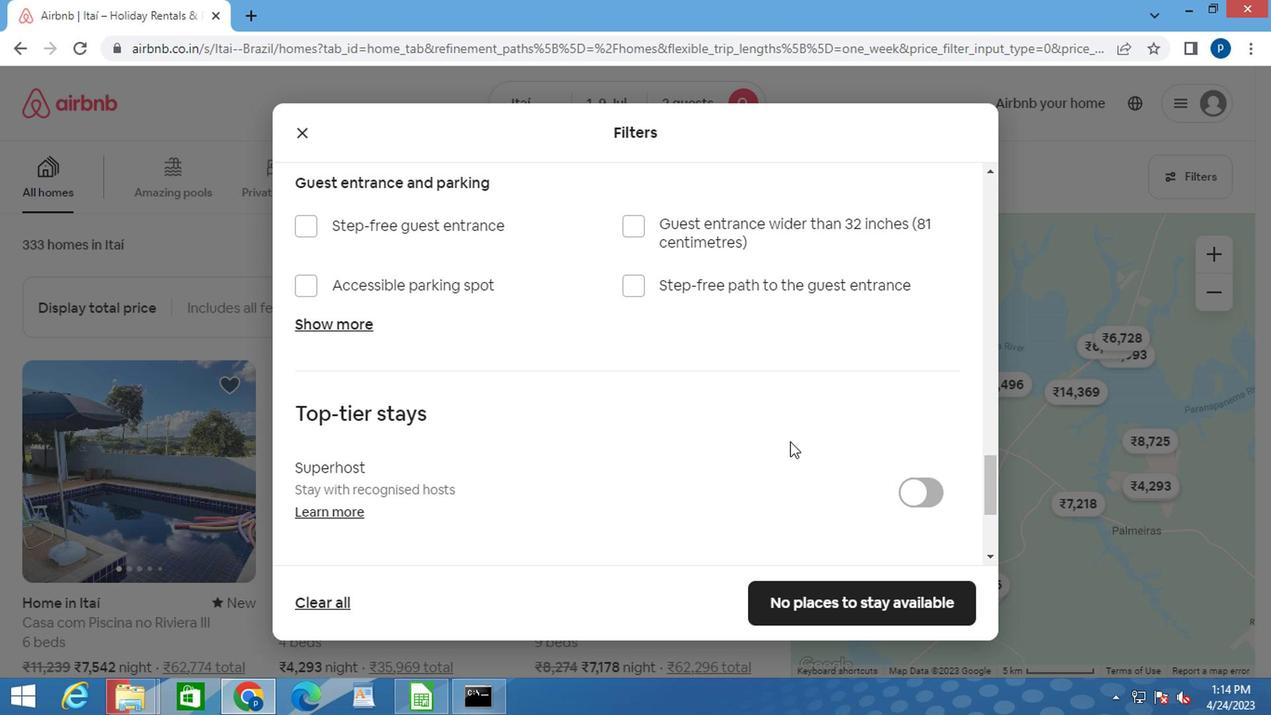 
Action: Mouse scrolled (758, 442) with delta (0, 0)
Screenshot: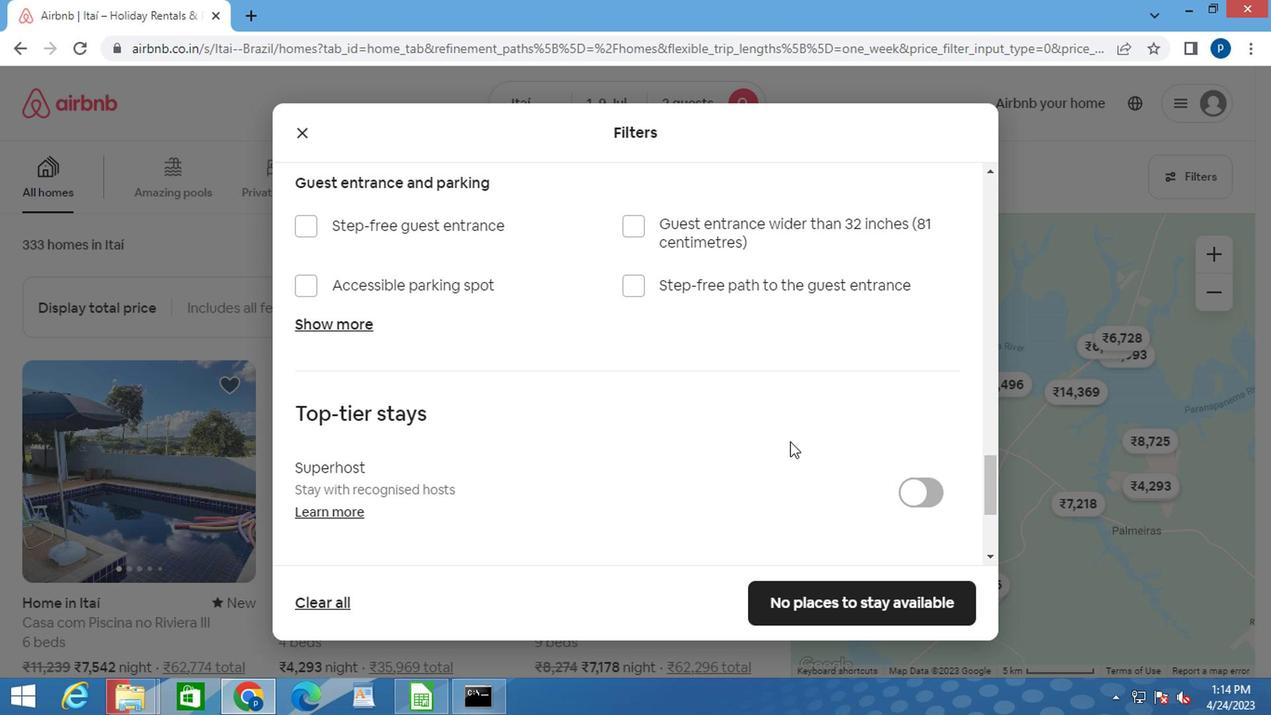 
Action: Mouse moved to (744, 443)
Screenshot: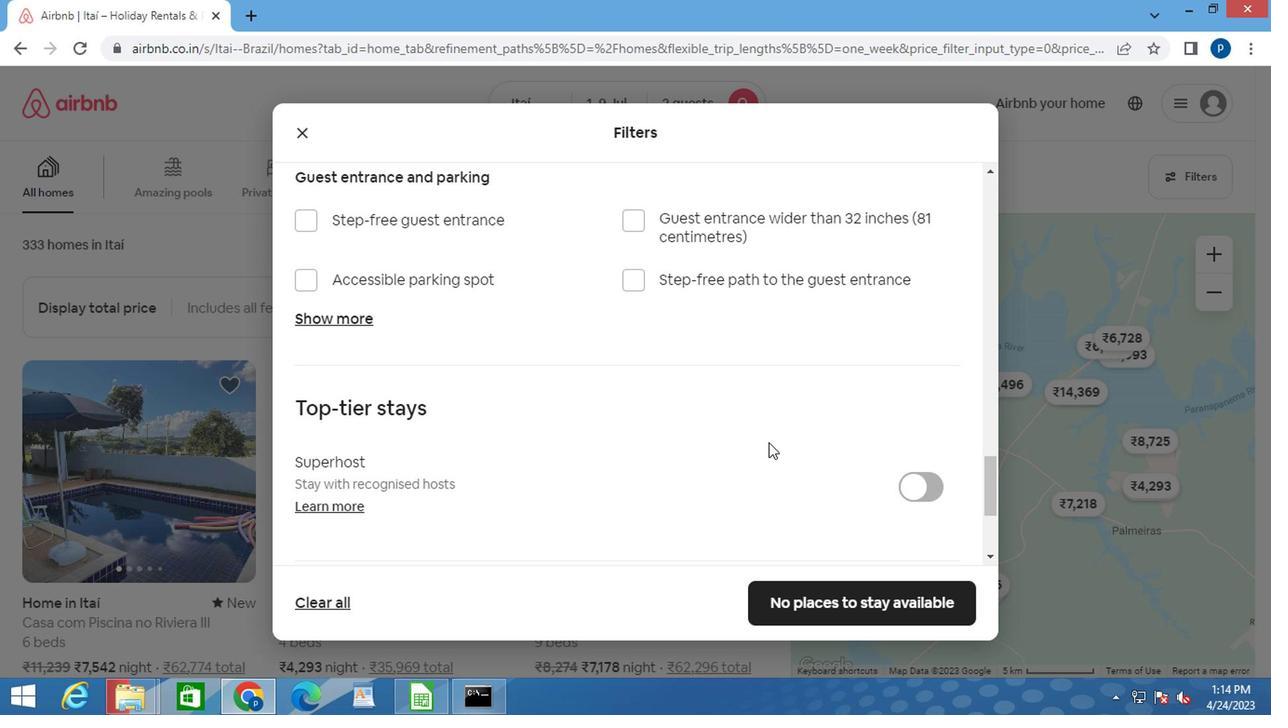 
Action: Mouse scrolled (744, 442) with delta (0, 0)
Screenshot: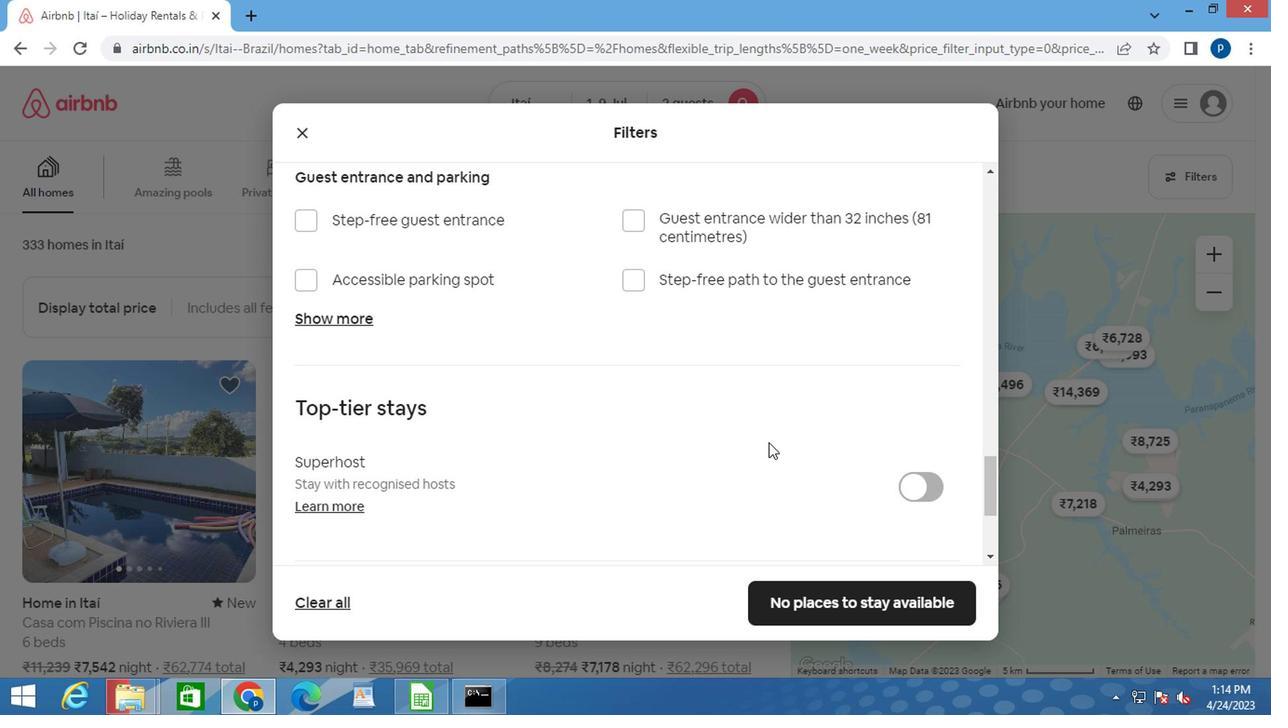 
Action: Mouse moved to (848, 590)
Screenshot: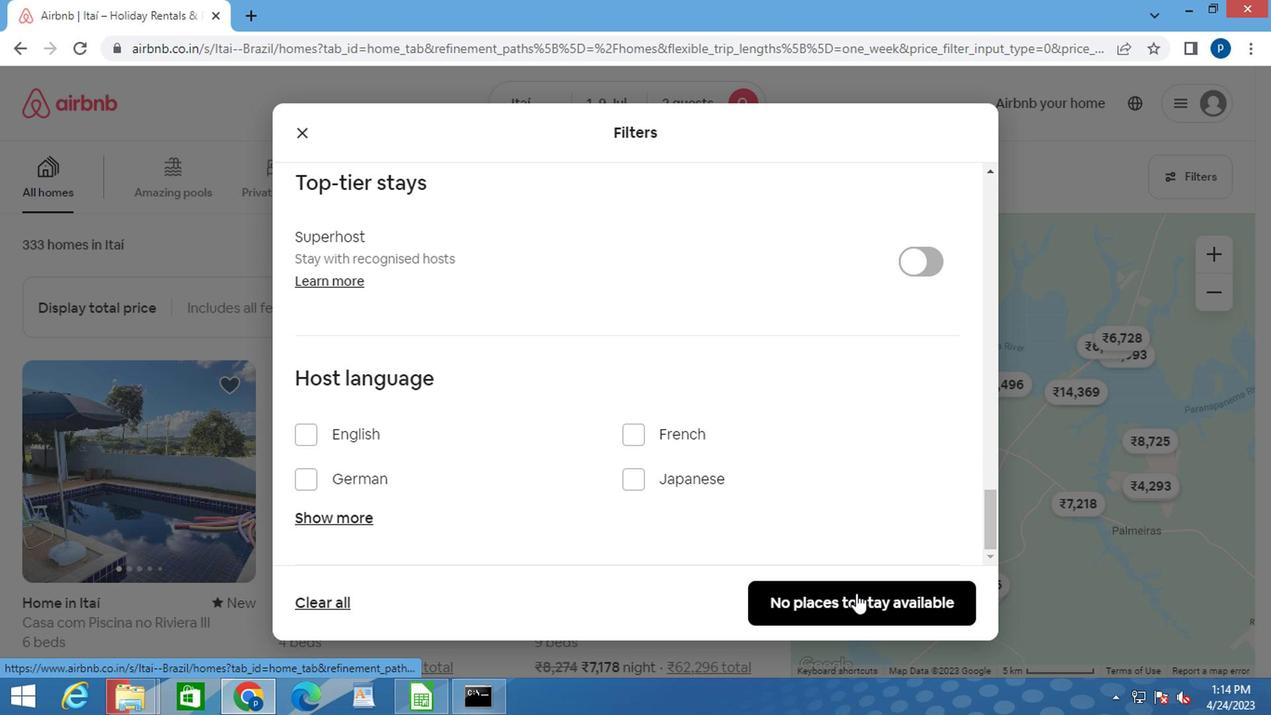 
Action: Mouse pressed left at (848, 590)
Screenshot: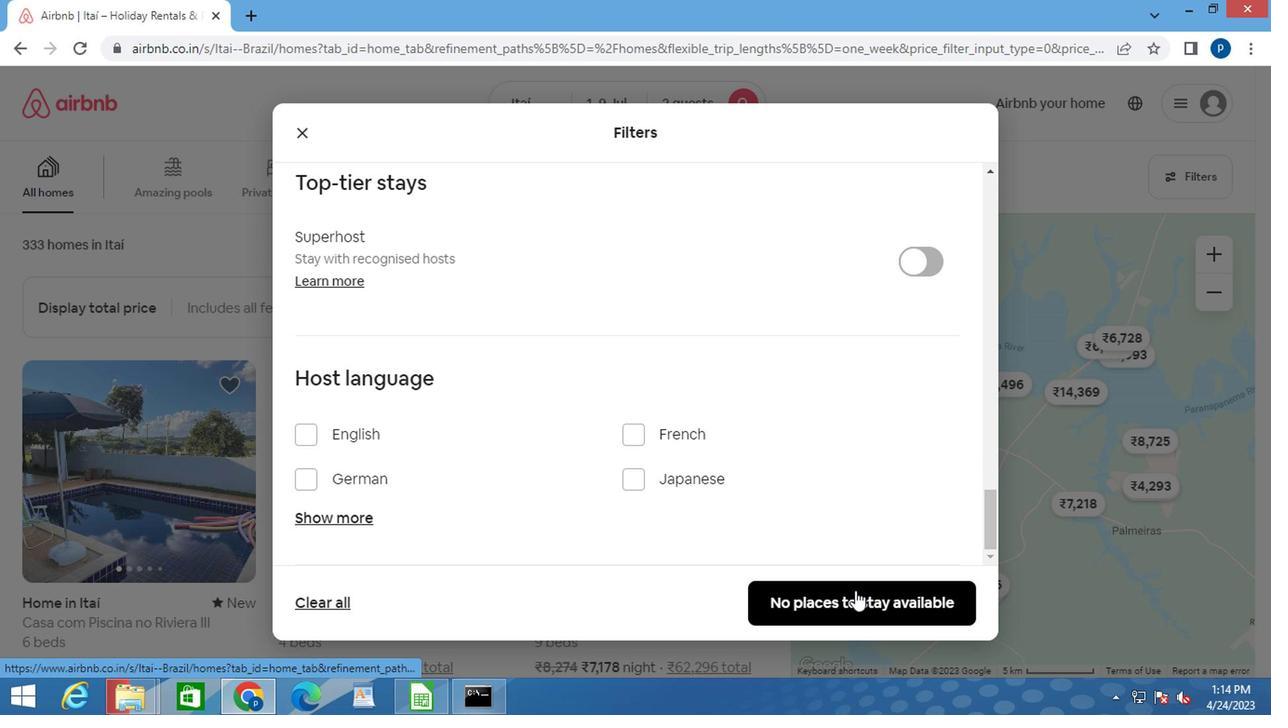 
